 Task: Look for space in Ramadi, Iraq from 2nd June, 2023 to 15th June, 2023 for 2 adults in price range Rs.10000 to Rs.15000. Place can be entire place with 1  bedroom having 1 bed and 1 bathroom. Property type can be house, flat, guest house, hotel. Amenities needed are: washing machine. Booking option can be shelf check-in. Required host language is English.
Action: Mouse moved to (480, 108)
Screenshot: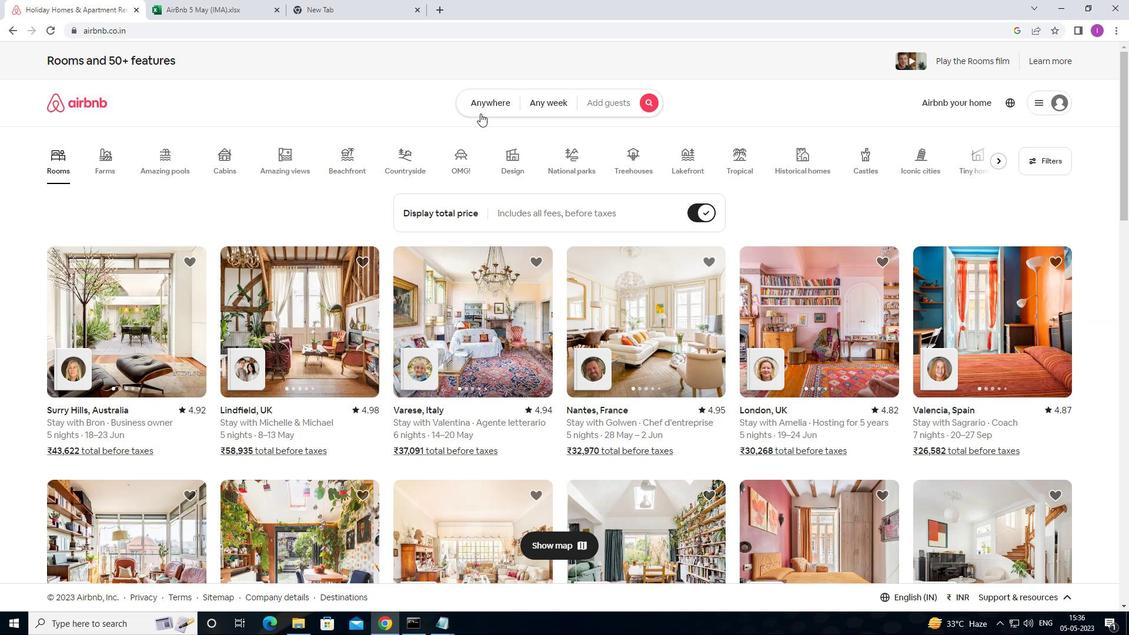 
Action: Mouse pressed left at (480, 108)
Screenshot: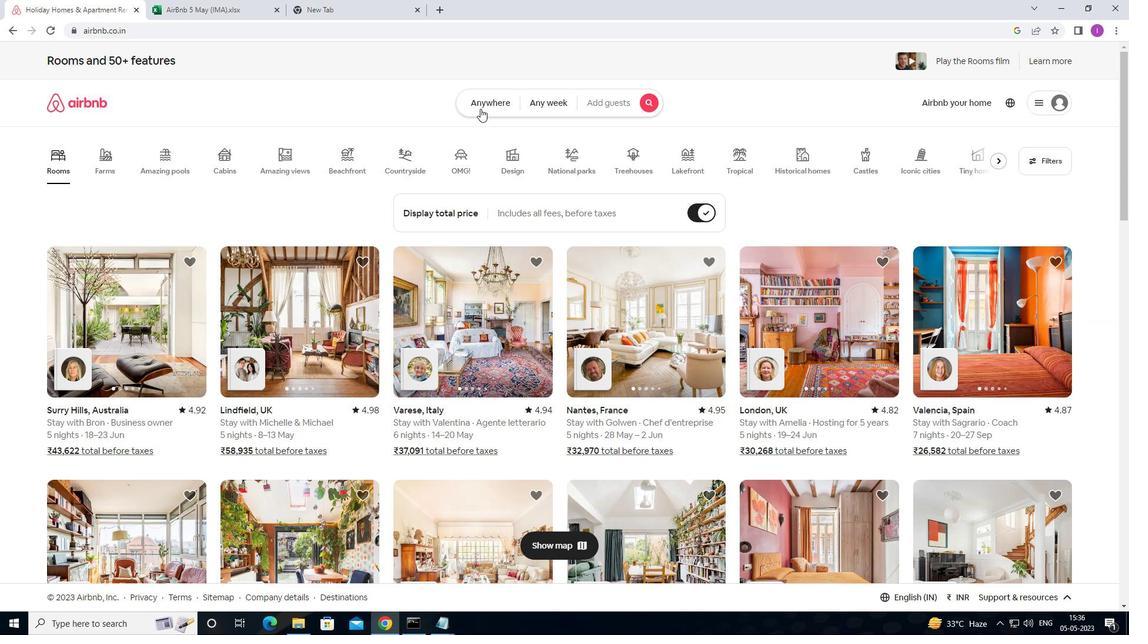 
Action: Mouse moved to (350, 153)
Screenshot: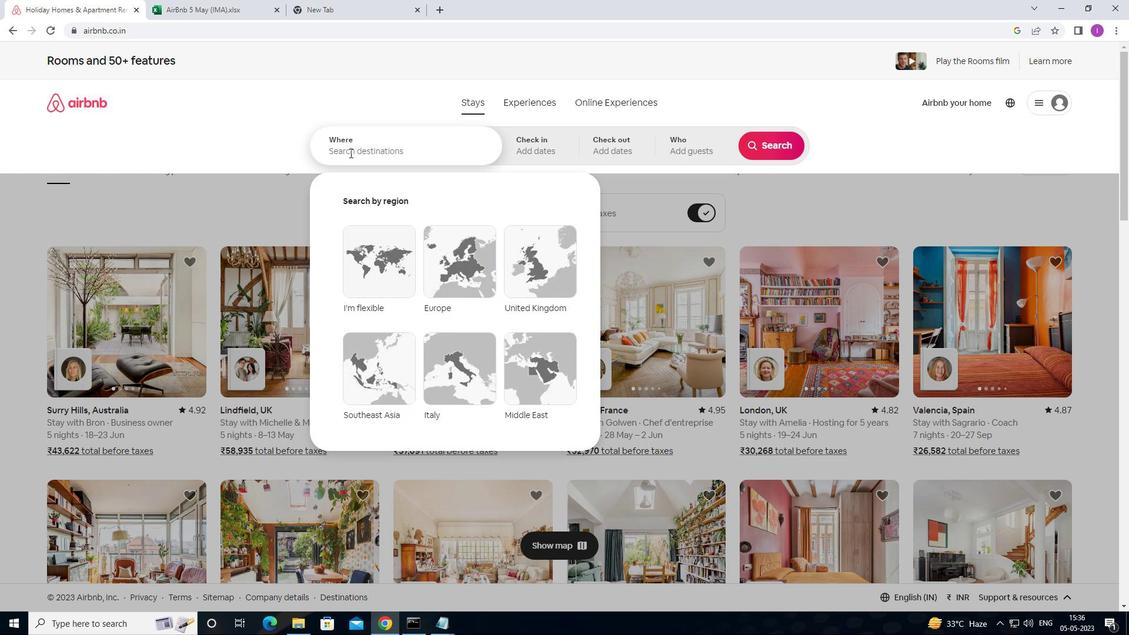 
Action: Mouse pressed left at (350, 153)
Screenshot: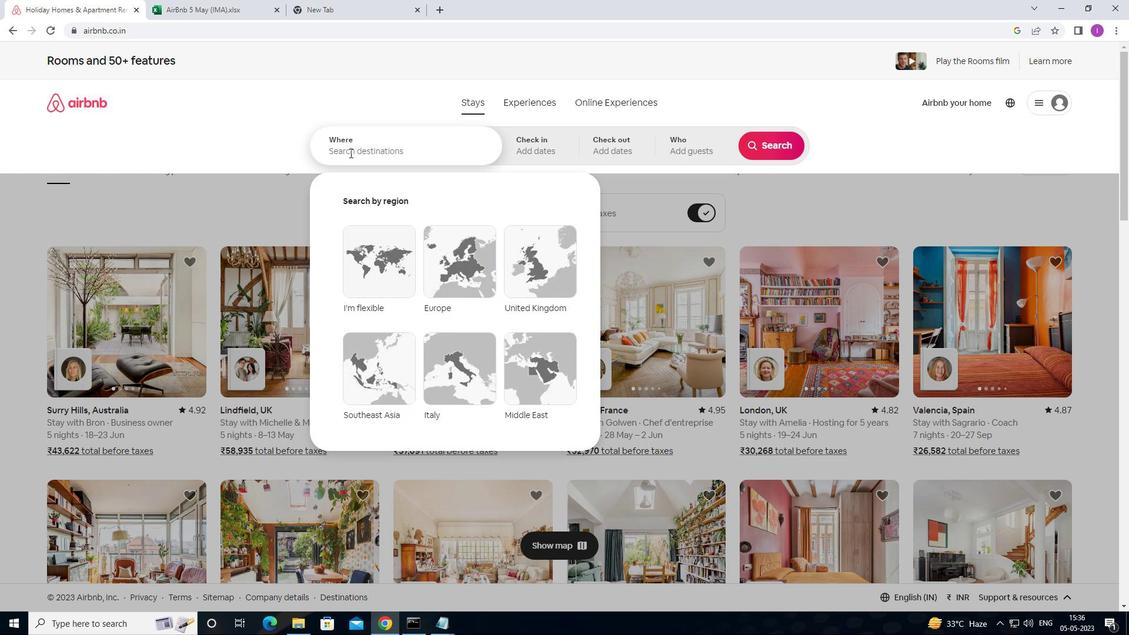 
Action: Mouse moved to (351, 150)
Screenshot: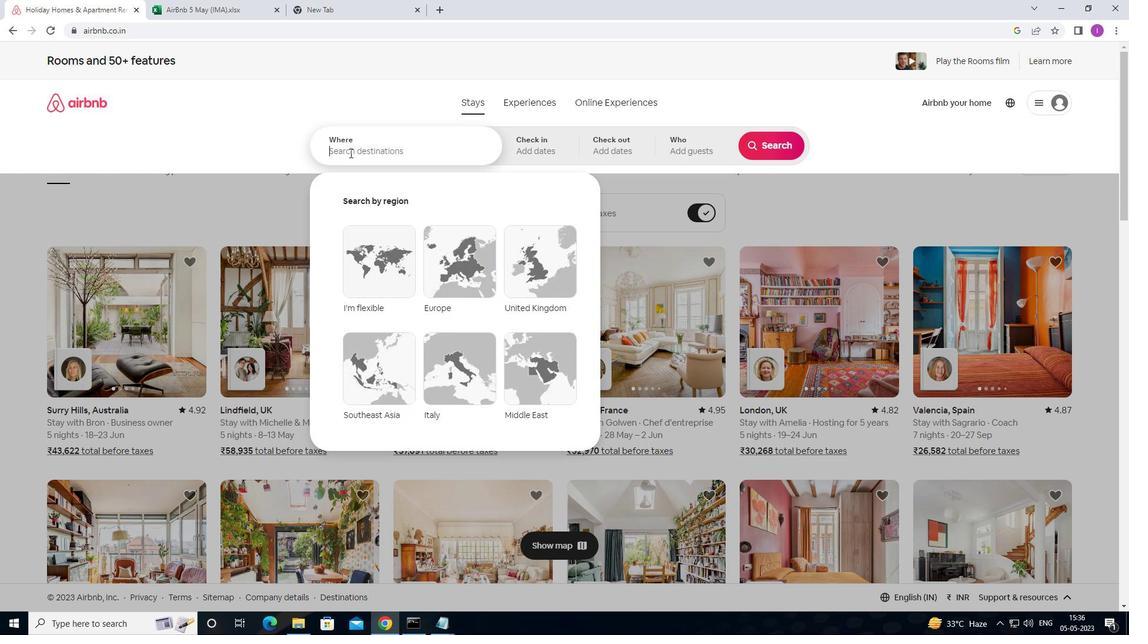 
Action: Key pressed <Key.shift>RAMADI,<Key.shift>IRAQ
Screenshot: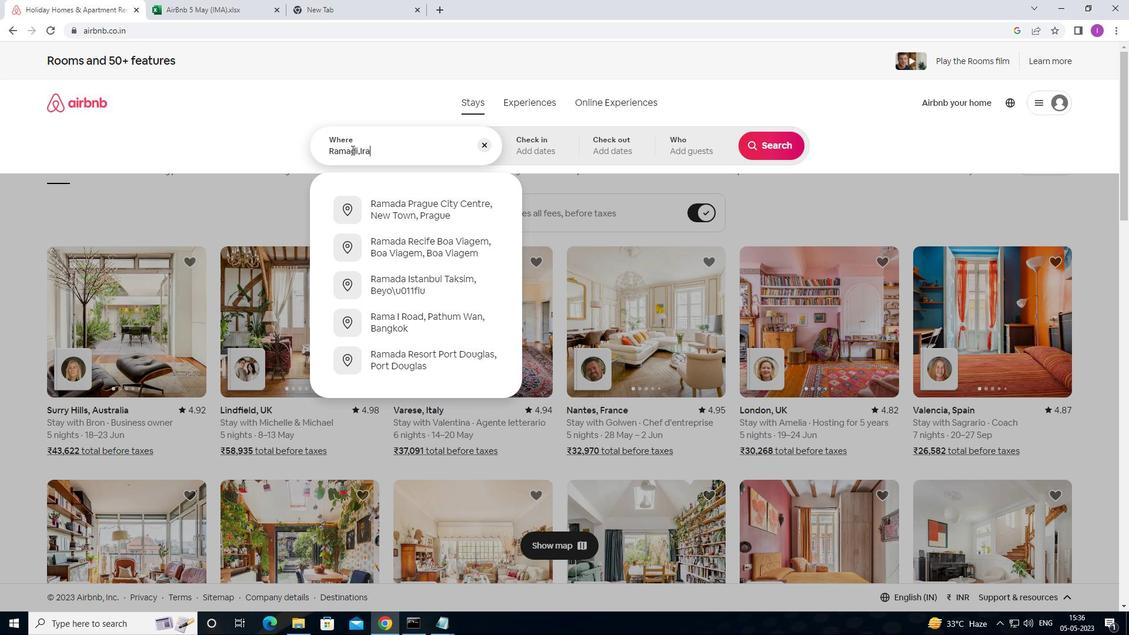 
Action: Mouse moved to (377, 203)
Screenshot: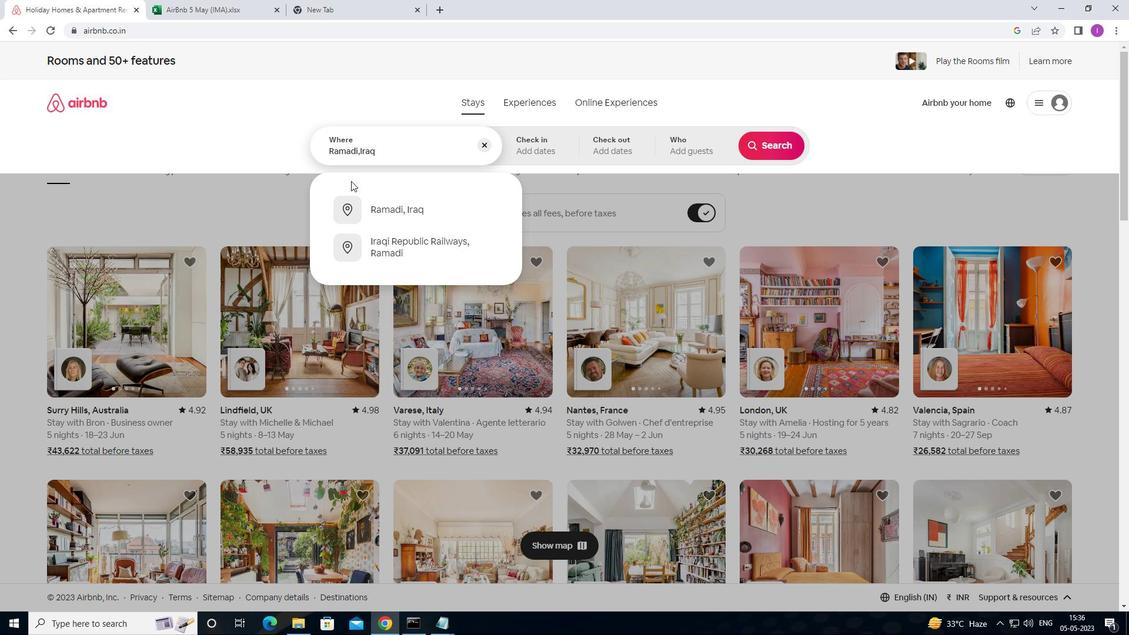 
Action: Mouse pressed left at (377, 203)
Screenshot: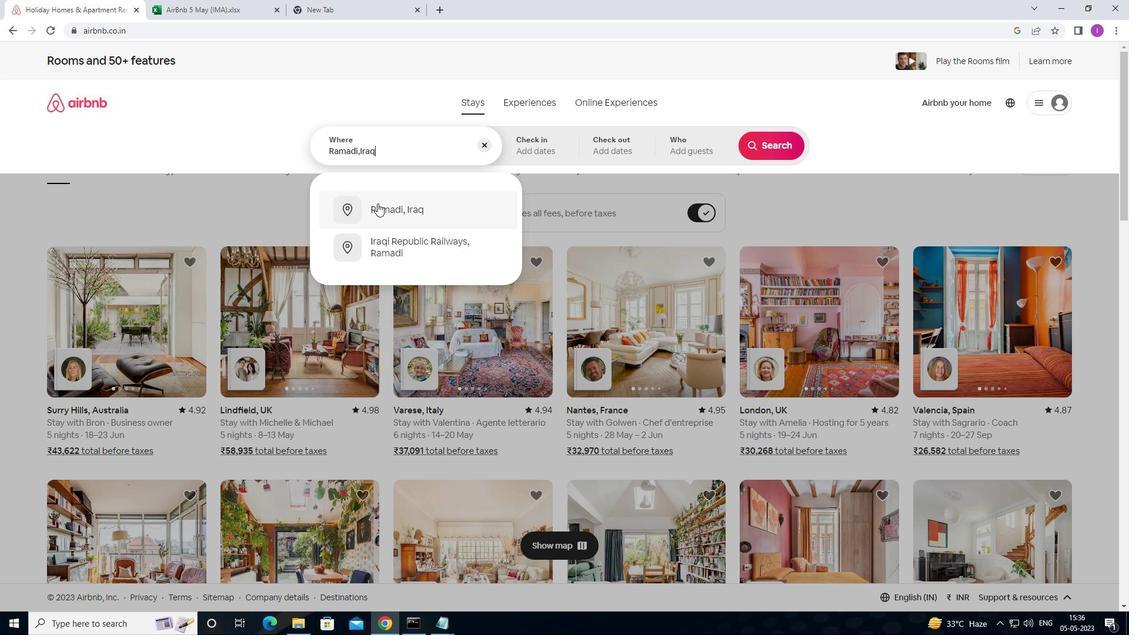 
Action: Mouse moved to (770, 235)
Screenshot: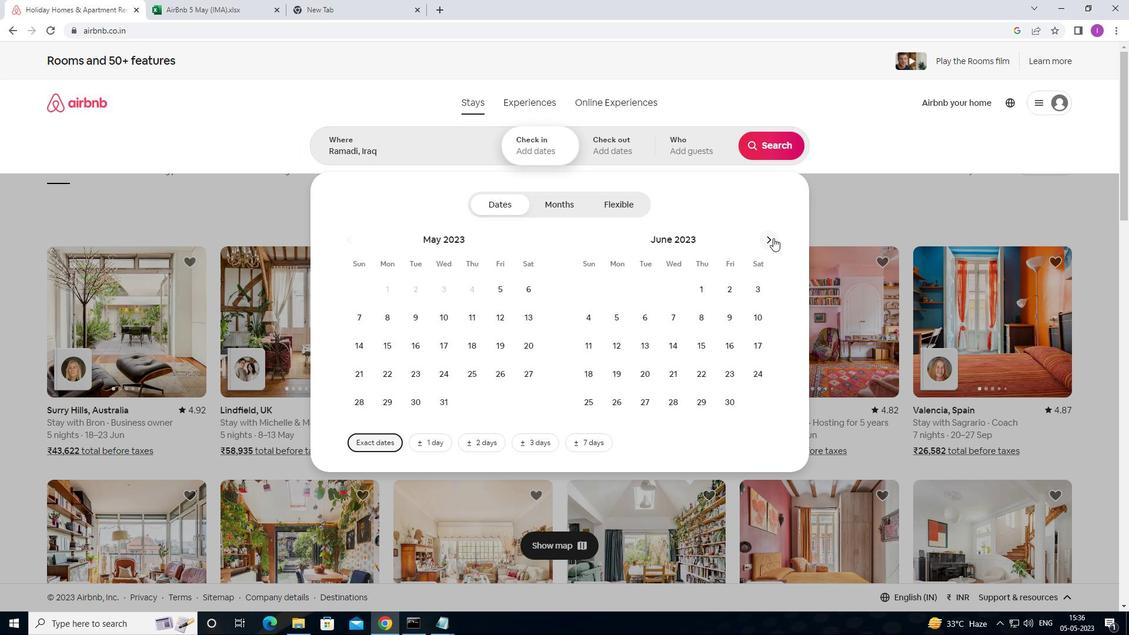 
Action: Mouse pressed left at (770, 235)
Screenshot: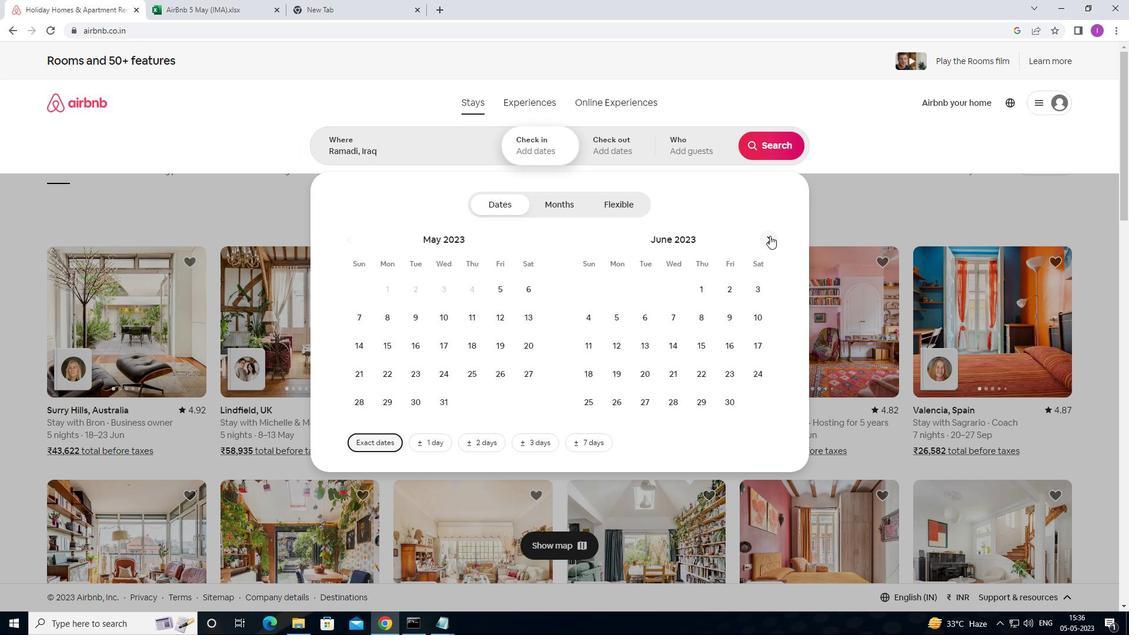 
Action: Mouse moved to (506, 290)
Screenshot: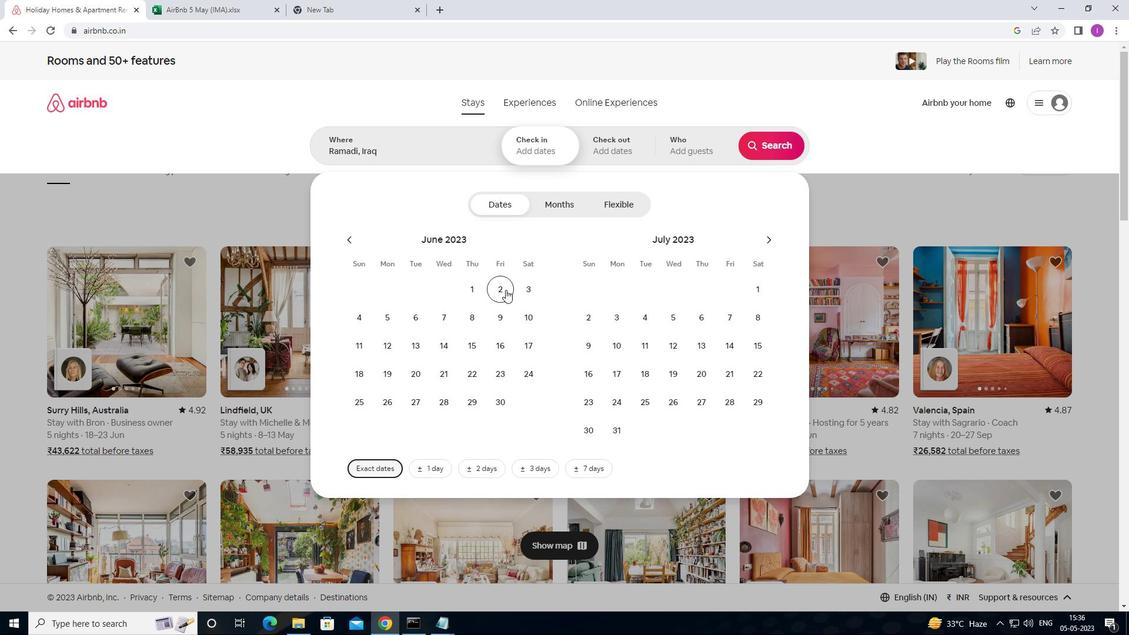 
Action: Mouse pressed left at (506, 290)
Screenshot: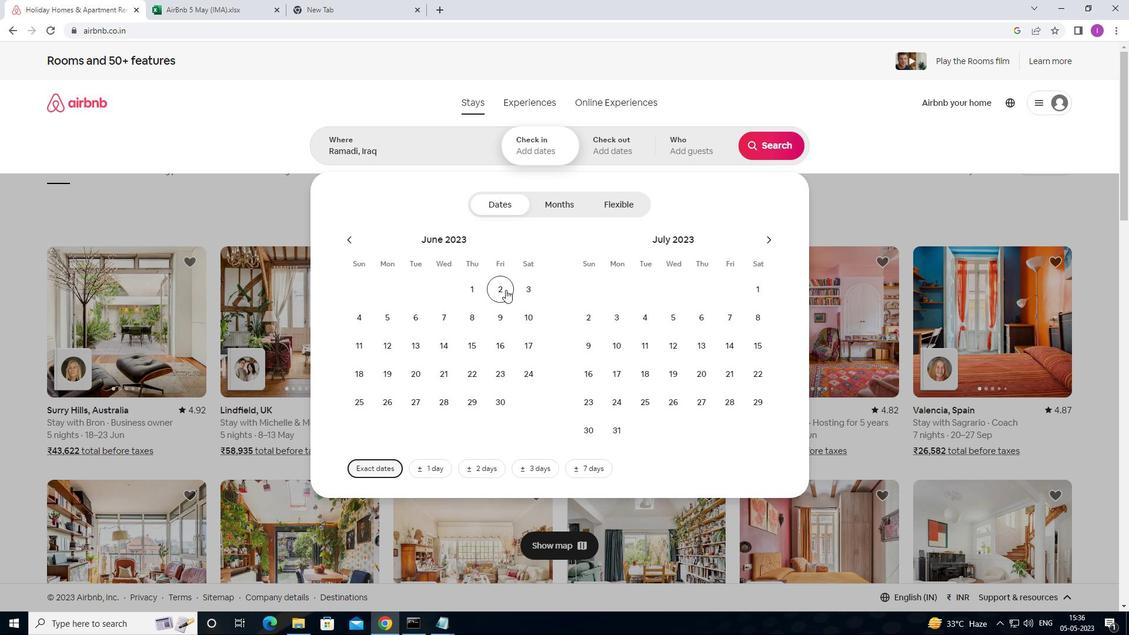 
Action: Mouse moved to (472, 343)
Screenshot: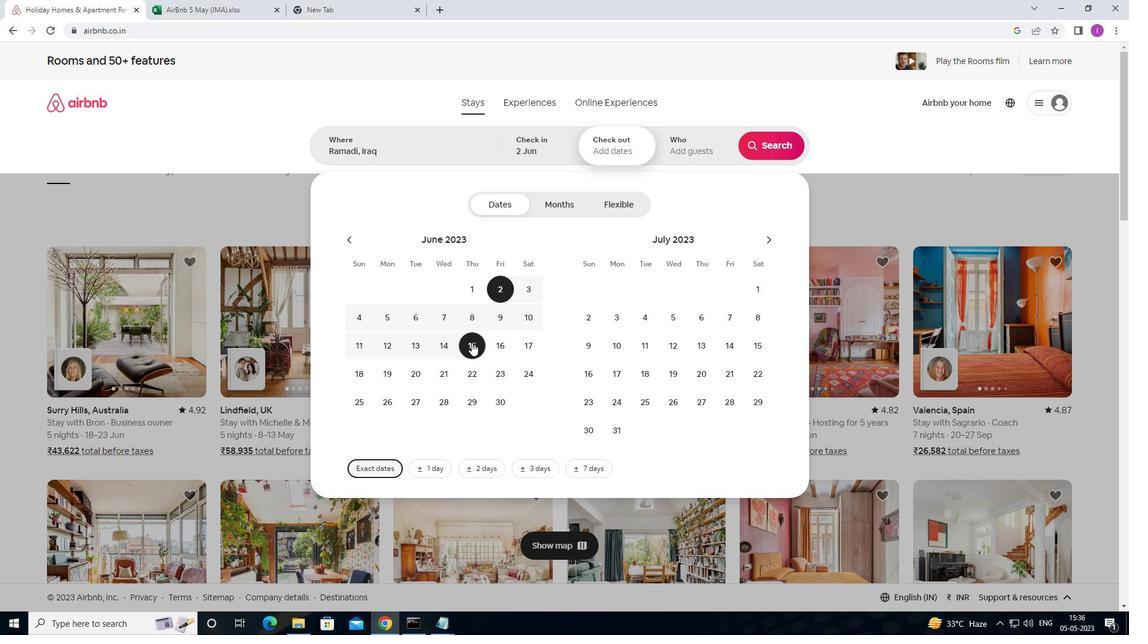 
Action: Mouse pressed left at (472, 343)
Screenshot: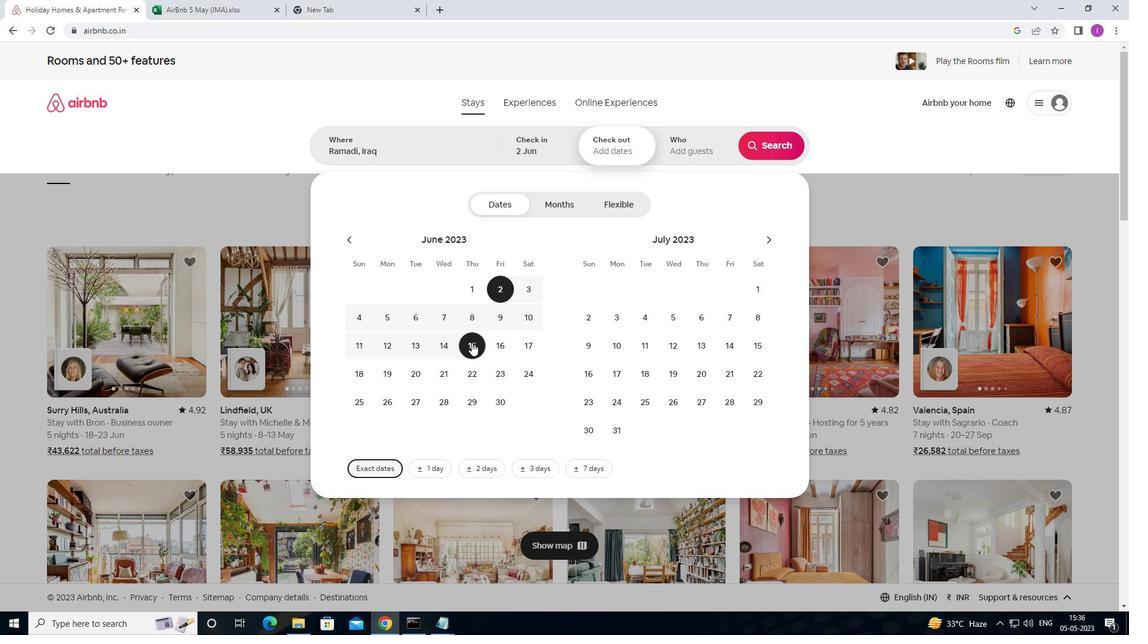 
Action: Mouse moved to (690, 151)
Screenshot: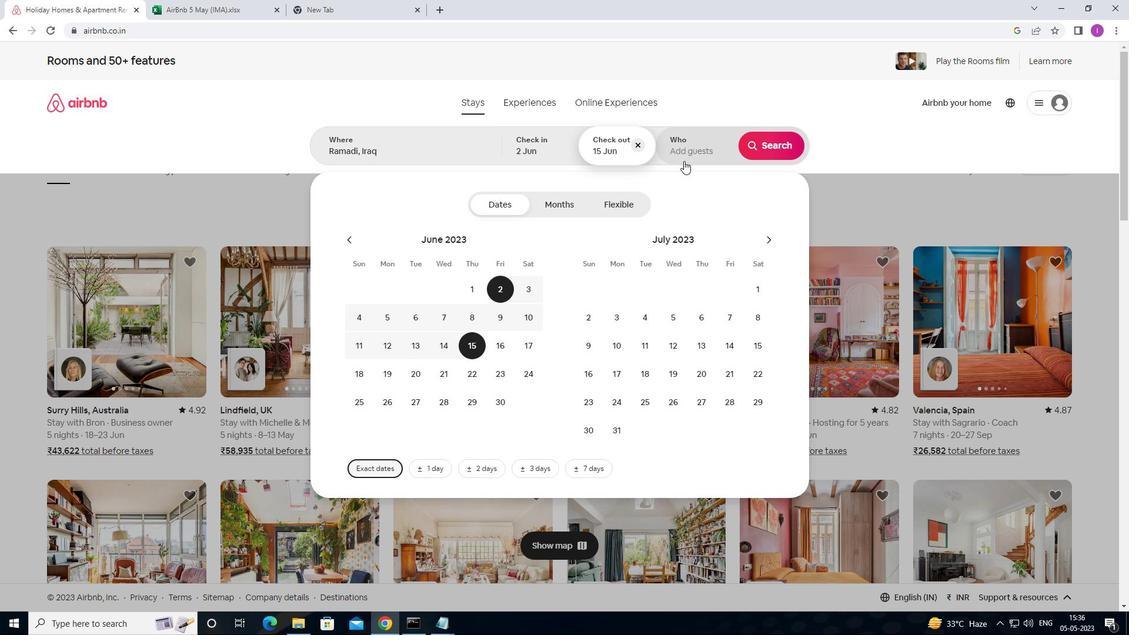 
Action: Mouse pressed left at (690, 151)
Screenshot: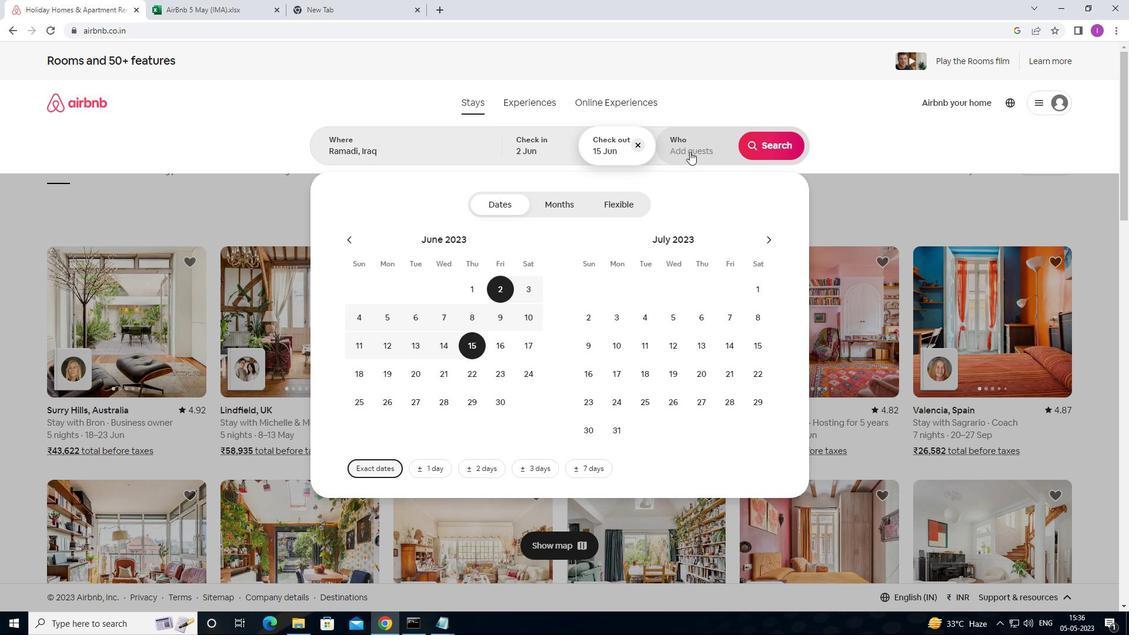 
Action: Mouse moved to (777, 207)
Screenshot: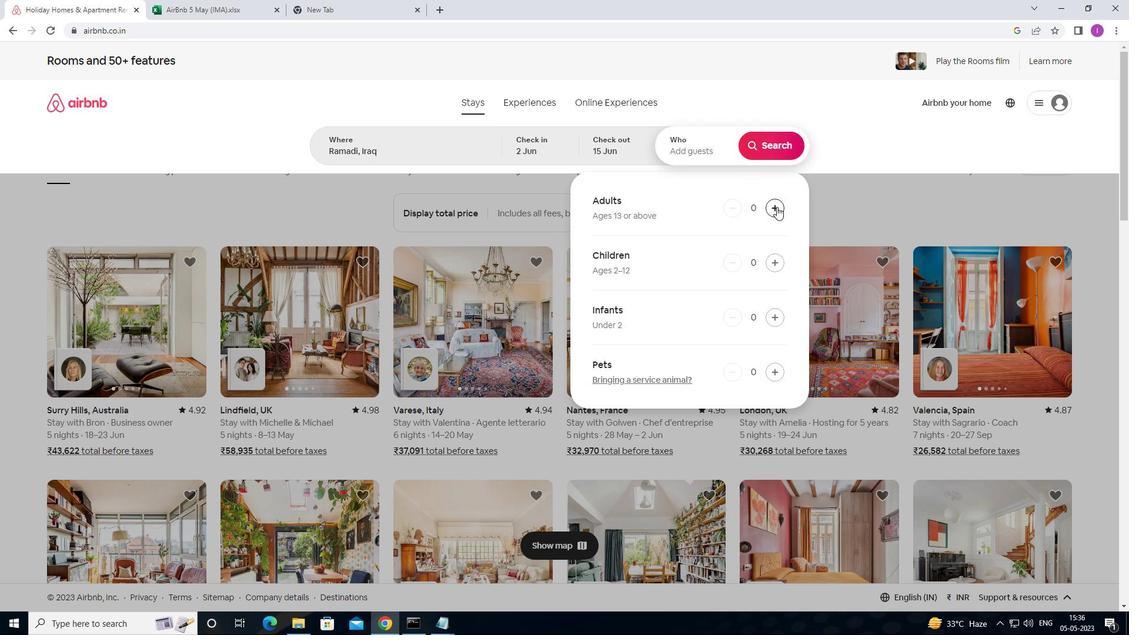 
Action: Mouse pressed left at (777, 207)
Screenshot: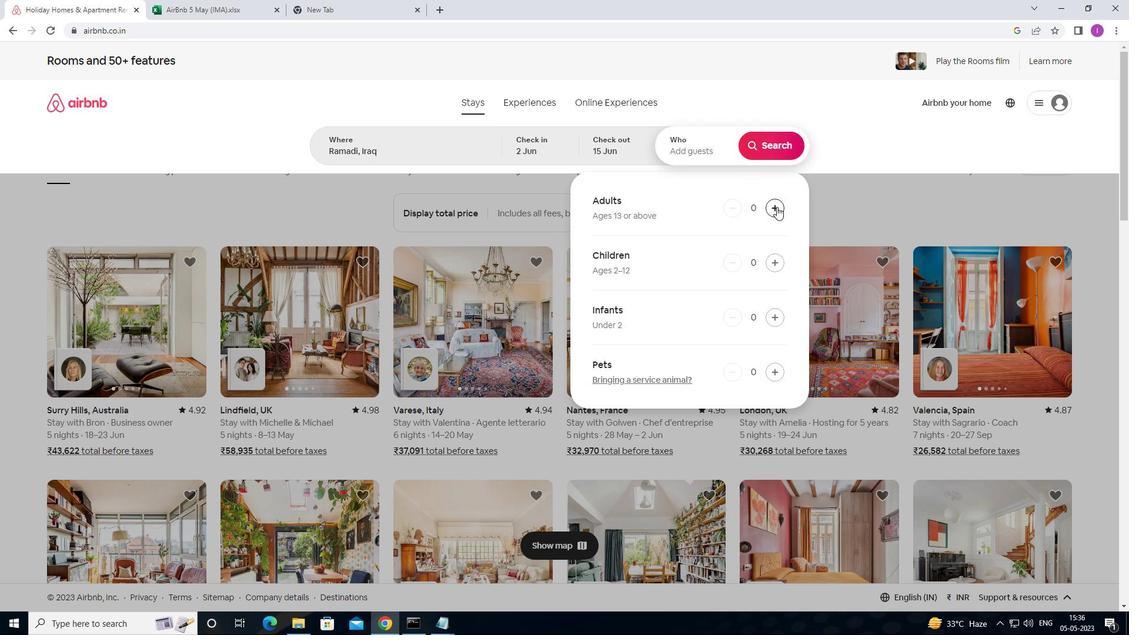 
Action: Mouse pressed left at (777, 207)
Screenshot: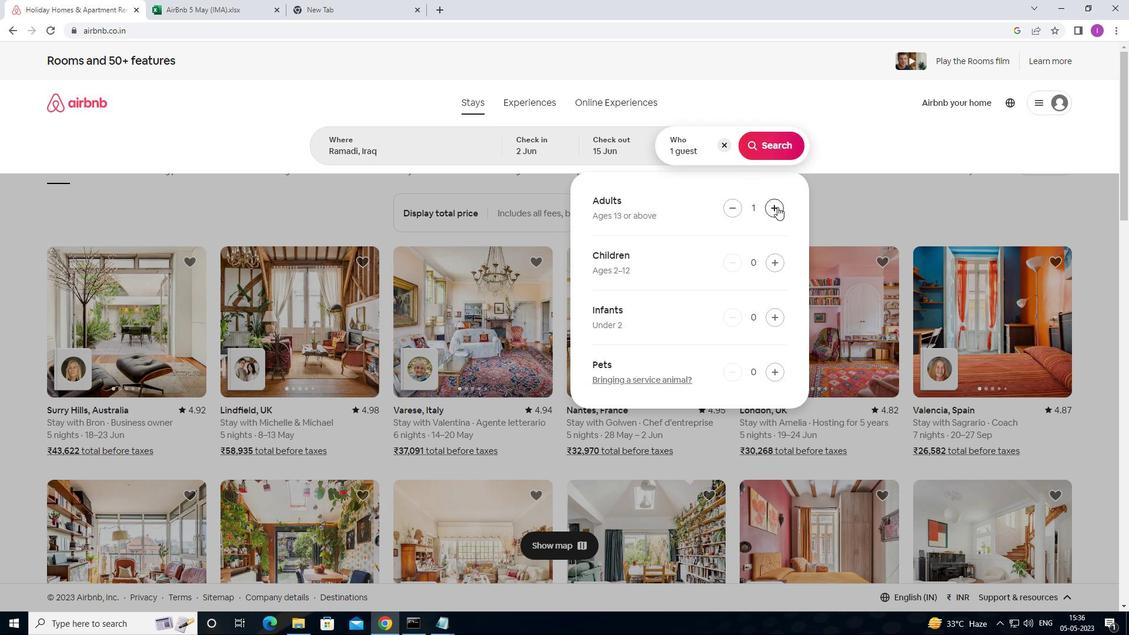 
Action: Mouse moved to (778, 141)
Screenshot: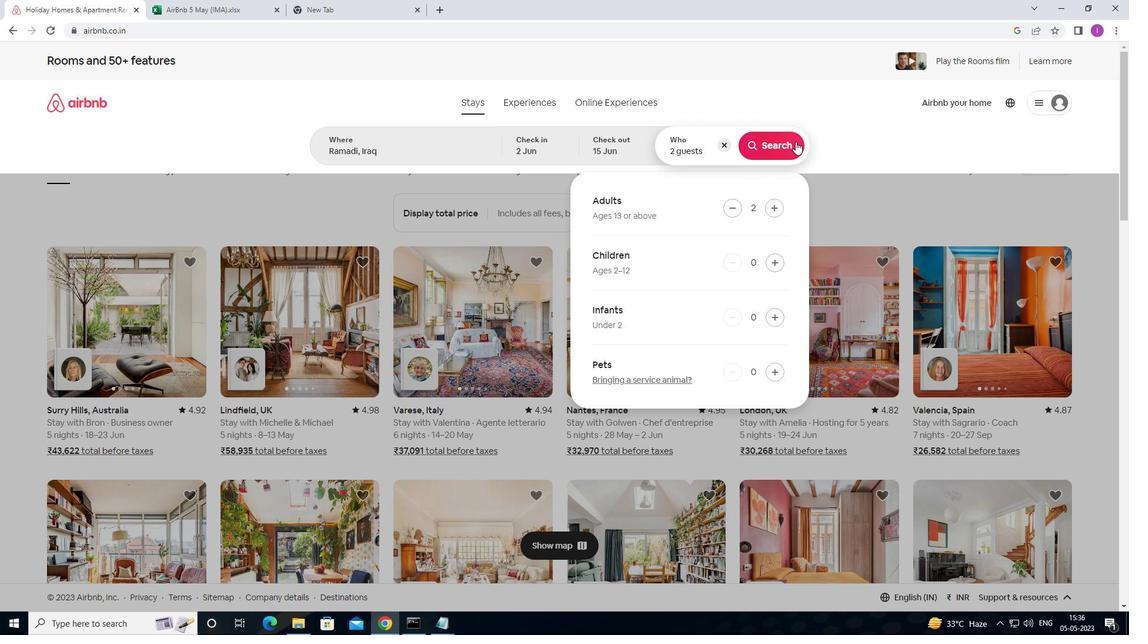
Action: Mouse pressed left at (778, 141)
Screenshot: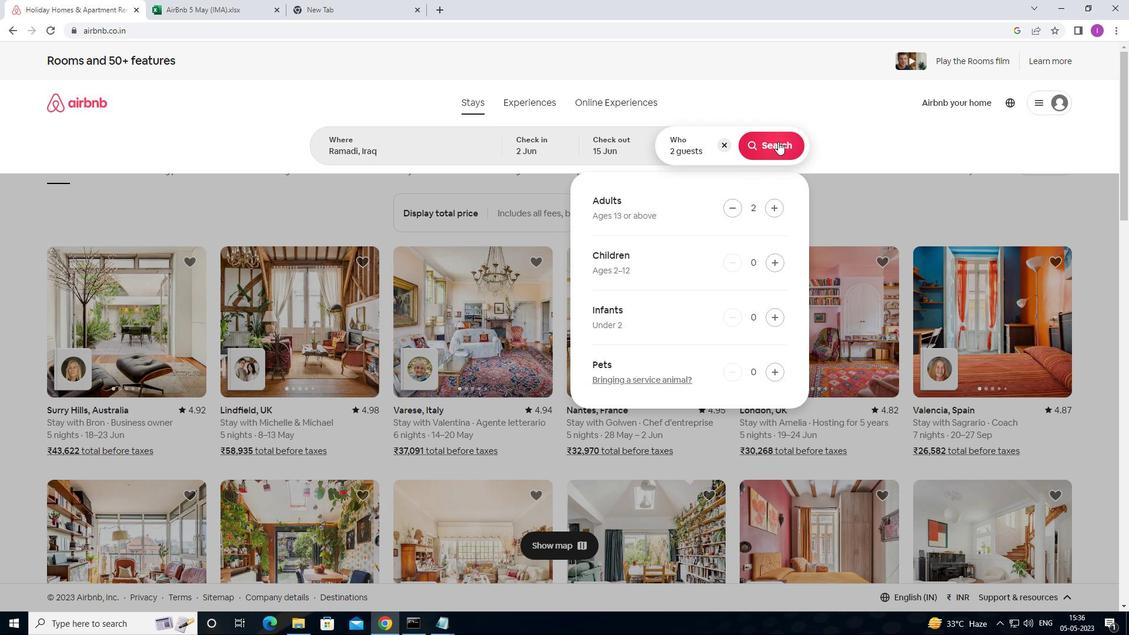 
Action: Mouse moved to (1086, 108)
Screenshot: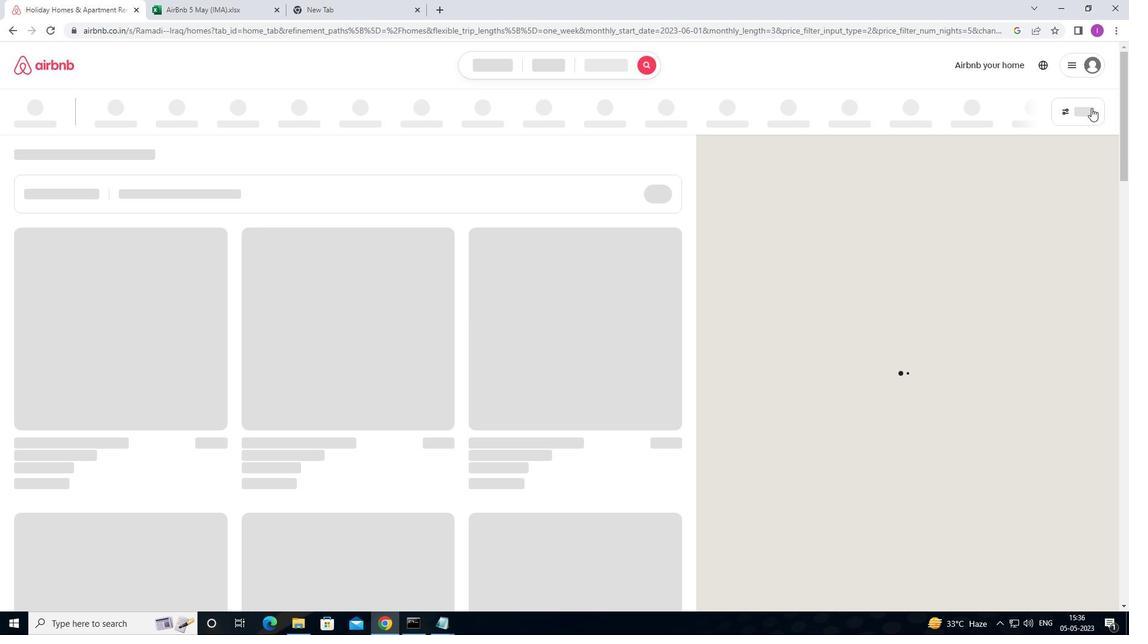 
Action: Mouse pressed left at (1086, 108)
Screenshot: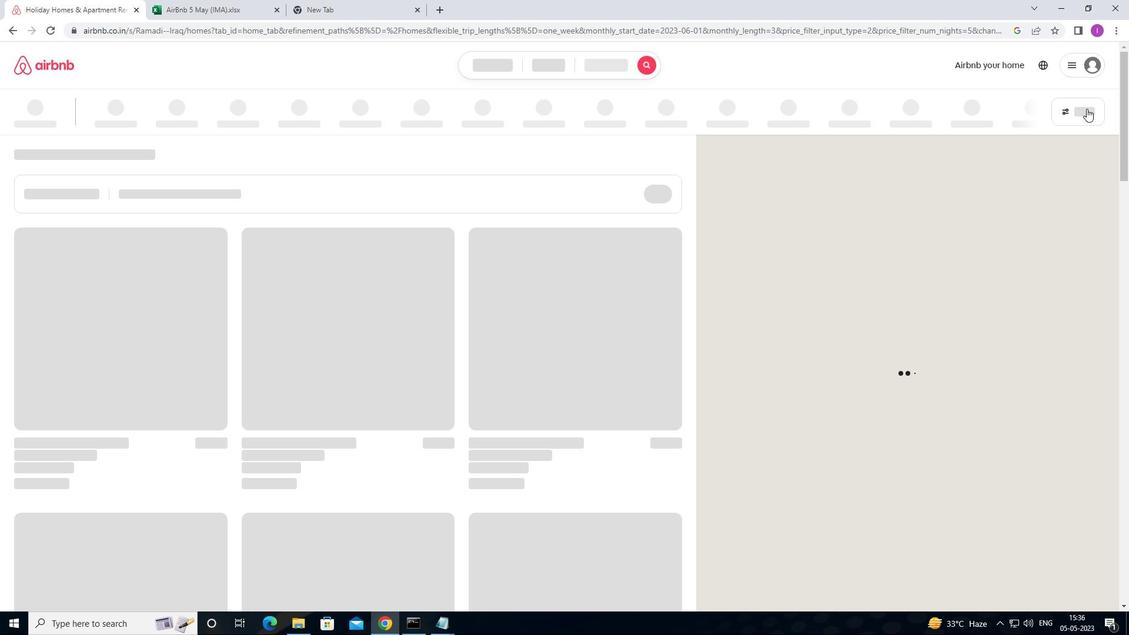 
Action: Mouse moved to (430, 397)
Screenshot: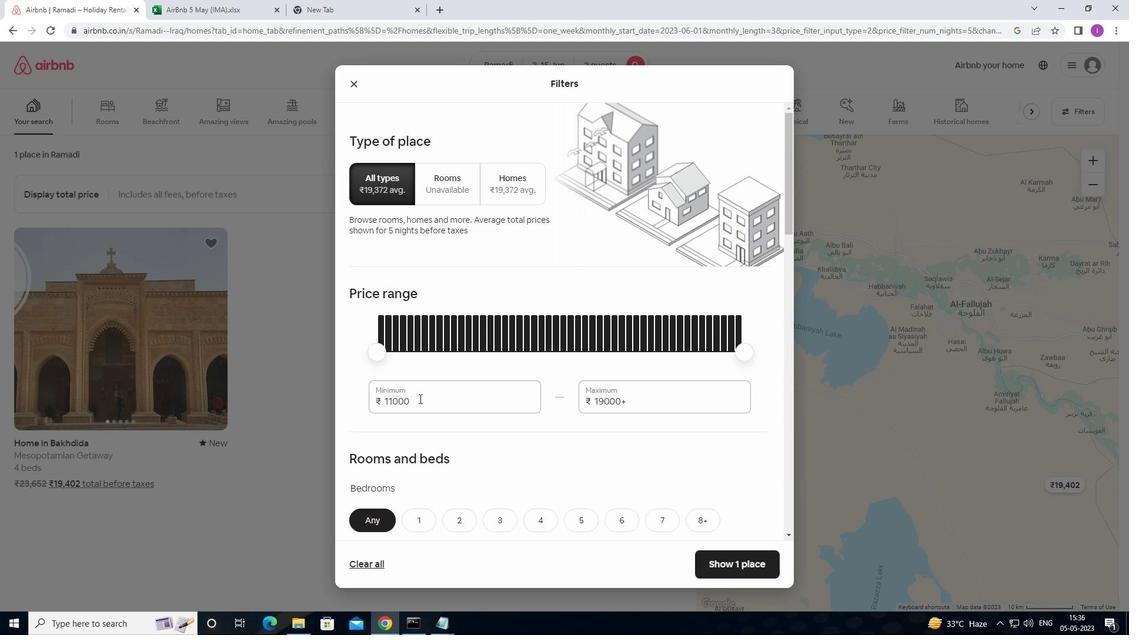 
Action: Mouse pressed left at (430, 397)
Screenshot: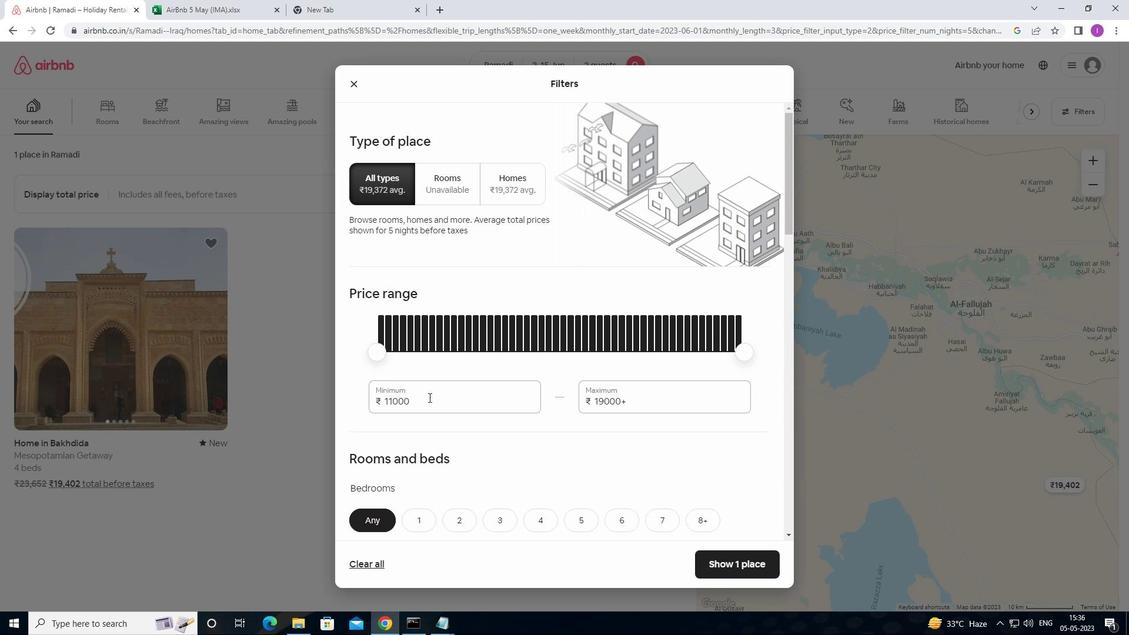 
Action: Mouse moved to (414, 363)
Screenshot: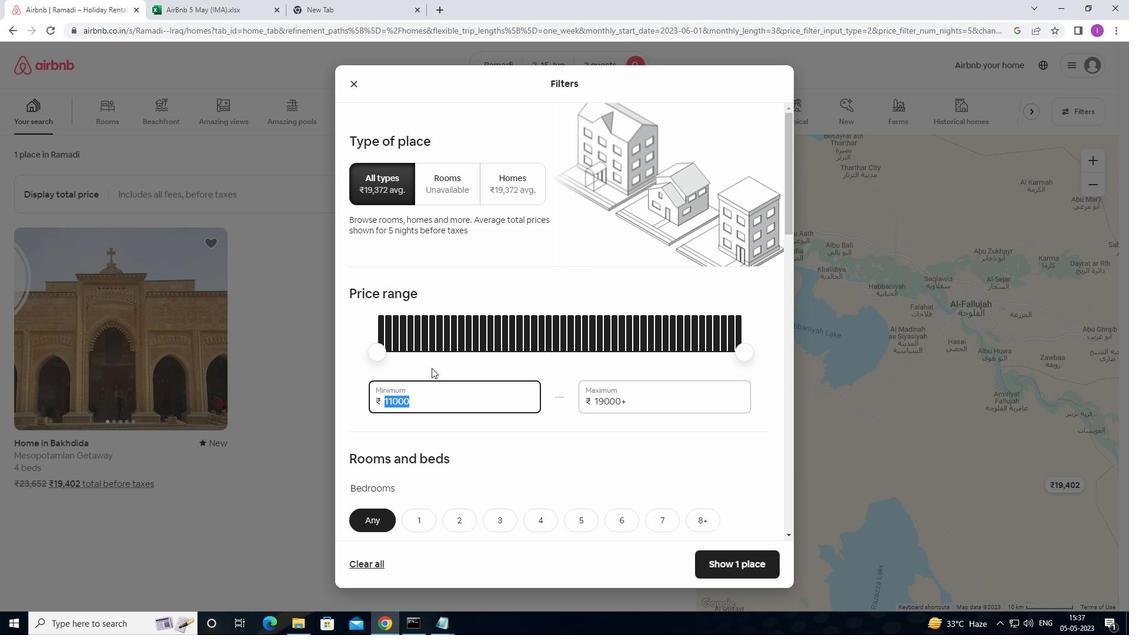 
Action: Key pressed 10000
Screenshot: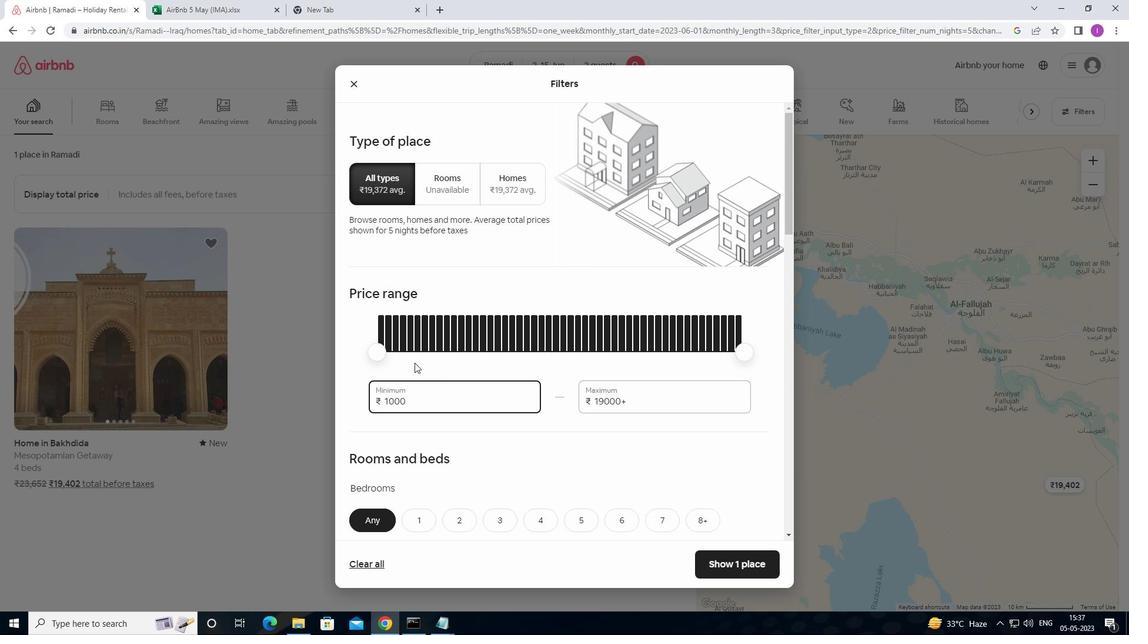 
Action: Mouse moved to (633, 402)
Screenshot: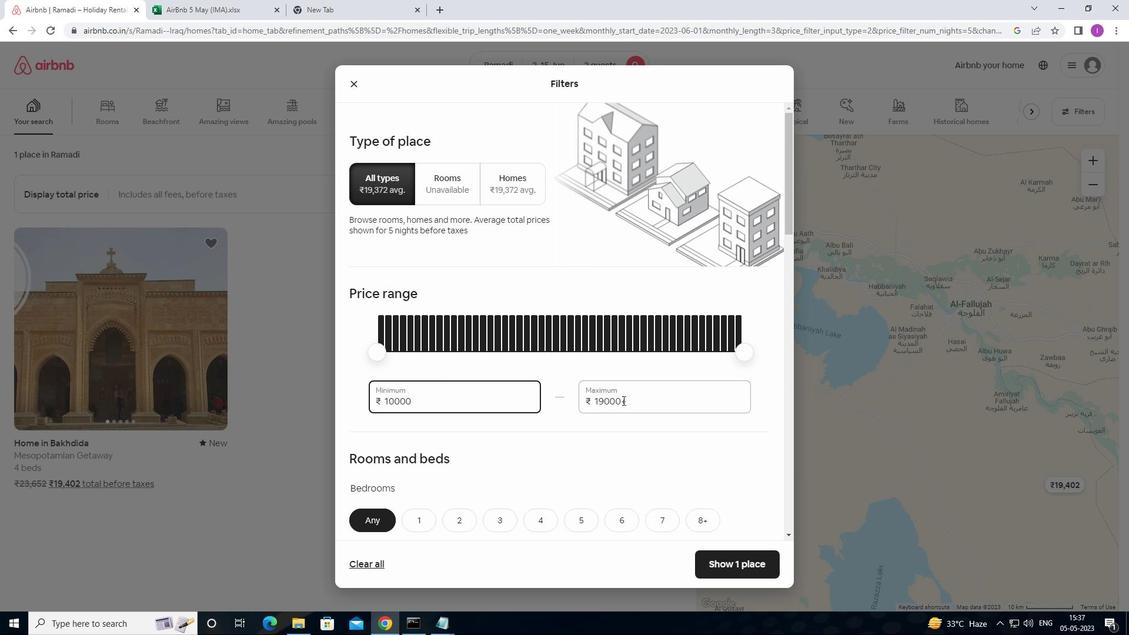 
Action: Mouse pressed left at (633, 402)
Screenshot: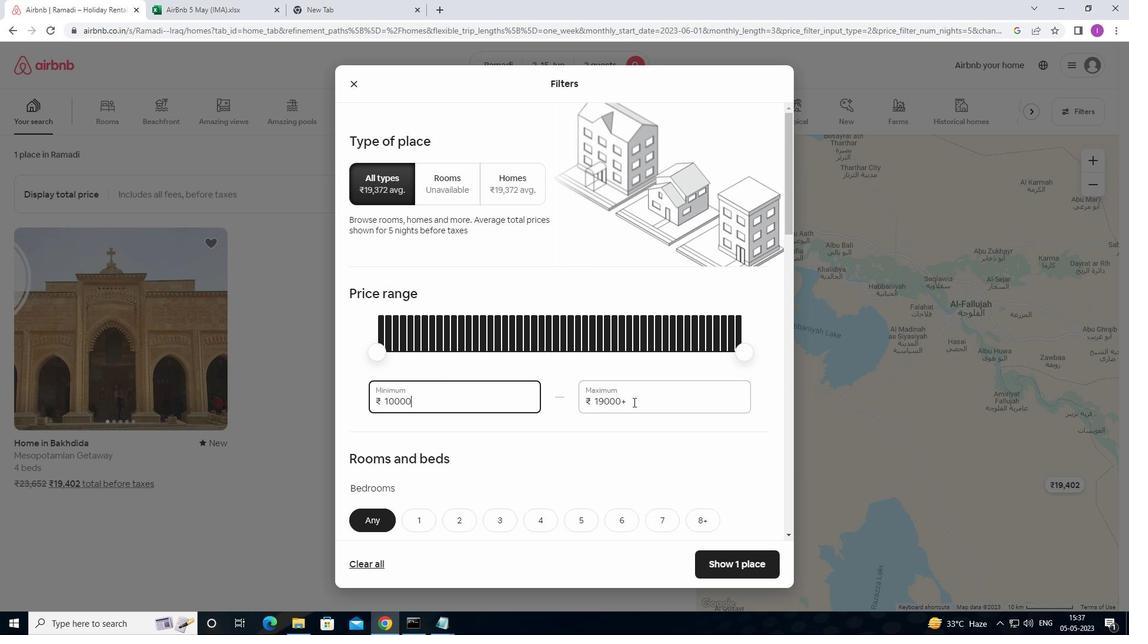 
Action: Mouse moved to (669, 399)
Screenshot: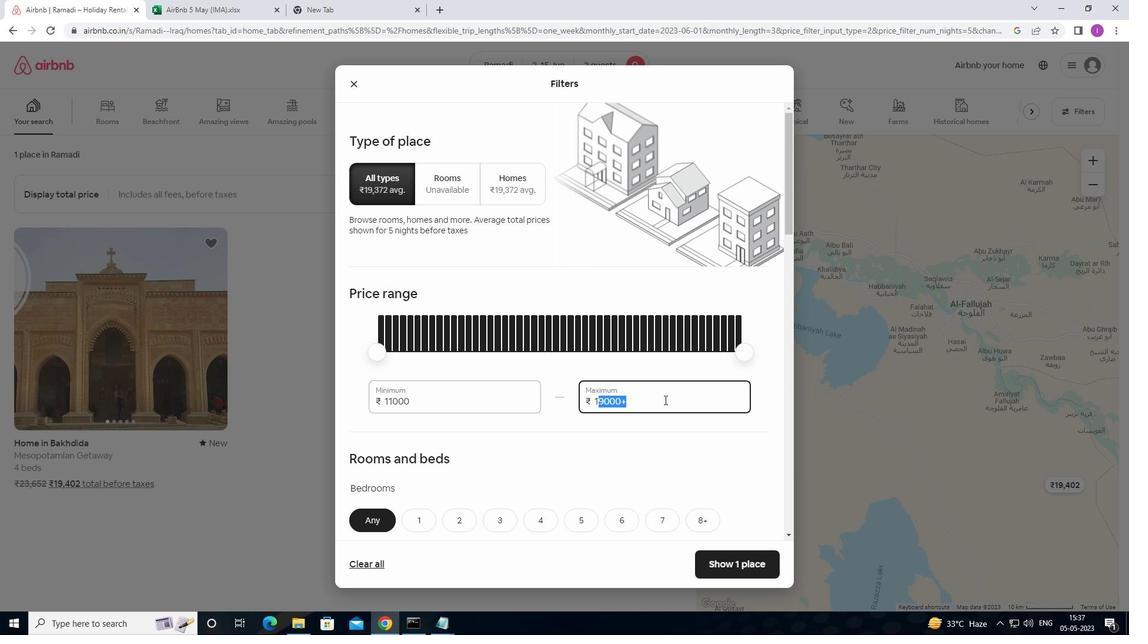 
Action: Key pressed <Key.backspace><Key.backspace>15000
Screenshot: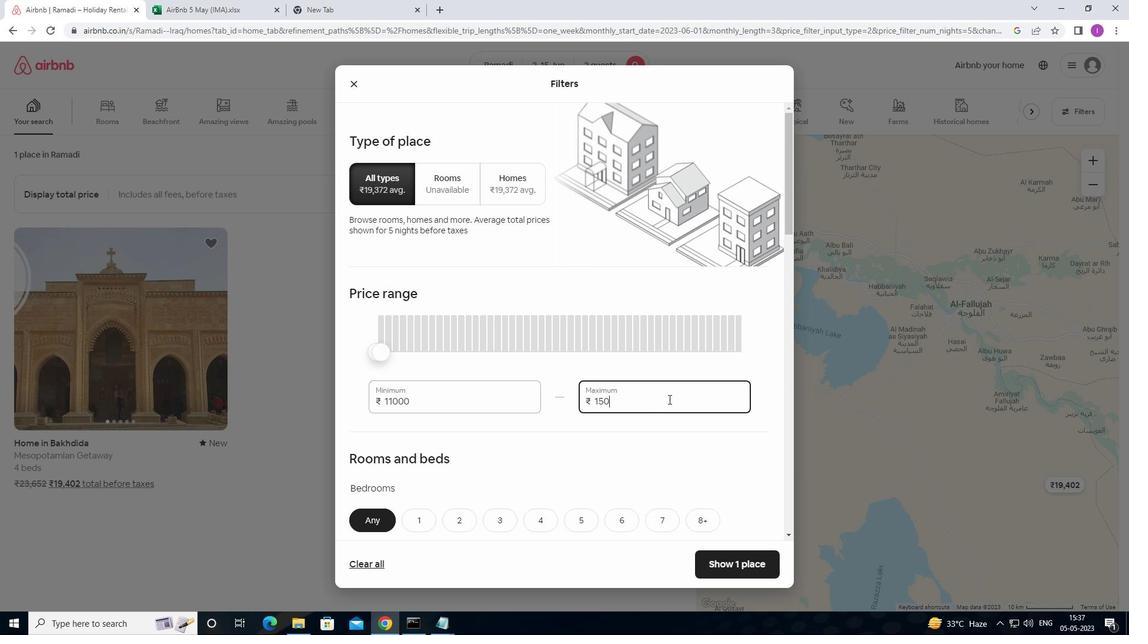 
Action: Mouse moved to (664, 456)
Screenshot: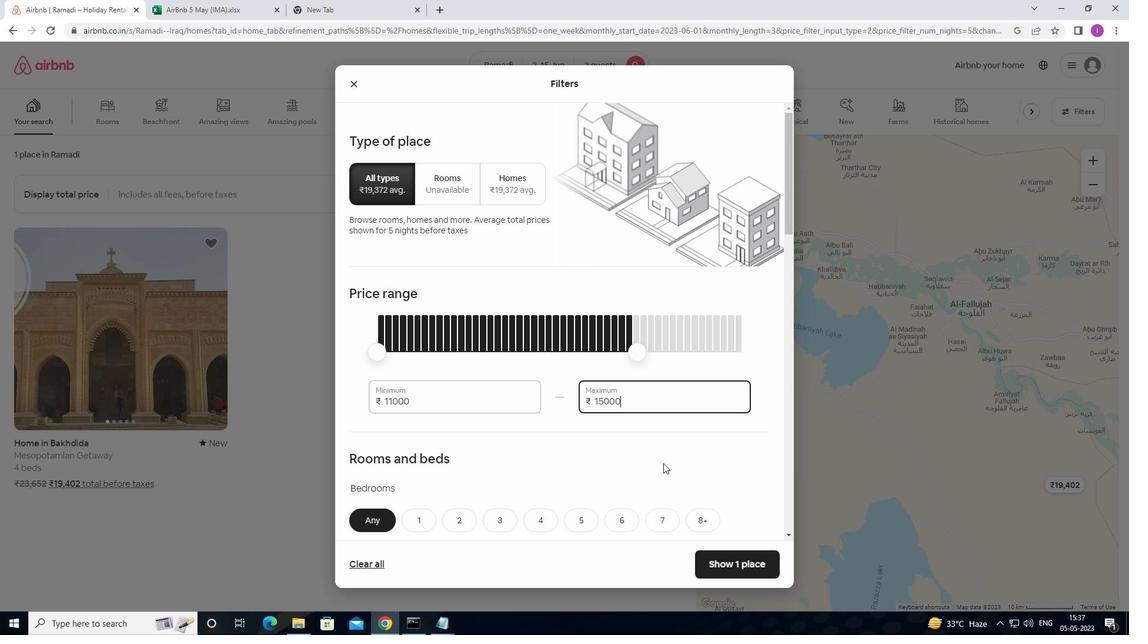 
Action: Mouse scrolled (664, 455) with delta (0, 0)
Screenshot: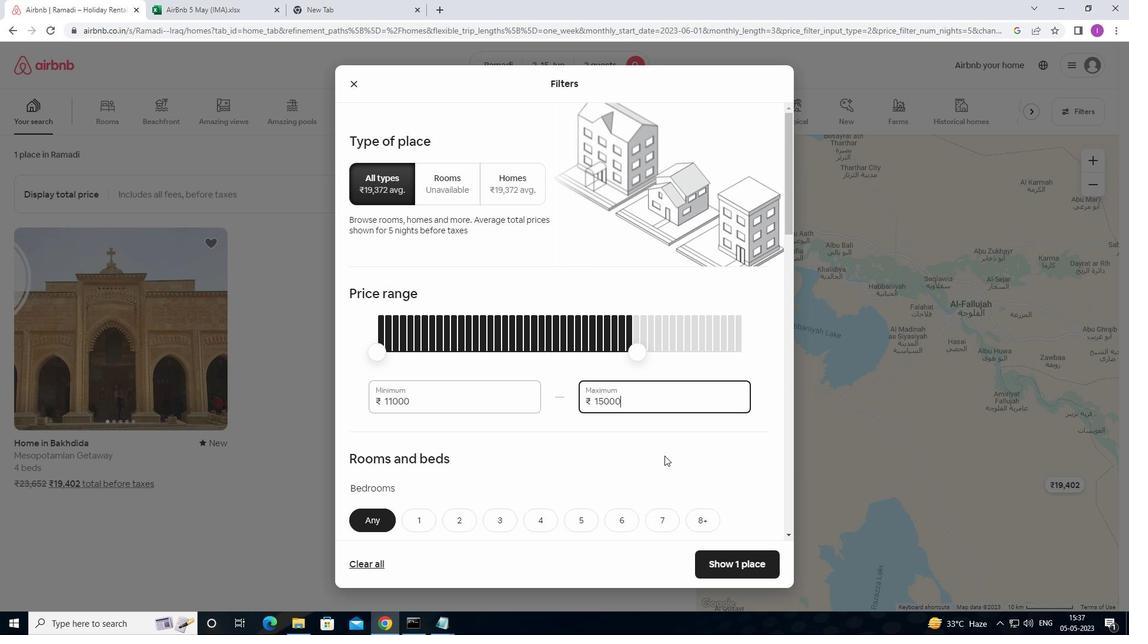 
Action: Mouse scrolled (664, 455) with delta (0, 0)
Screenshot: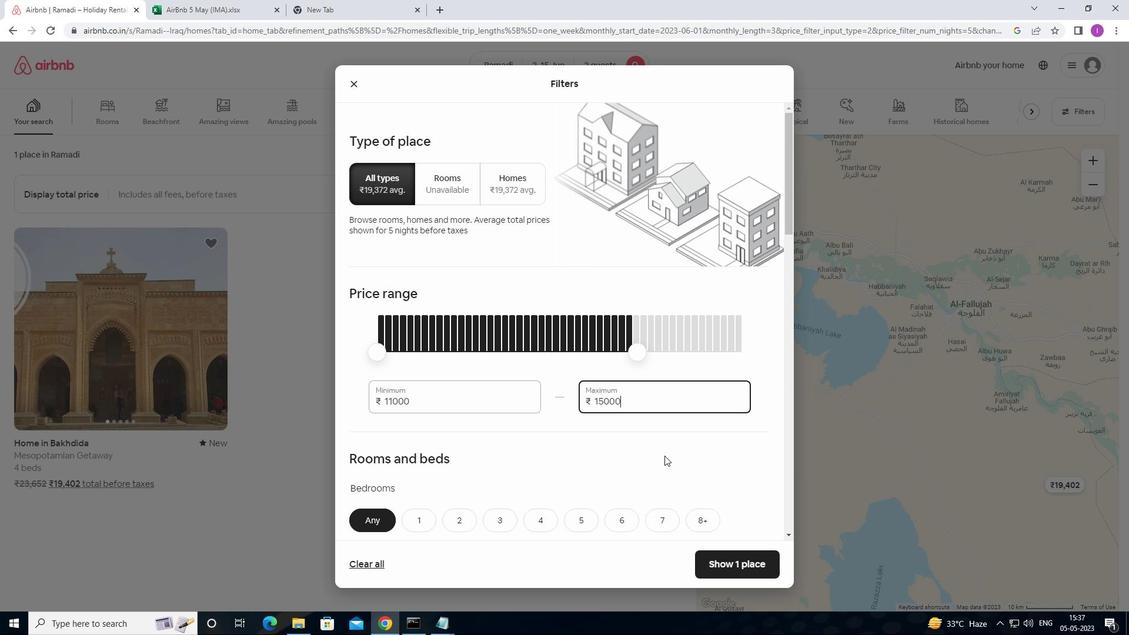 
Action: Mouse moved to (499, 418)
Screenshot: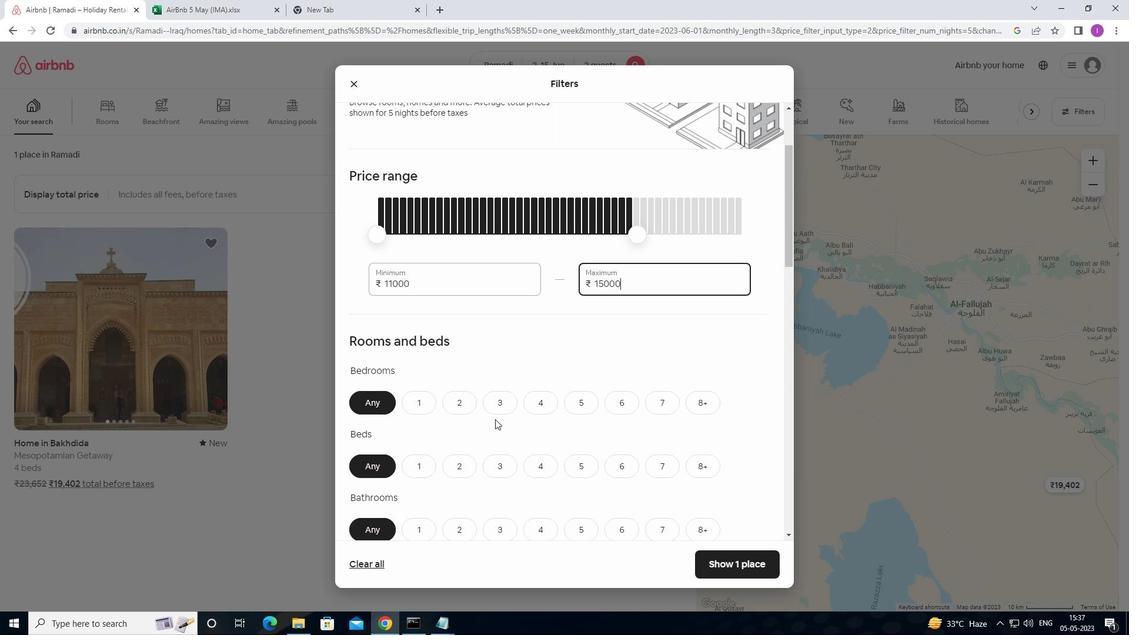 
Action: Mouse scrolled (499, 418) with delta (0, 0)
Screenshot: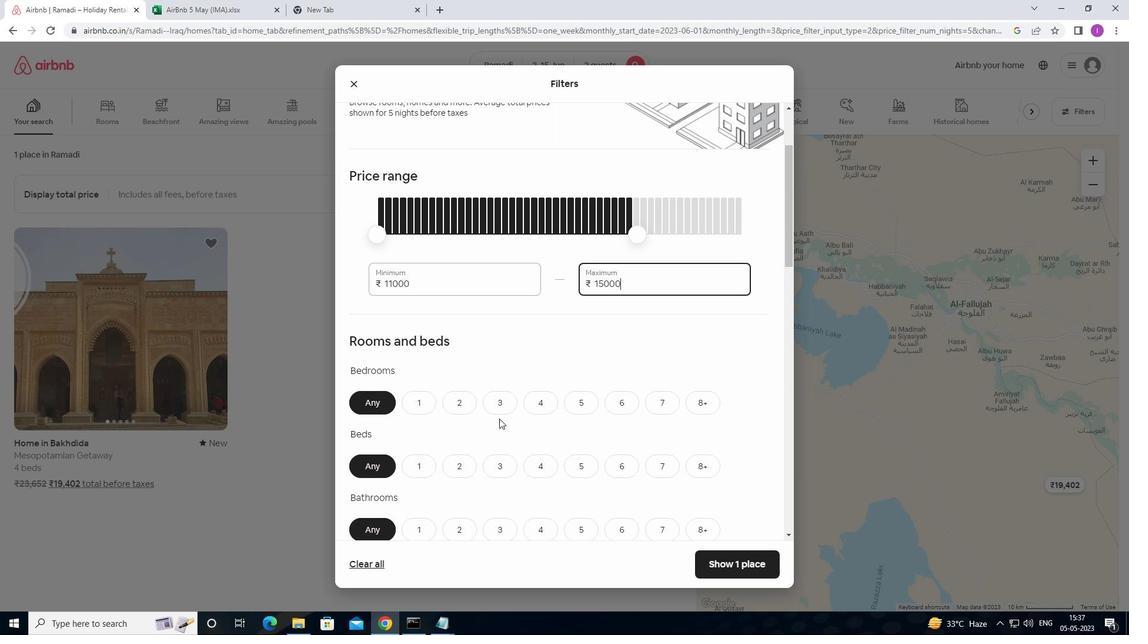 
Action: Mouse moved to (500, 411)
Screenshot: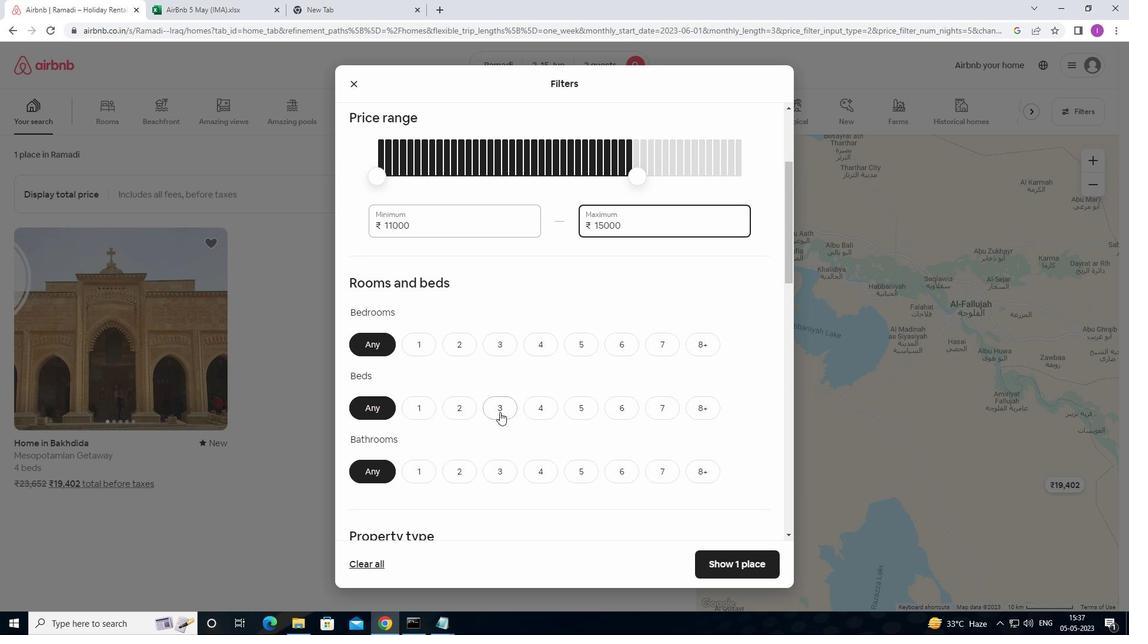 
Action: Mouse scrolled (500, 410) with delta (0, 0)
Screenshot: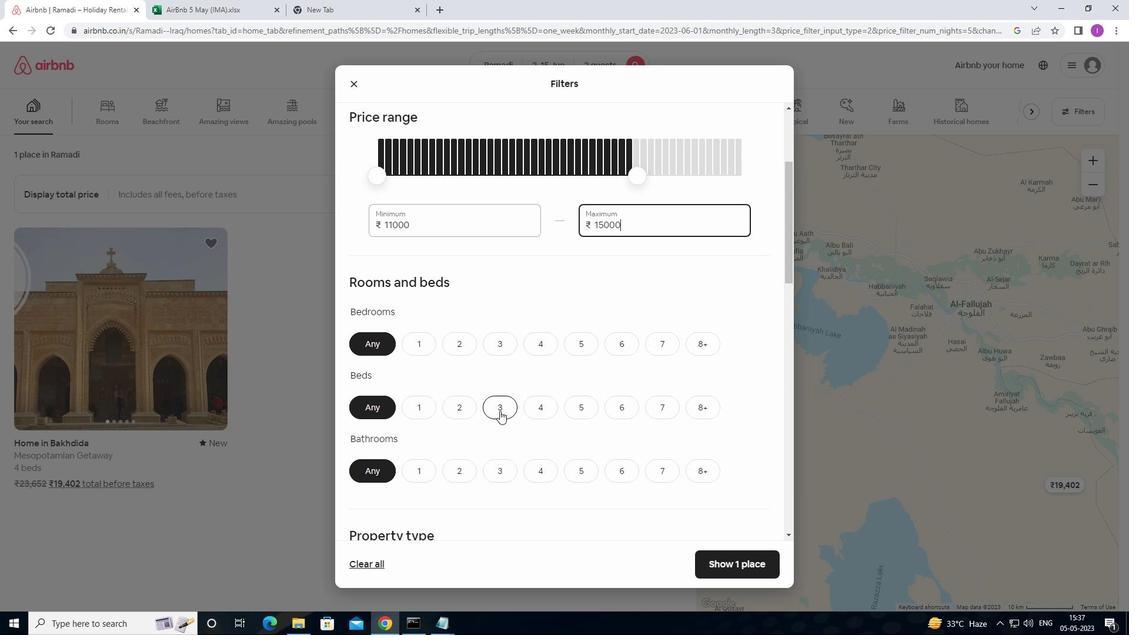 
Action: Mouse moved to (524, 404)
Screenshot: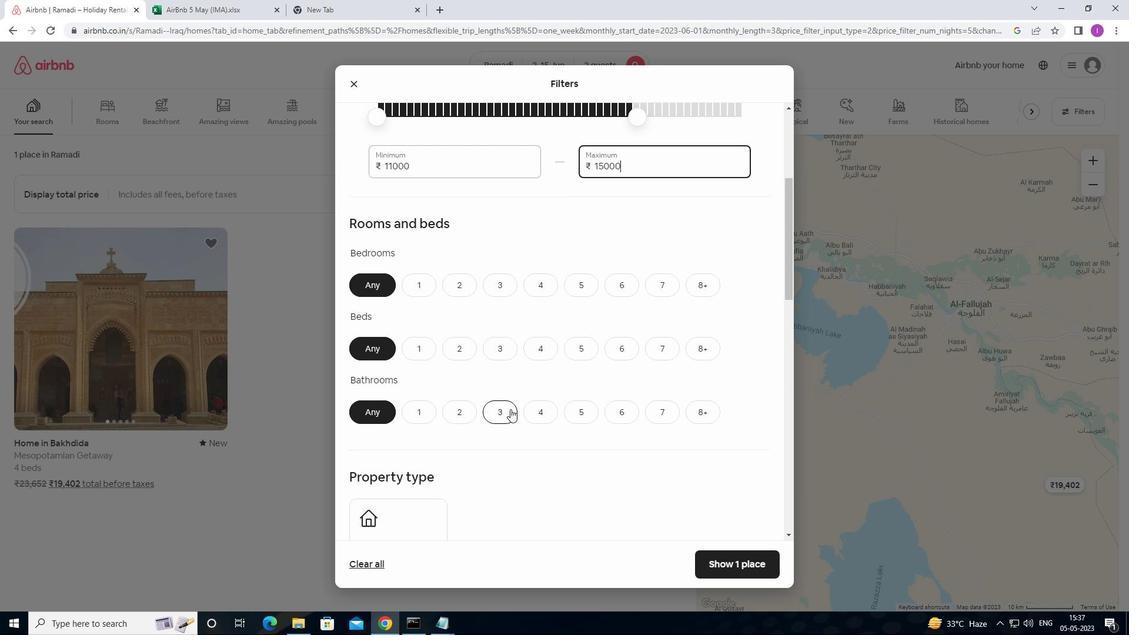 
Action: Mouse scrolled (524, 404) with delta (0, 0)
Screenshot: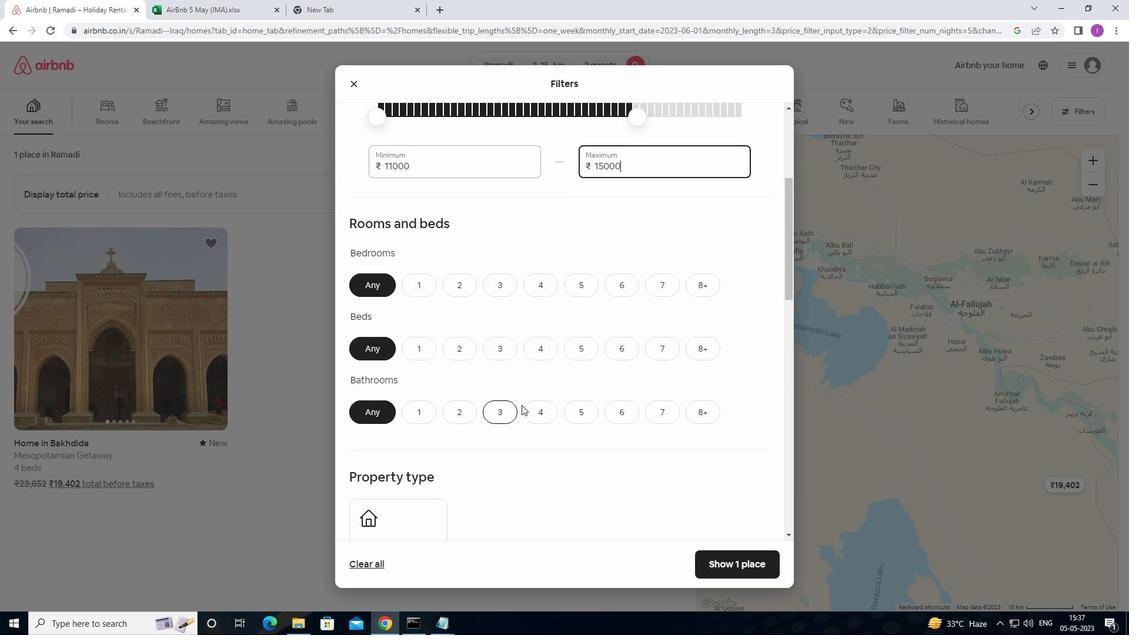 
Action: Mouse scrolled (524, 404) with delta (0, 0)
Screenshot: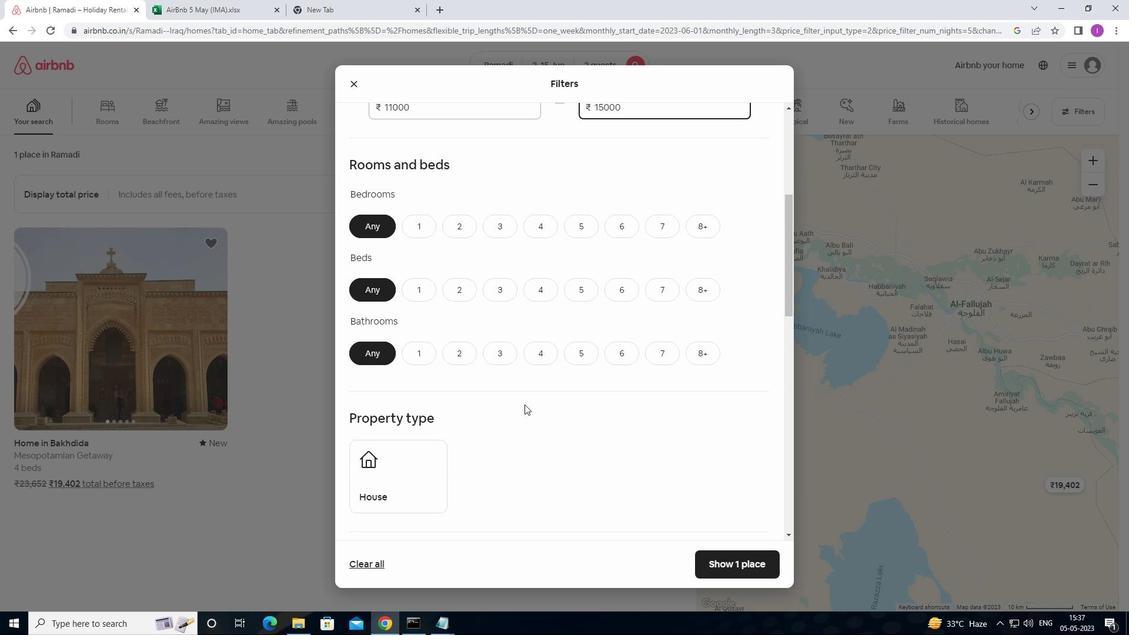 
Action: Mouse moved to (418, 171)
Screenshot: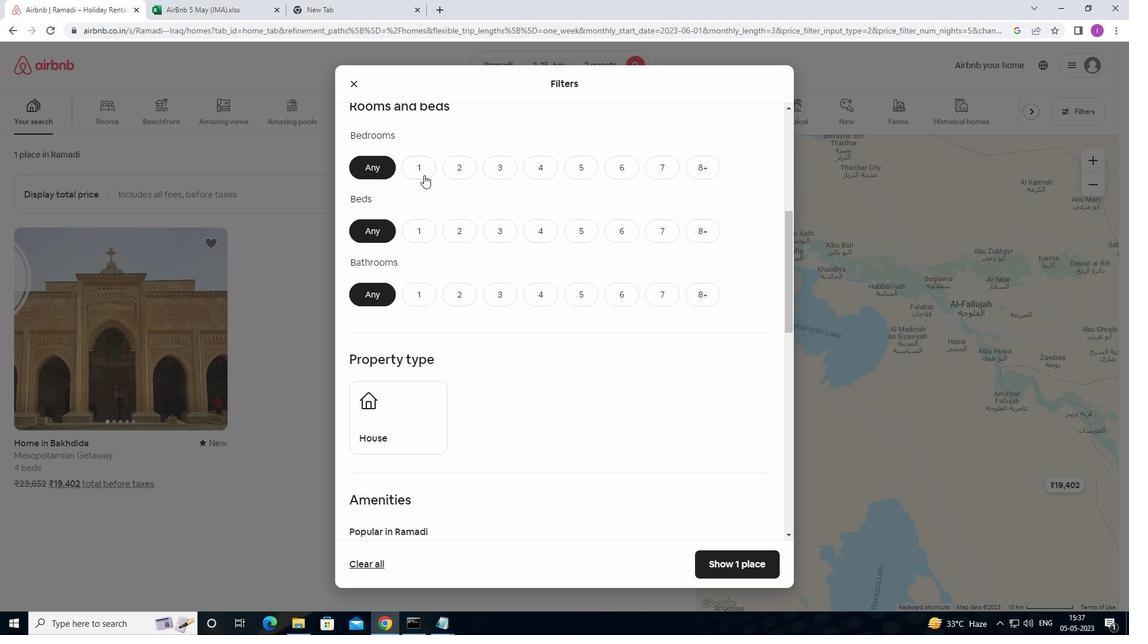 
Action: Mouse pressed left at (418, 171)
Screenshot: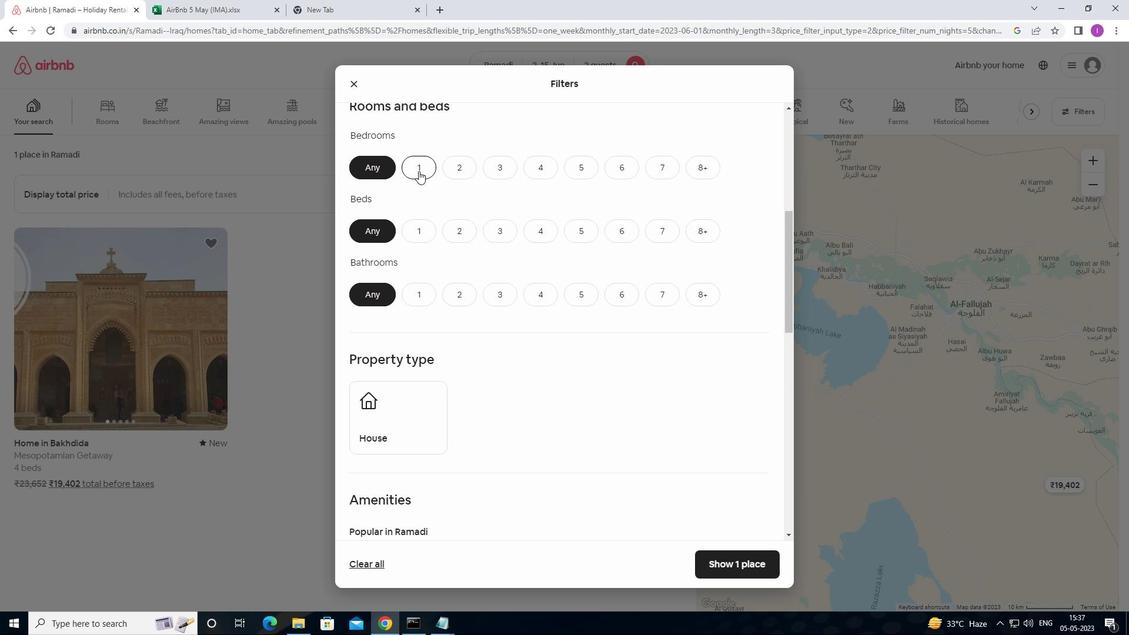 
Action: Mouse moved to (417, 236)
Screenshot: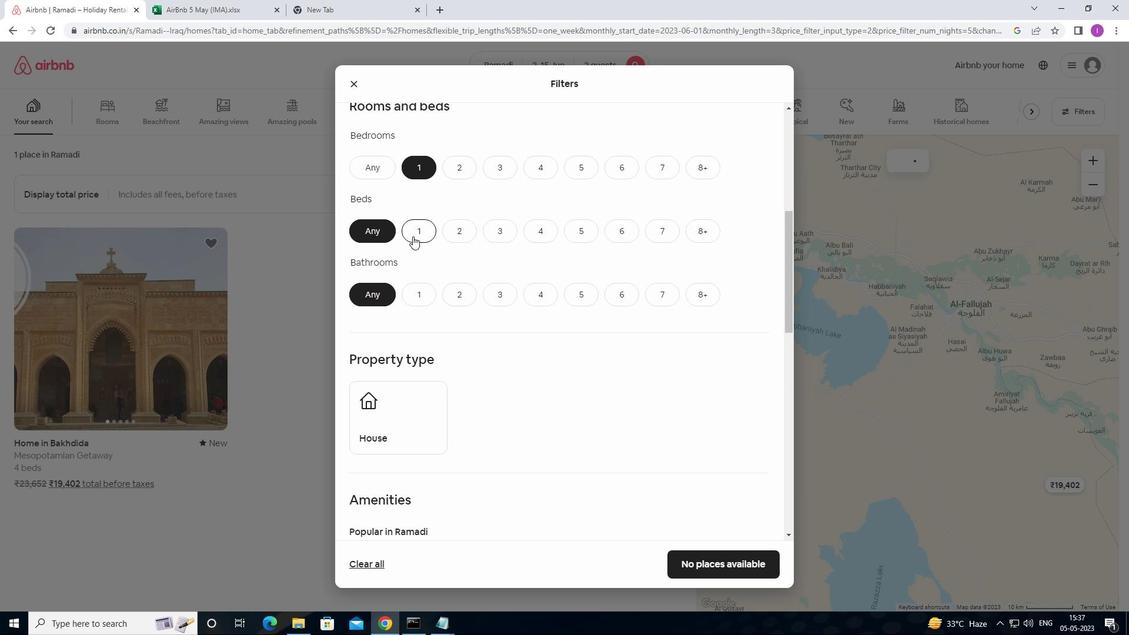 
Action: Mouse pressed left at (417, 236)
Screenshot: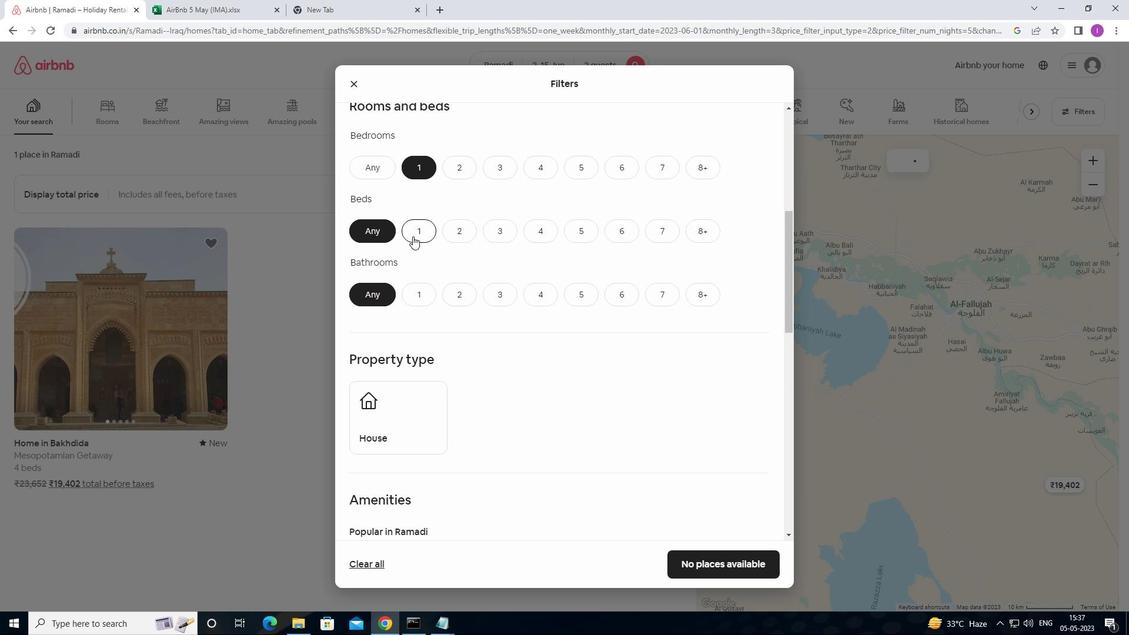 
Action: Mouse moved to (432, 293)
Screenshot: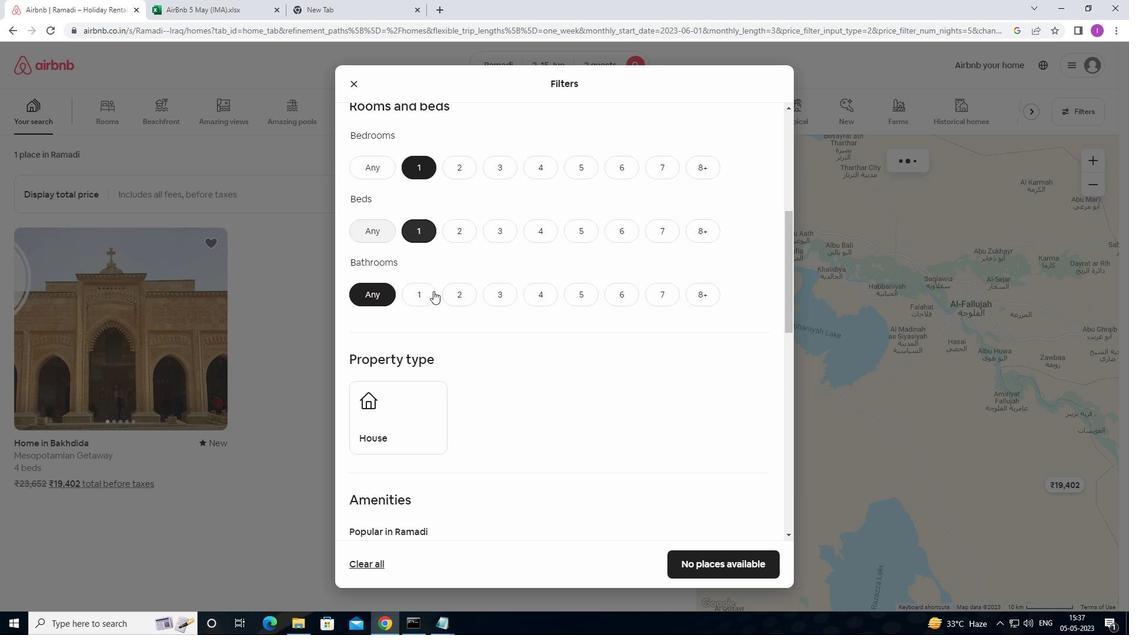 
Action: Mouse pressed left at (432, 293)
Screenshot: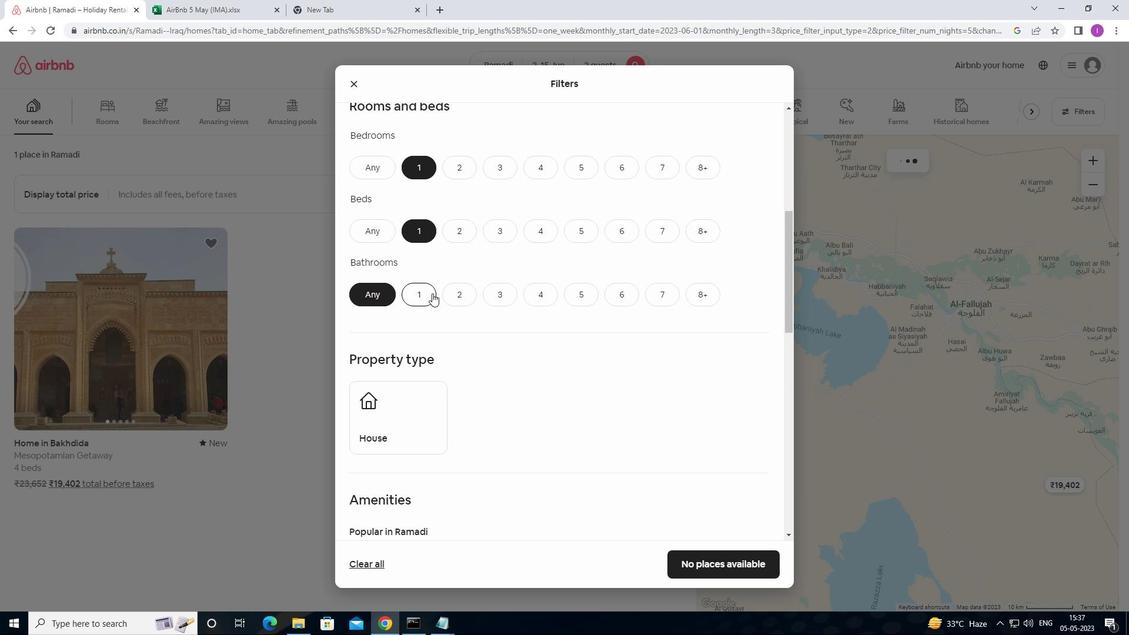 
Action: Mouse moved to (399, 400)
Screenshot: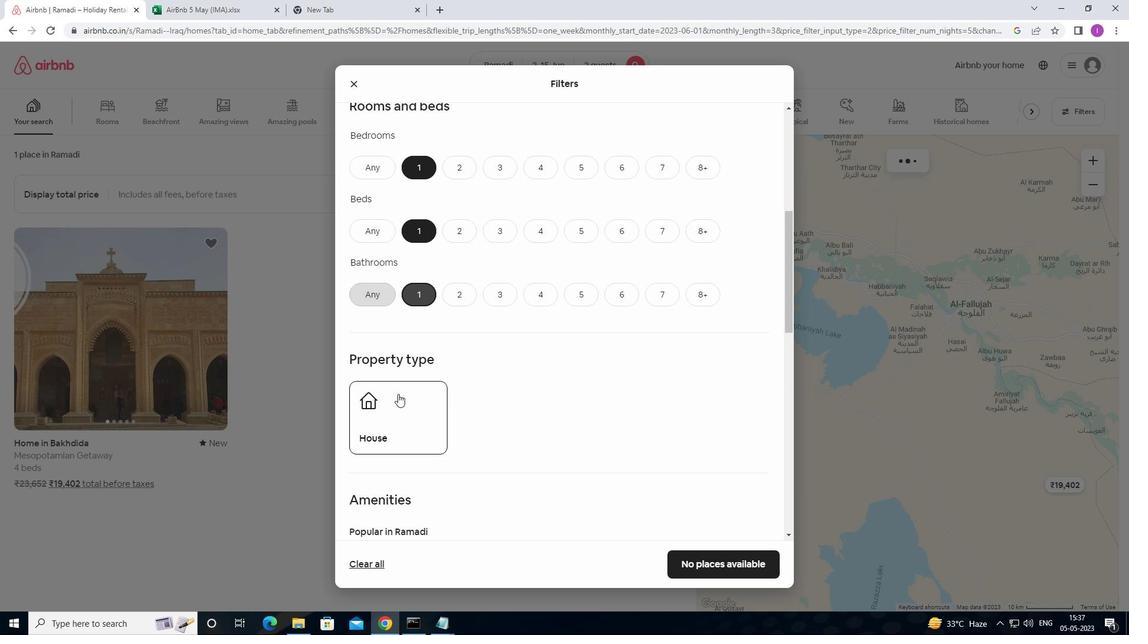 
Action: Mouse pressed left at (399, 400)
Screenshot: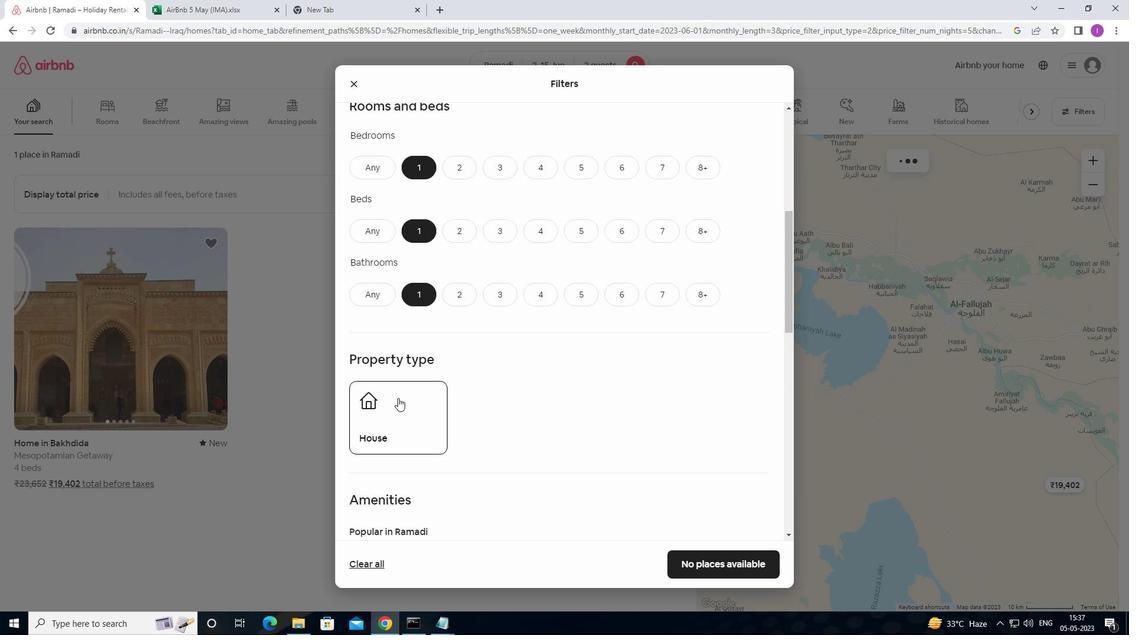 
Action: Mouse moved to (480, 404)
Screenshot: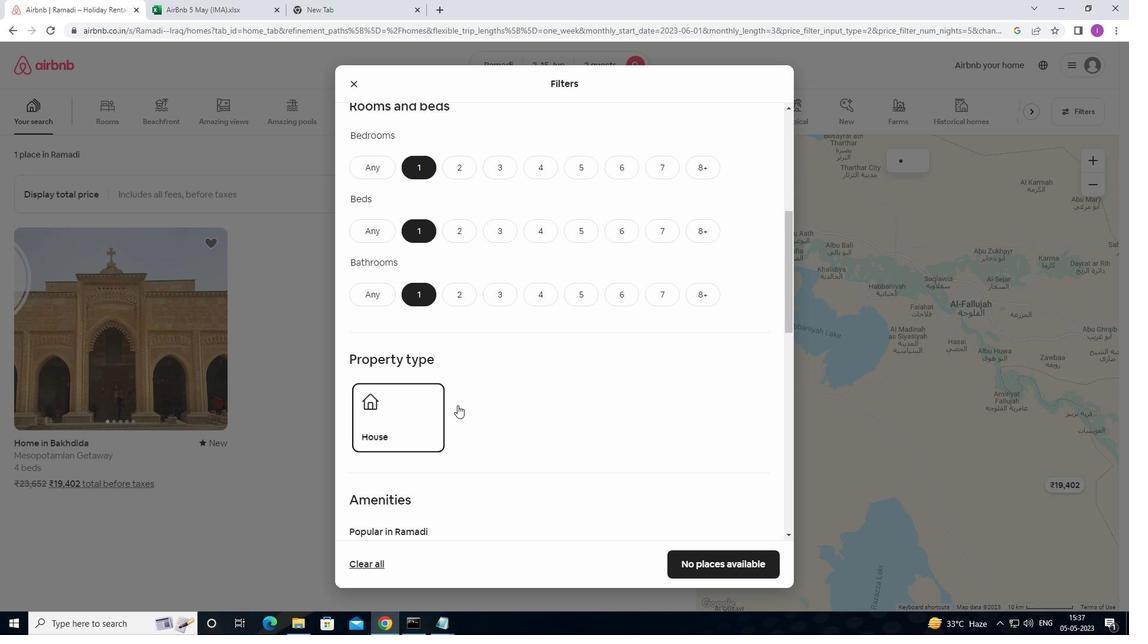 
Action: Mouse scrolled (480, 403) with delta (0, 0)
Screenshot: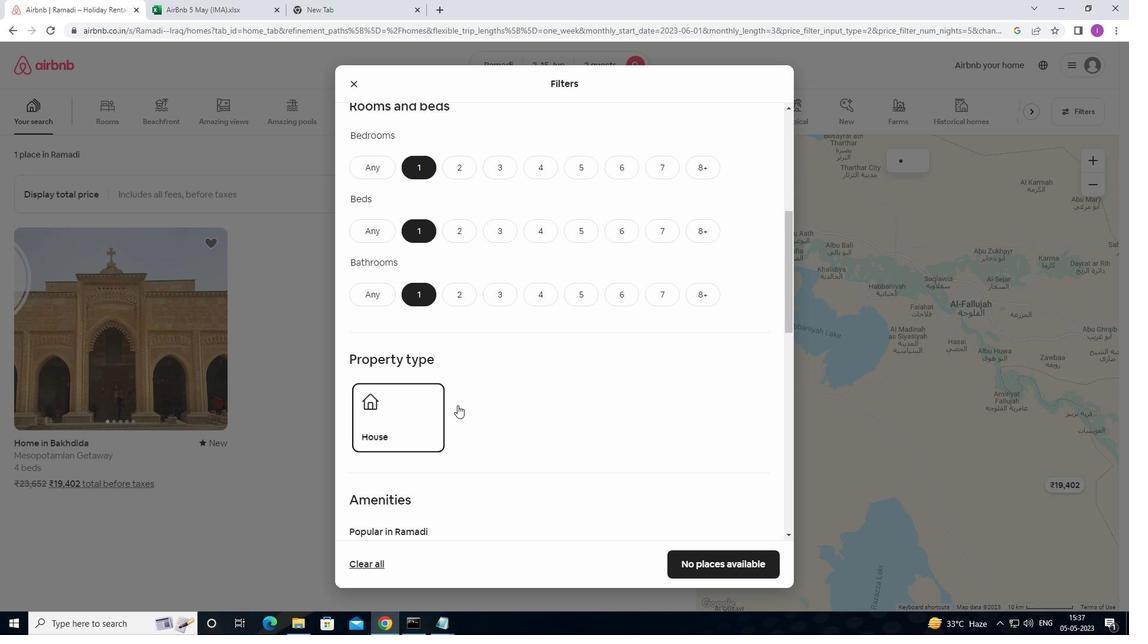 
Action: Mouse moved to (487, 405)
Screenshot: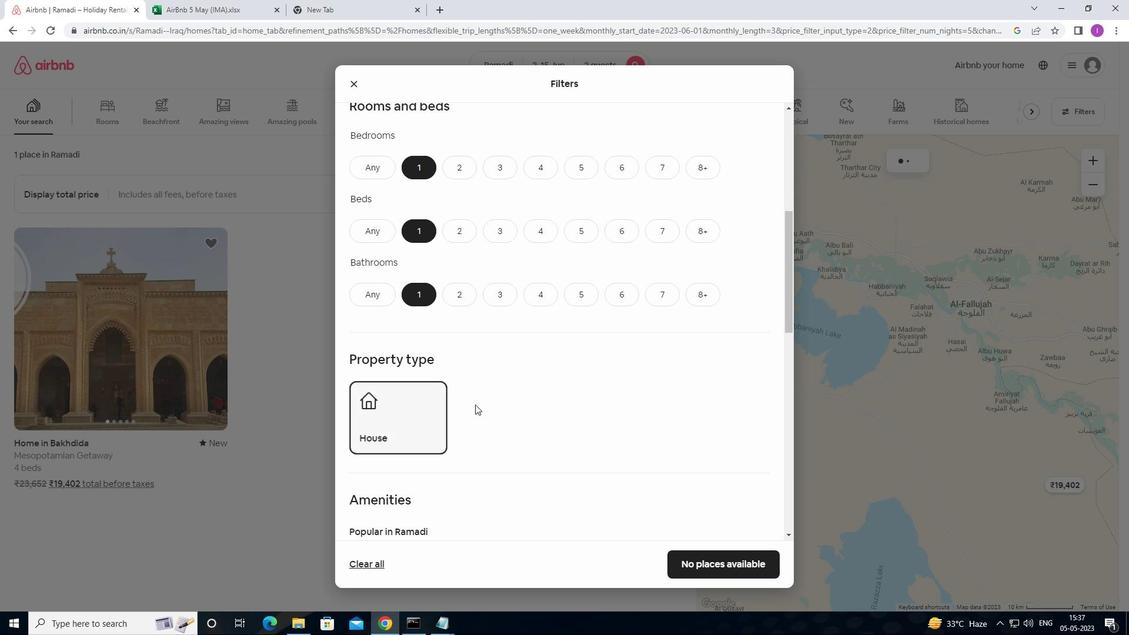 
Action: Mouse scrolled (487, 404) with delta (0, 0)
Screenshot: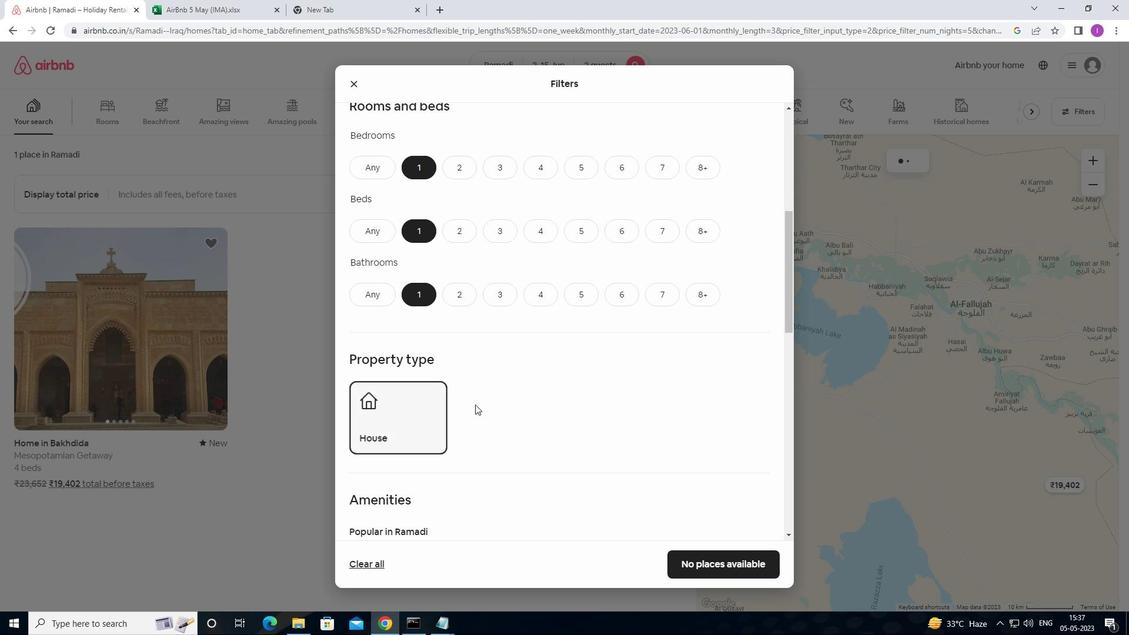 
Action: Mouse moved to (500, 406)
Screenshot: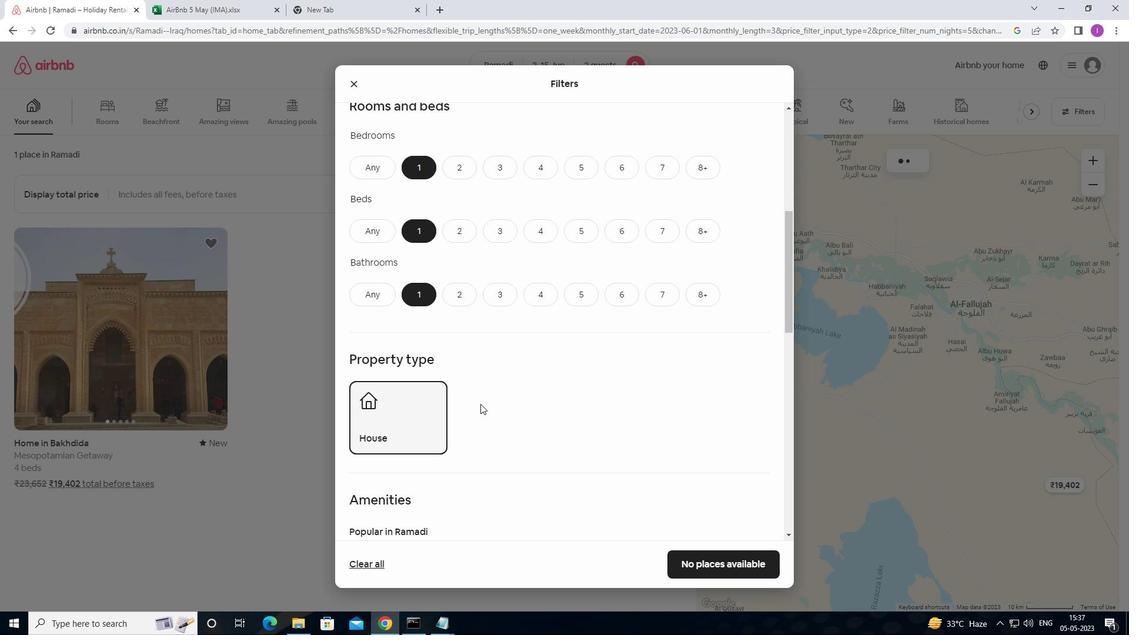 
Action: Mouse scrolled (500, 406) with delta (0, 0)
Screenshot: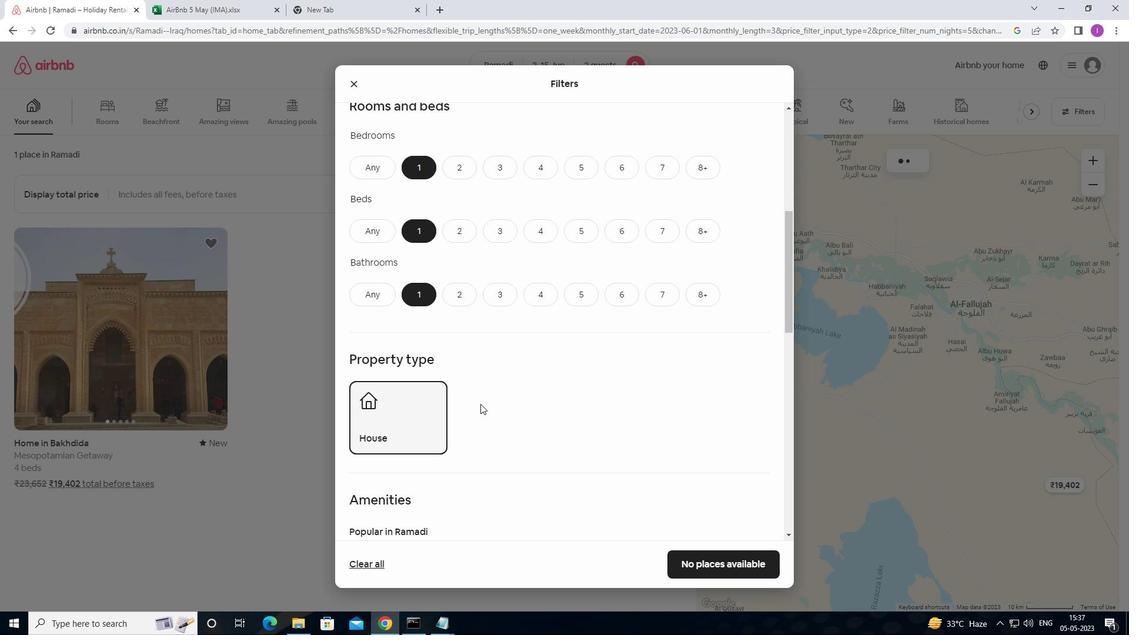 
Action: Mouse moved to (579, 406)
Screenshot: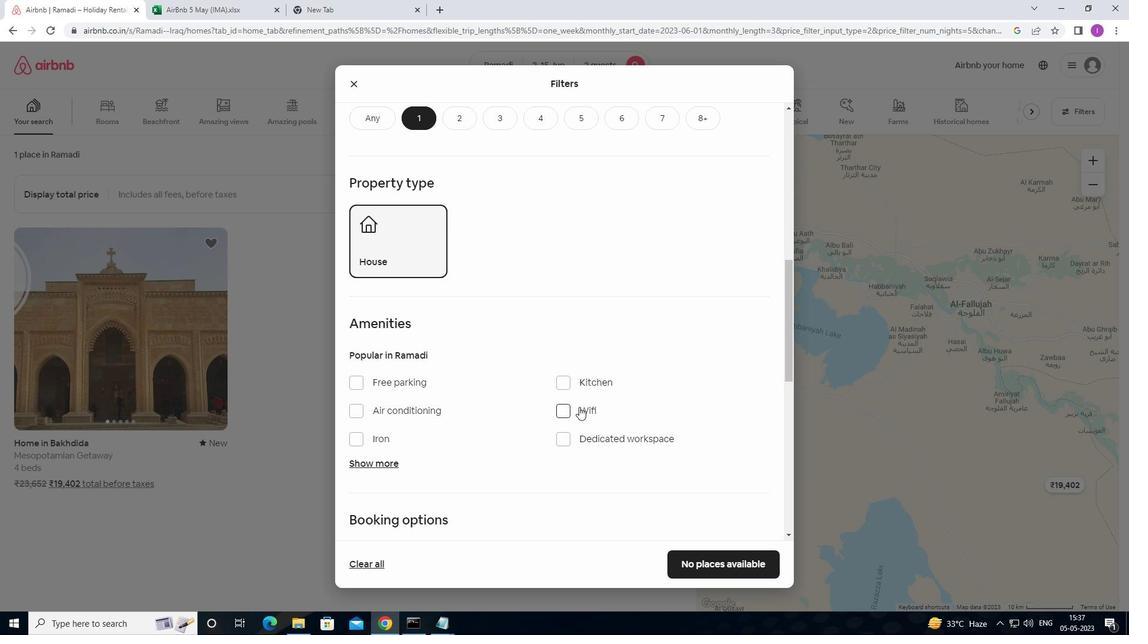 
Action: Mouse scrolled (579, 406) with delta (0, 0)
Screenshot: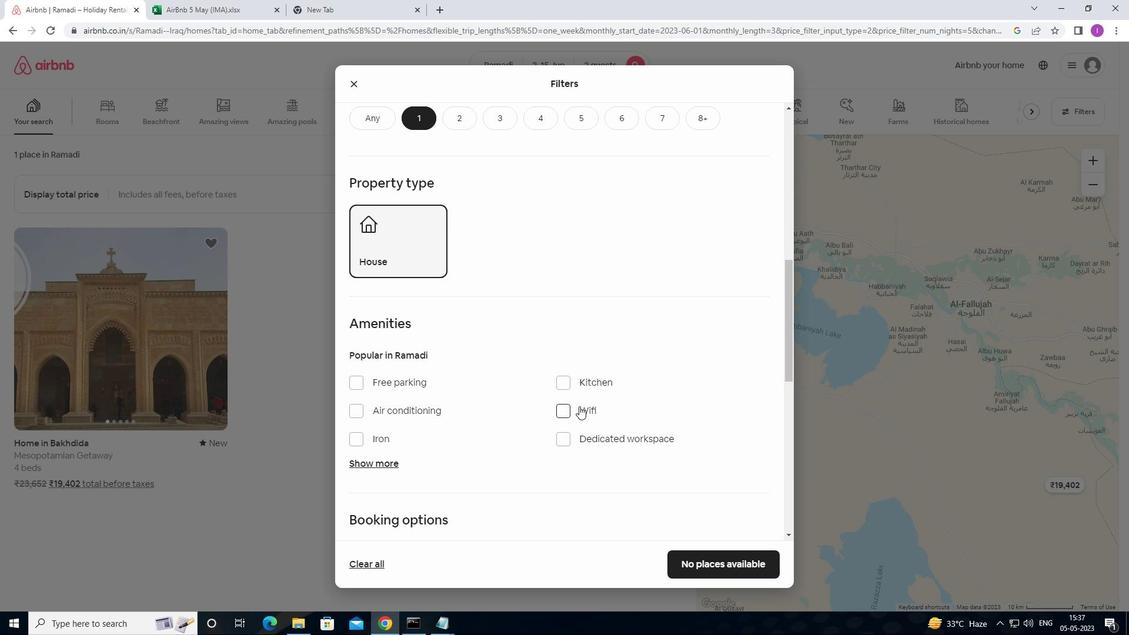 
Action: Mouse moved to (376, 402)
Screenshot: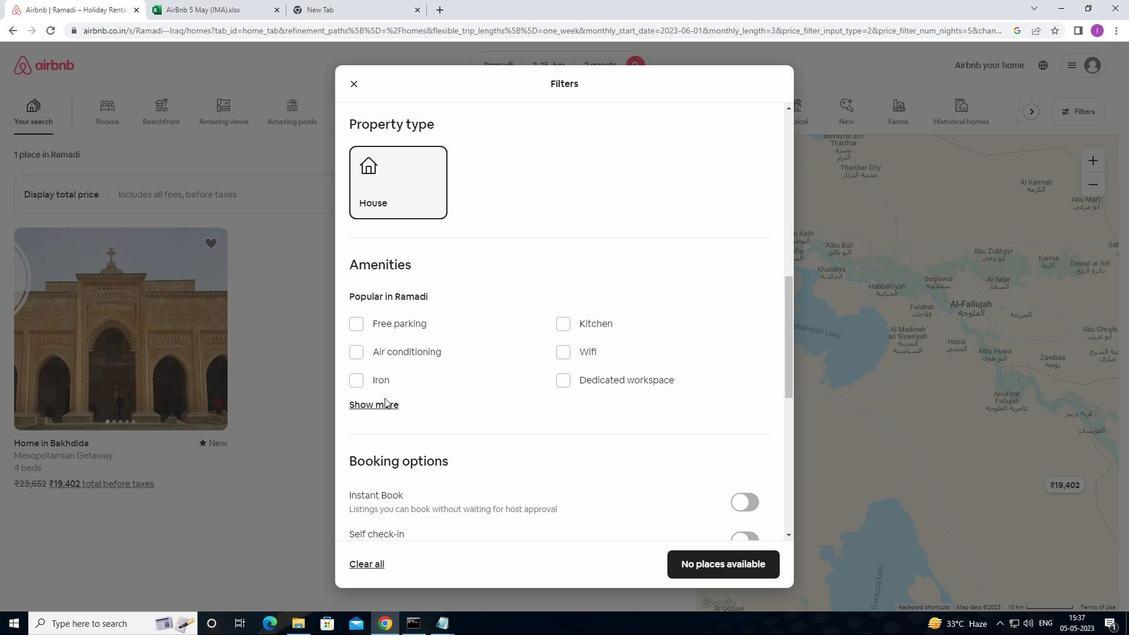 
Action: Mouse pressed left at (376, 402)
Screenshot: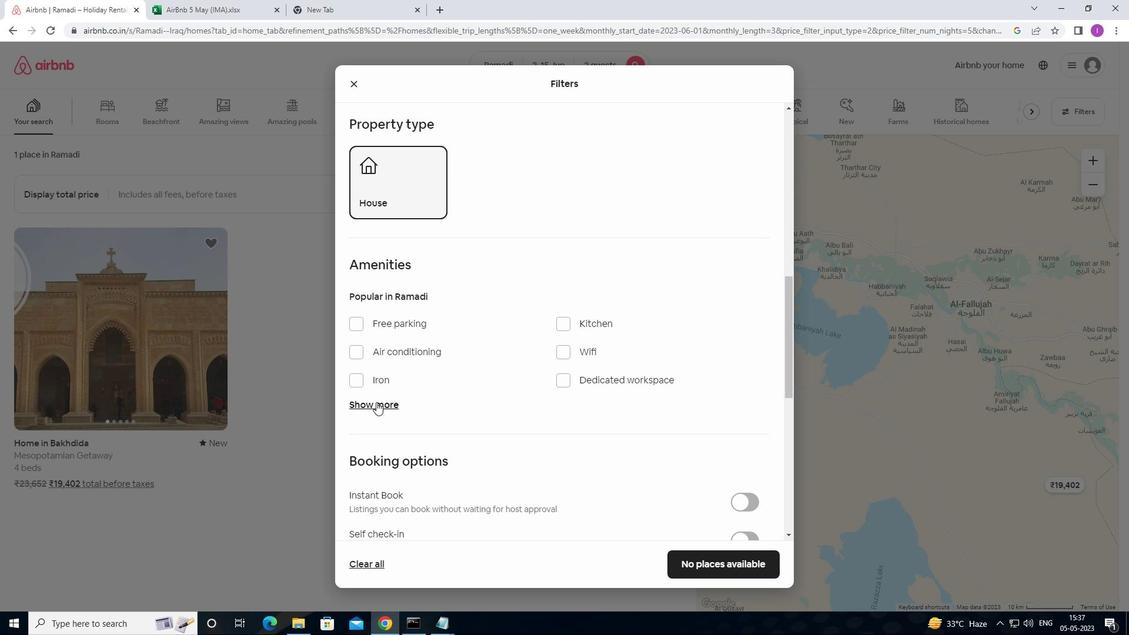 
Action: Mouse moved to (431, 423)
Screenshot: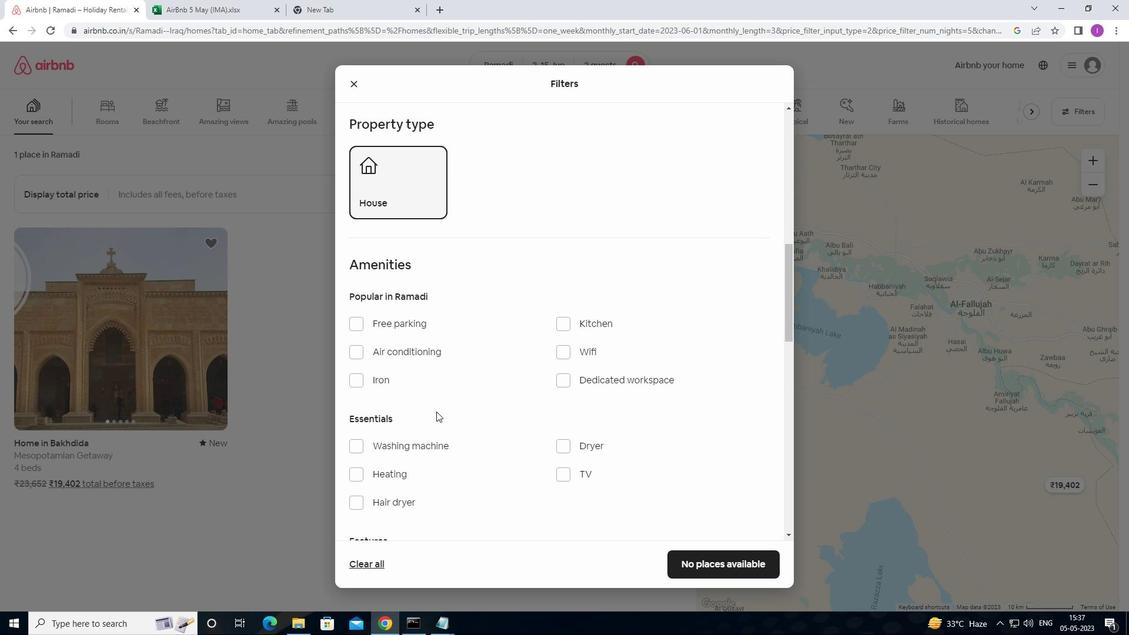 
Action: Mouse scrolled (431, 422) with delta (0, 0)
Screenshot: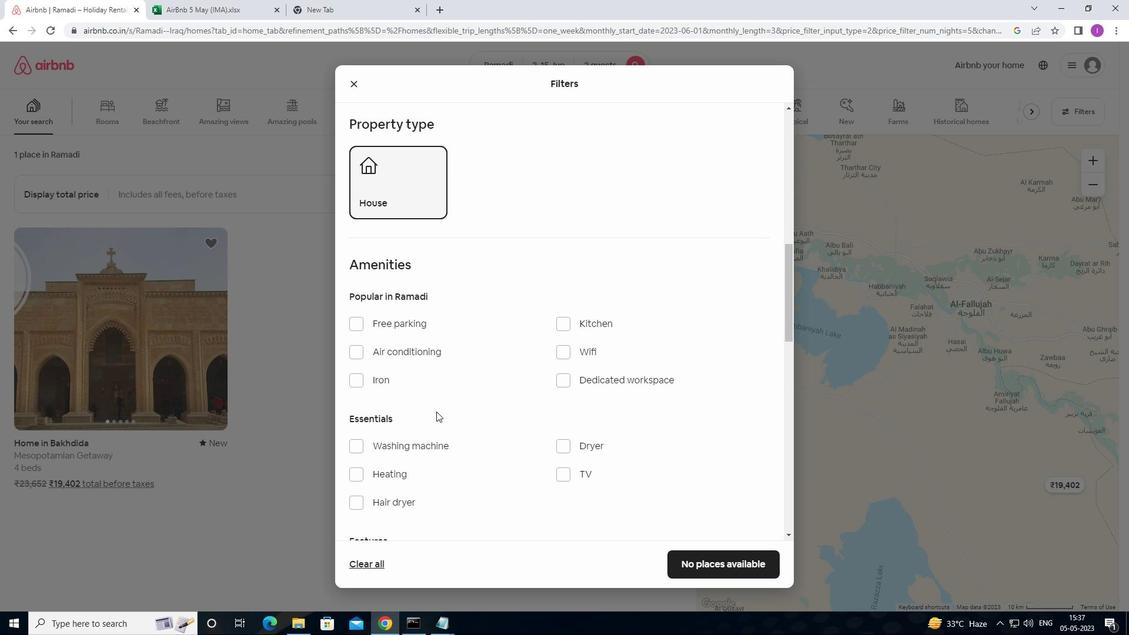 
Action: Mouse moved to (355, 385)
Screenshot: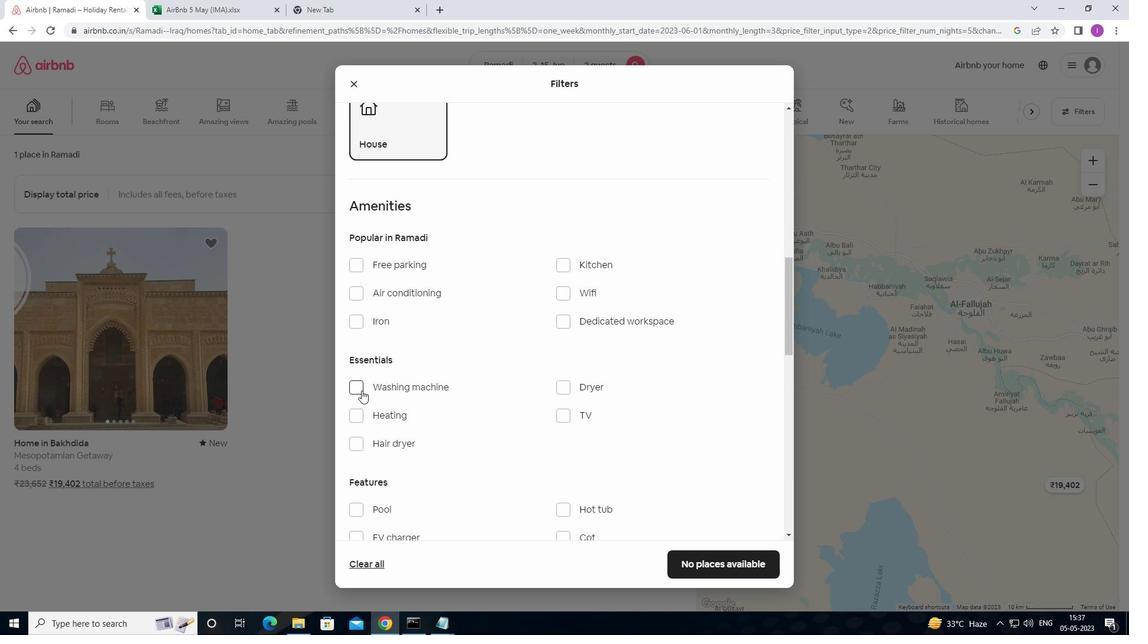 
Action: Mouse pressed left at (355, 385)
Screenshot: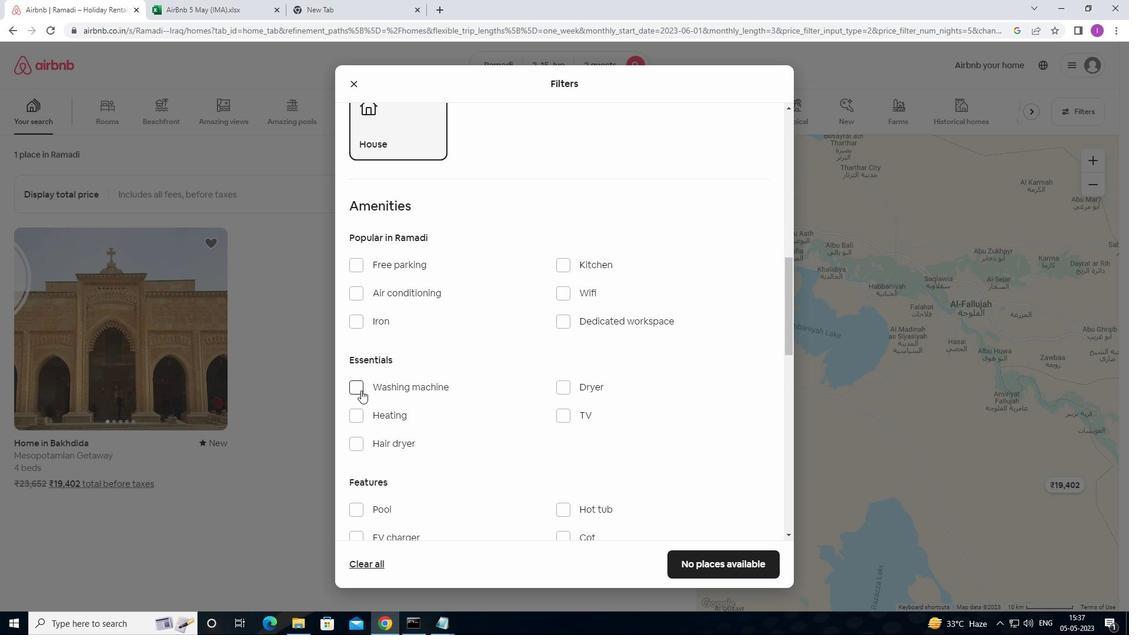
Action: Mouse moved to (432, 411)
Screenshot: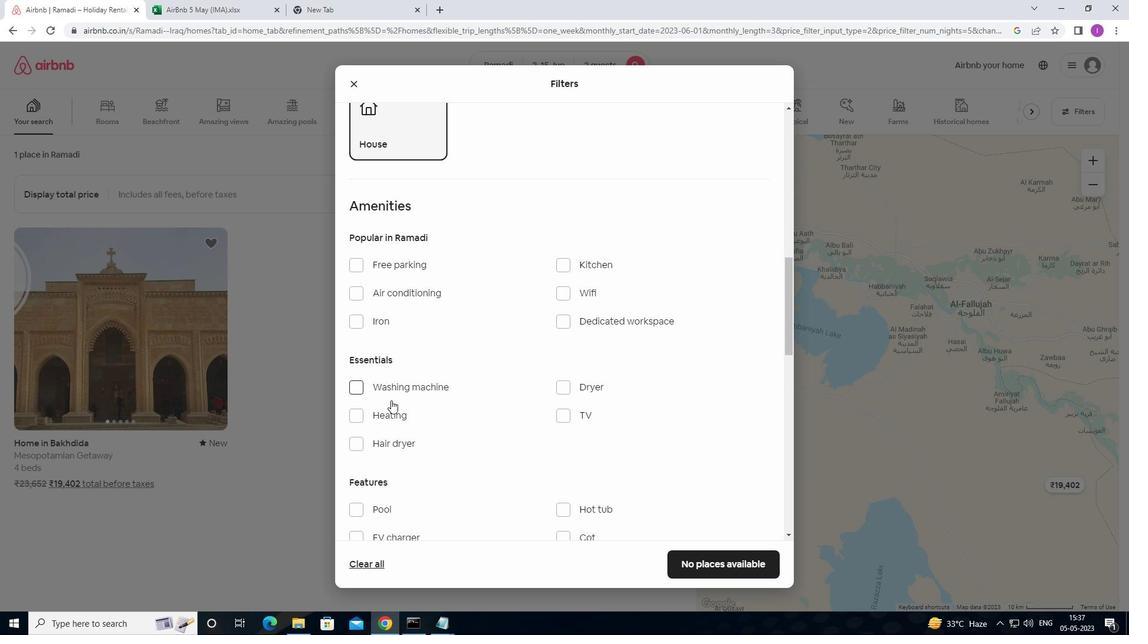 
Action: Mouse scrolled (432, 411) with delta (0, 0)
Screenshot: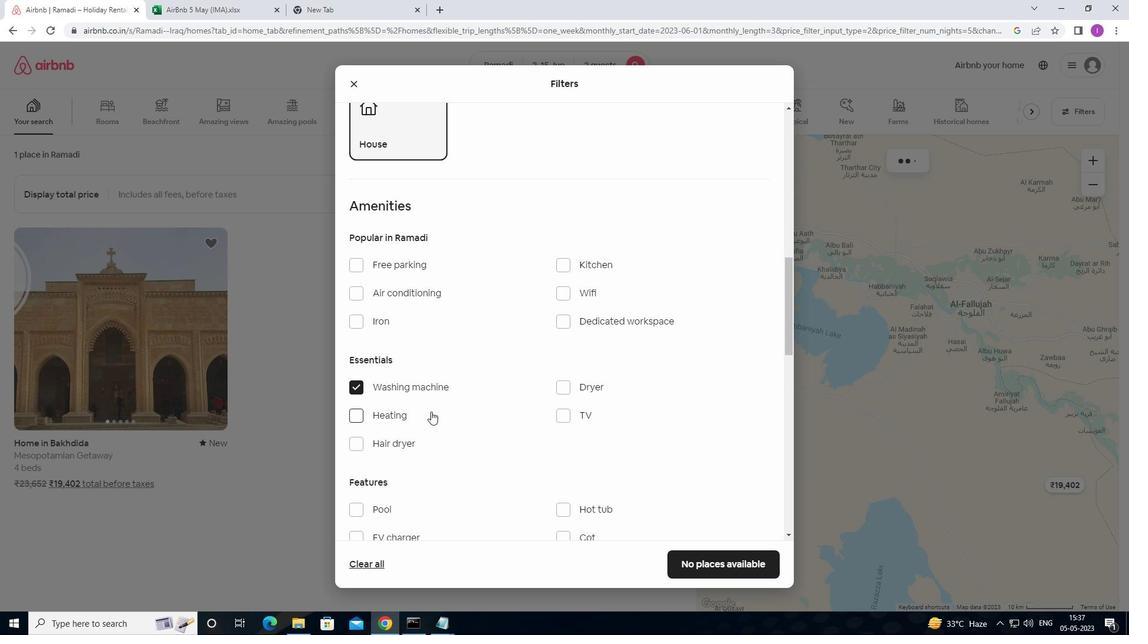 
Action: Mouse moved to (433, 412)
Screenshot: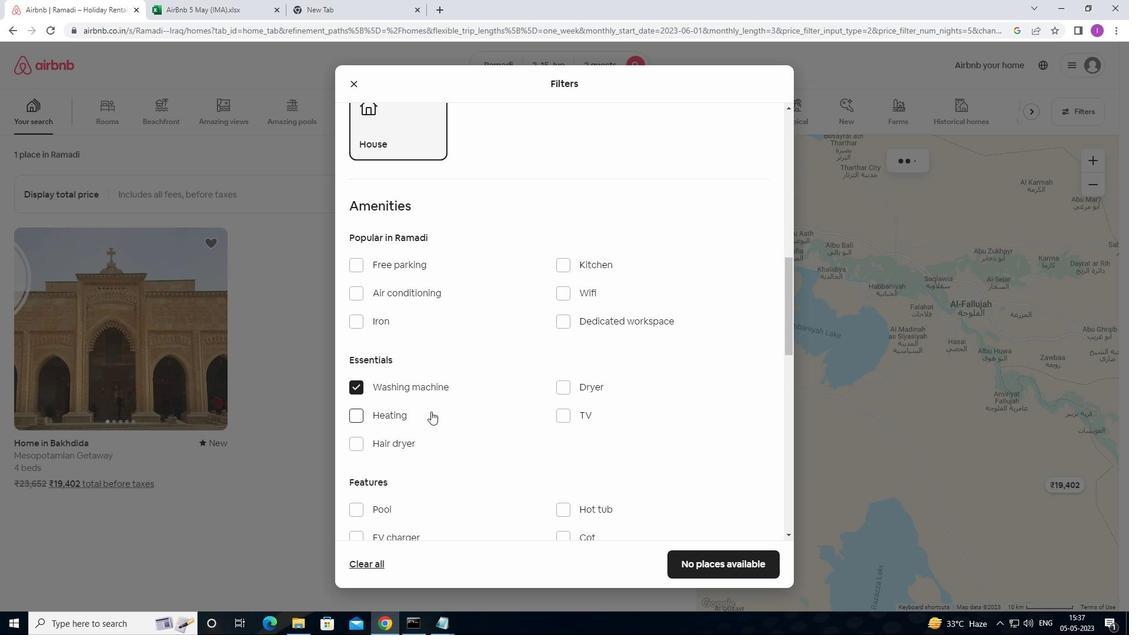 
Action: Mouse scrolled (433, 411) with delta (0, 0)
Screenshot: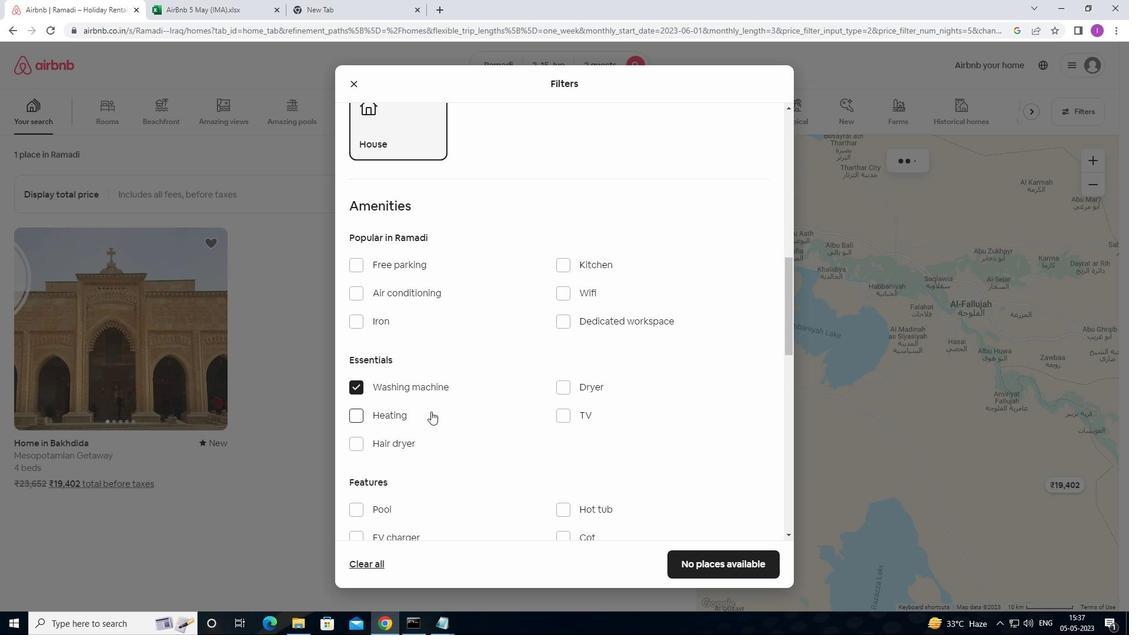 
Action: Mouse moved to (433, 412)
Screenshot: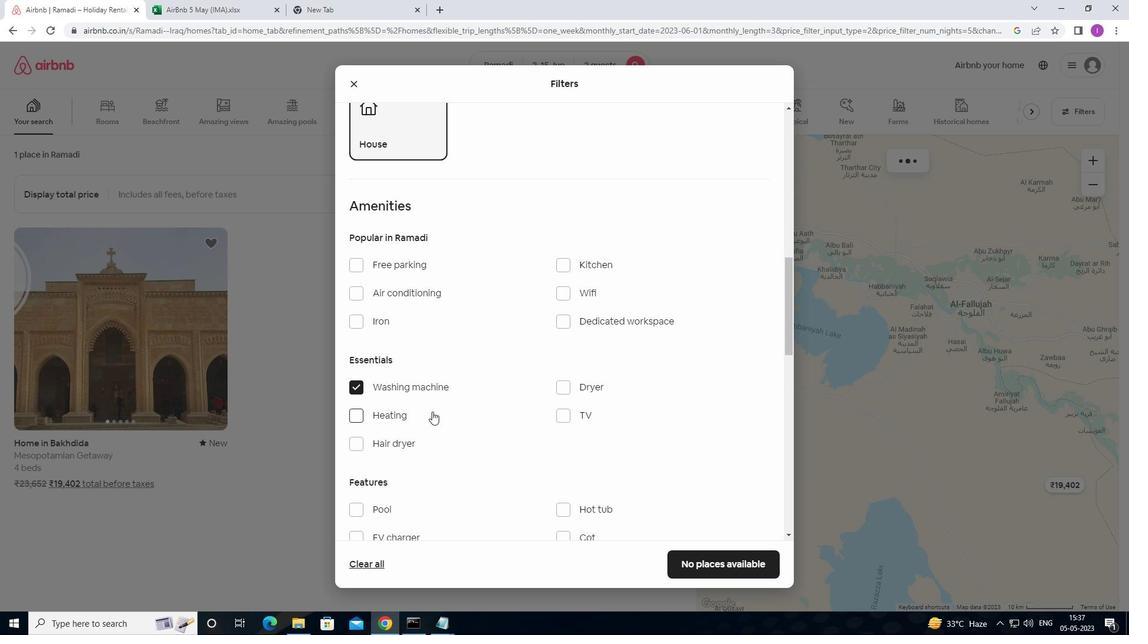 
Action: Mouse scrolled (433, 411) with delta (0, 0)
Screenshot: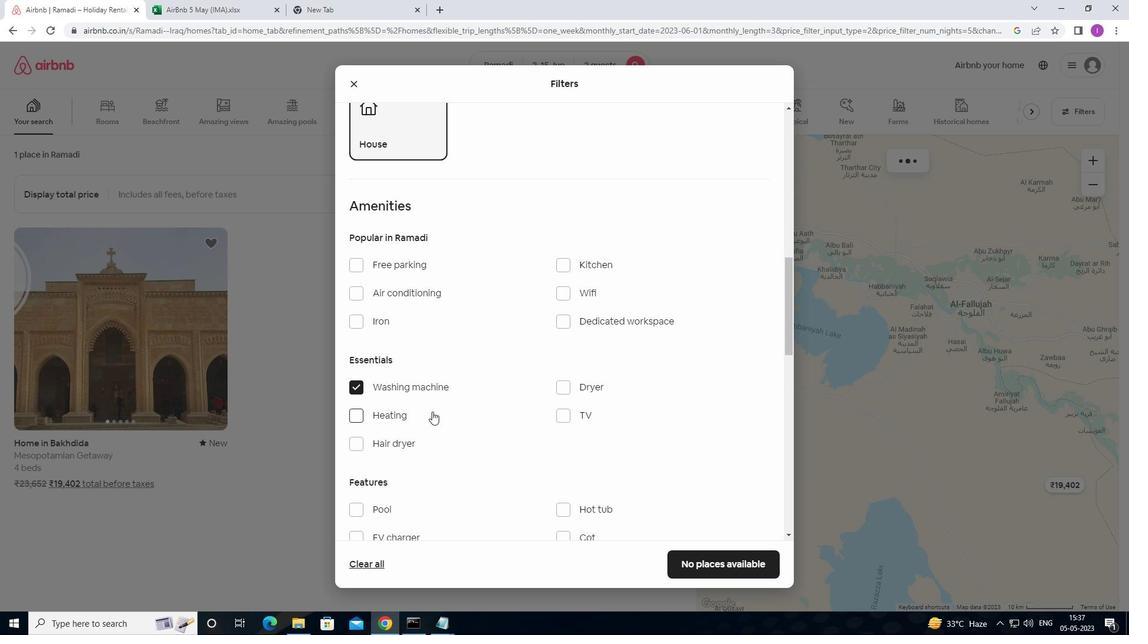 
Action: Mouse scrolled (433, 411) with delta (0, 0)
Screenshot: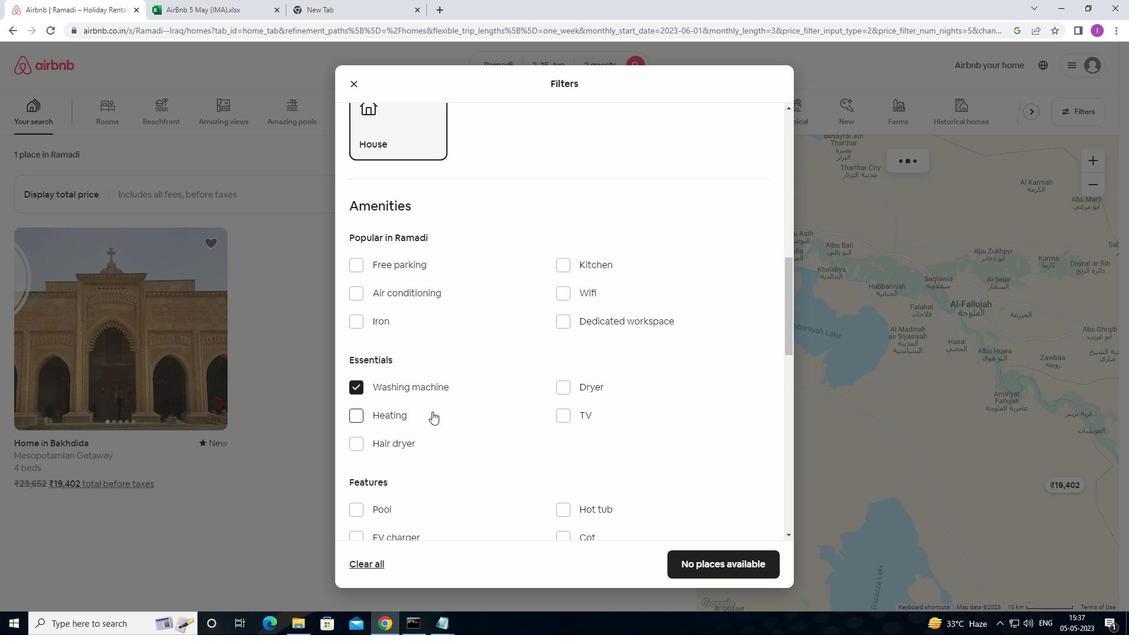 
Action: Mouse moved to (533, 404)
Screenshot: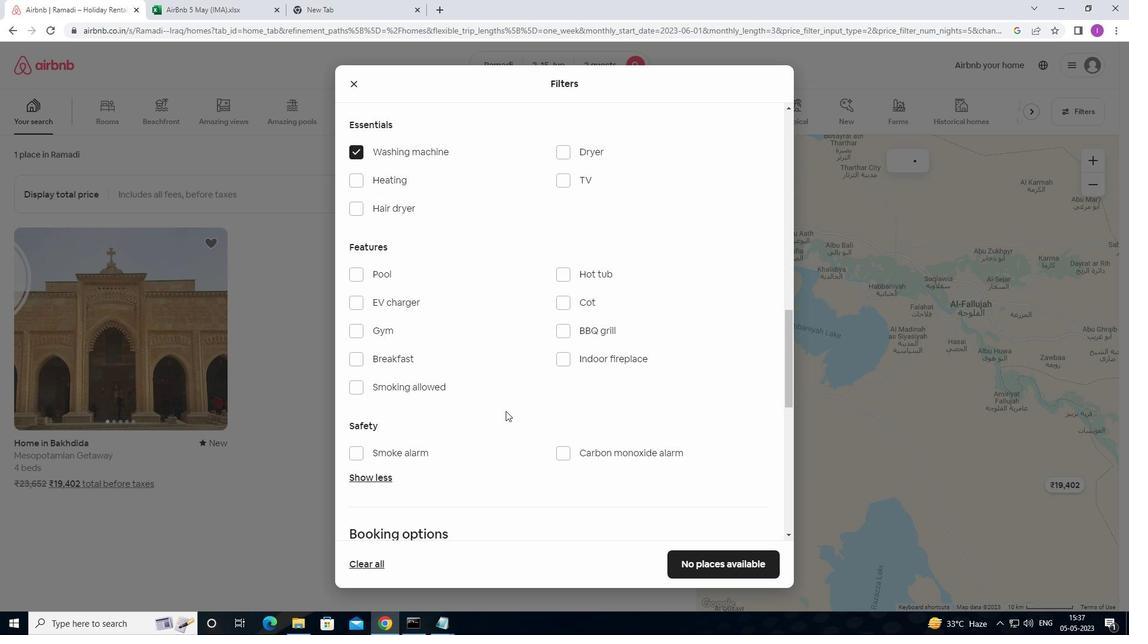 
Action: Mouse scrolled (533, 404) with delta (0, 0)
Screenshot: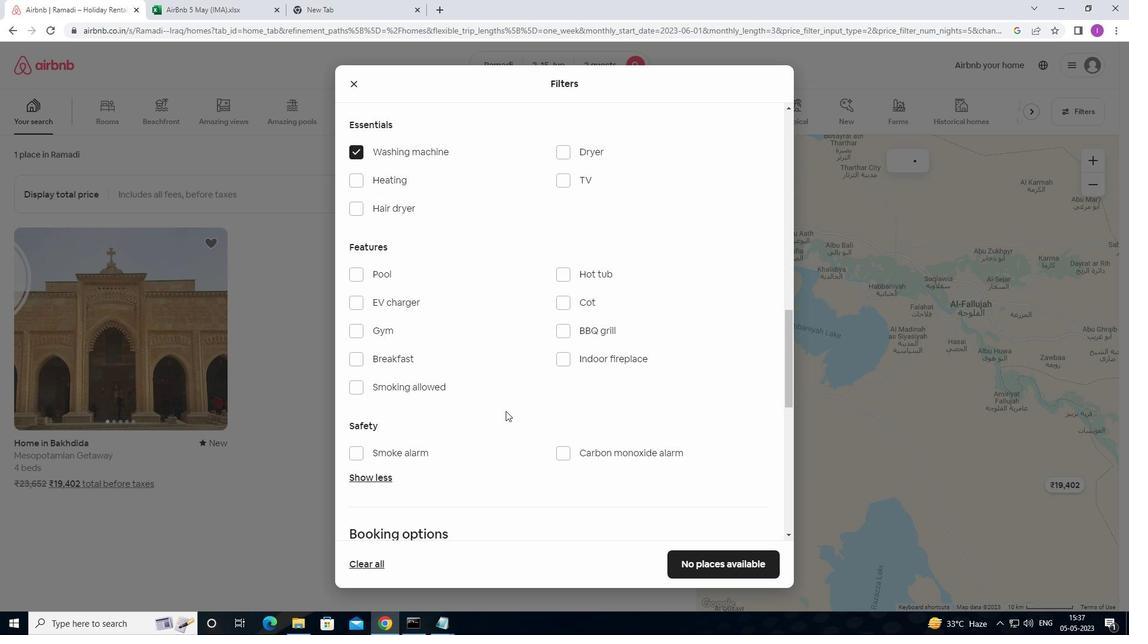 
Action: Mouse moved to (541, 404)
Screenshot: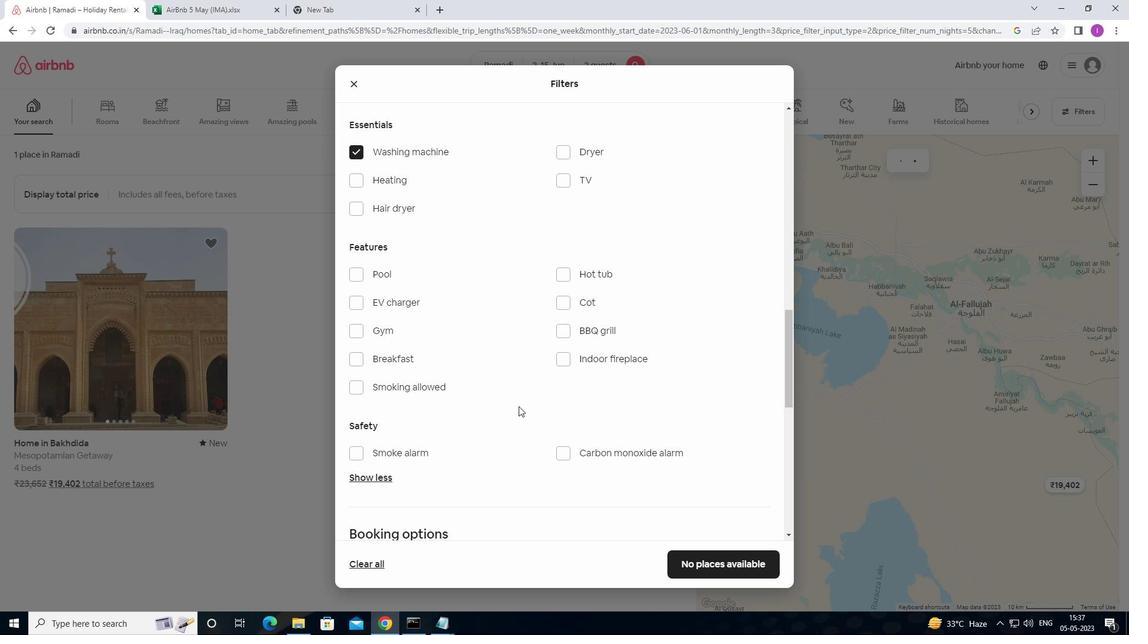 
Action: Mouse scrolled (541, 404) with delta (0, 0)
Screenshot: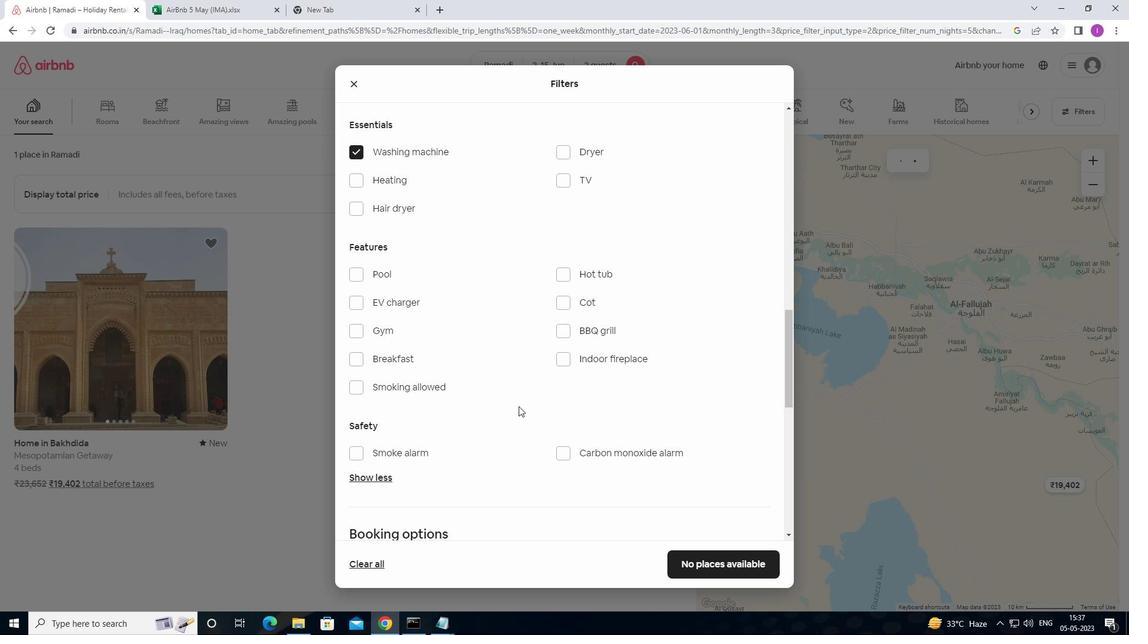 
Action: Mouse moved to (563, 403)
Screenshot: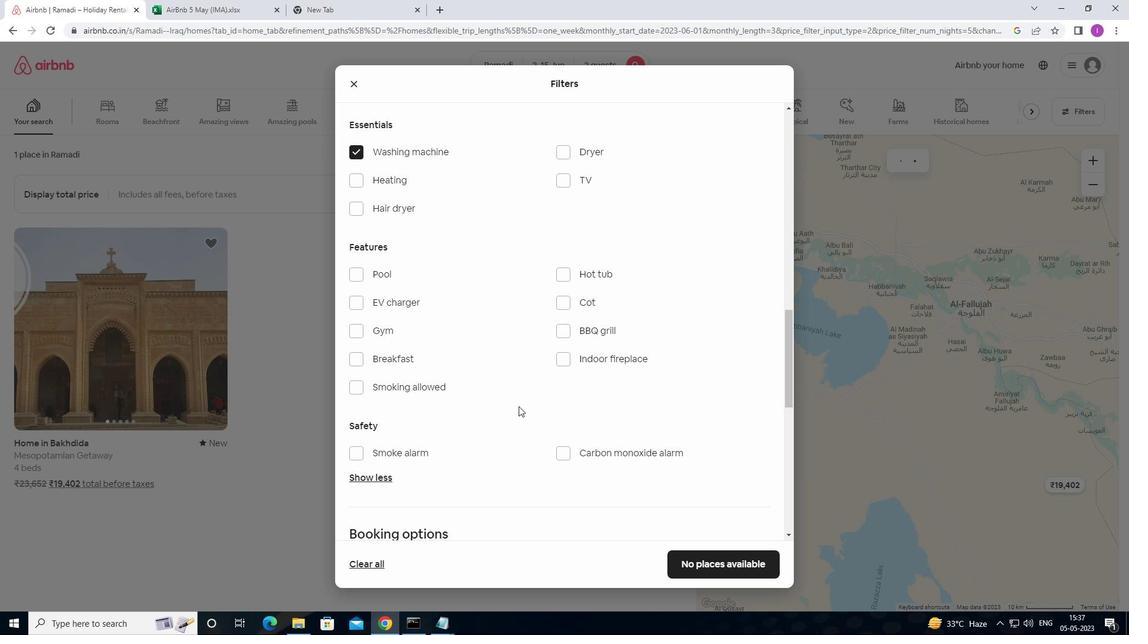 
Action: Mouse scrolled (563, 403) with delta (0, 0)
Screenshot: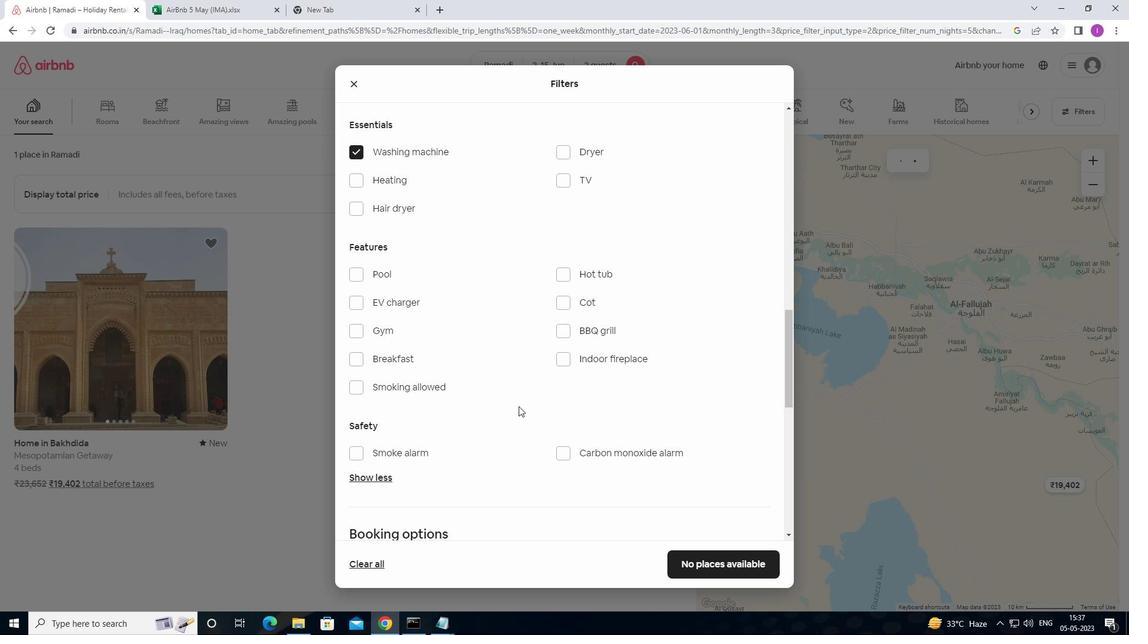 
Action: Mouse moved to (593, 409)
Screenshot: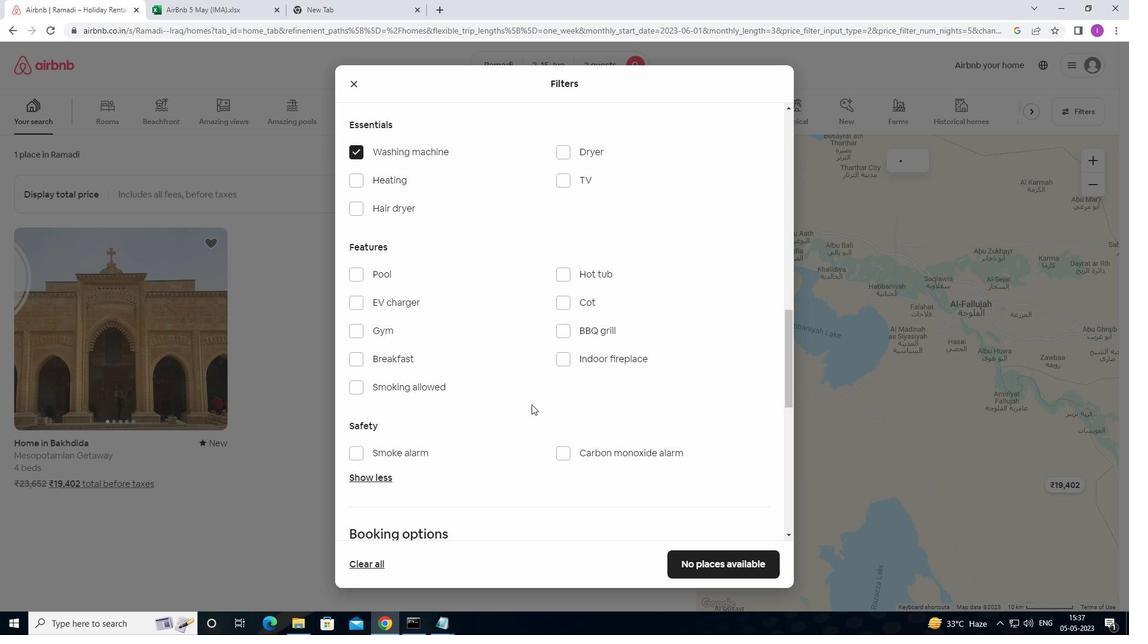 
Action: Mouse scrolled (591, 408) with delta (0, 0)
Screenshot: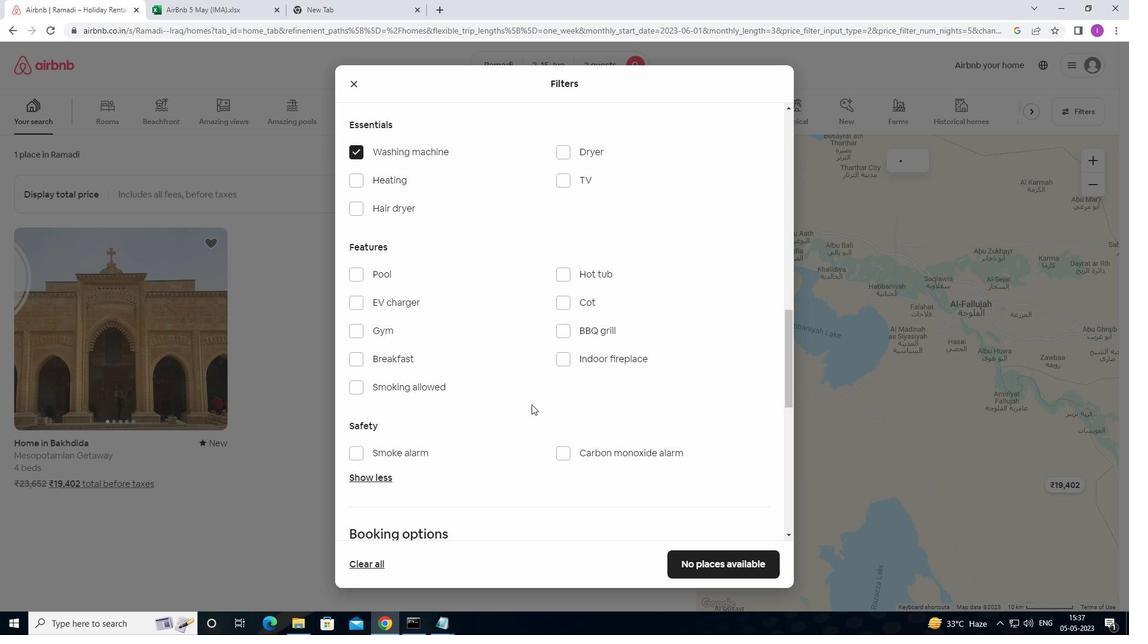 
Action: Mouse moved to (611, 410)
Screenshot: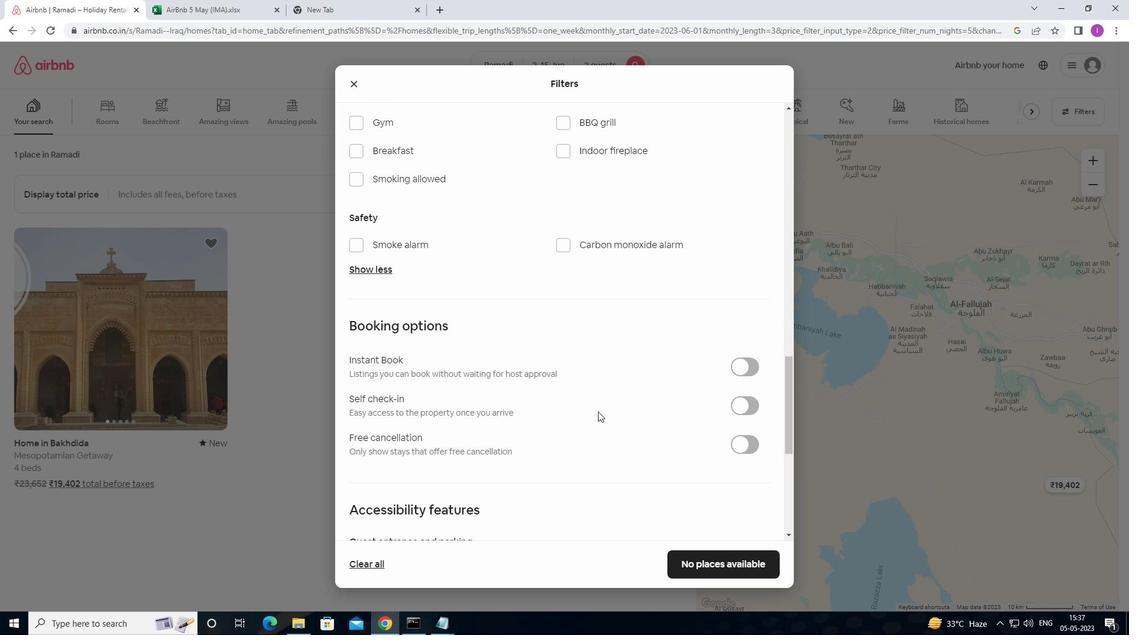 
Action: Mouse scrolled (611, 410) with delta (0, 0)
Screenshot: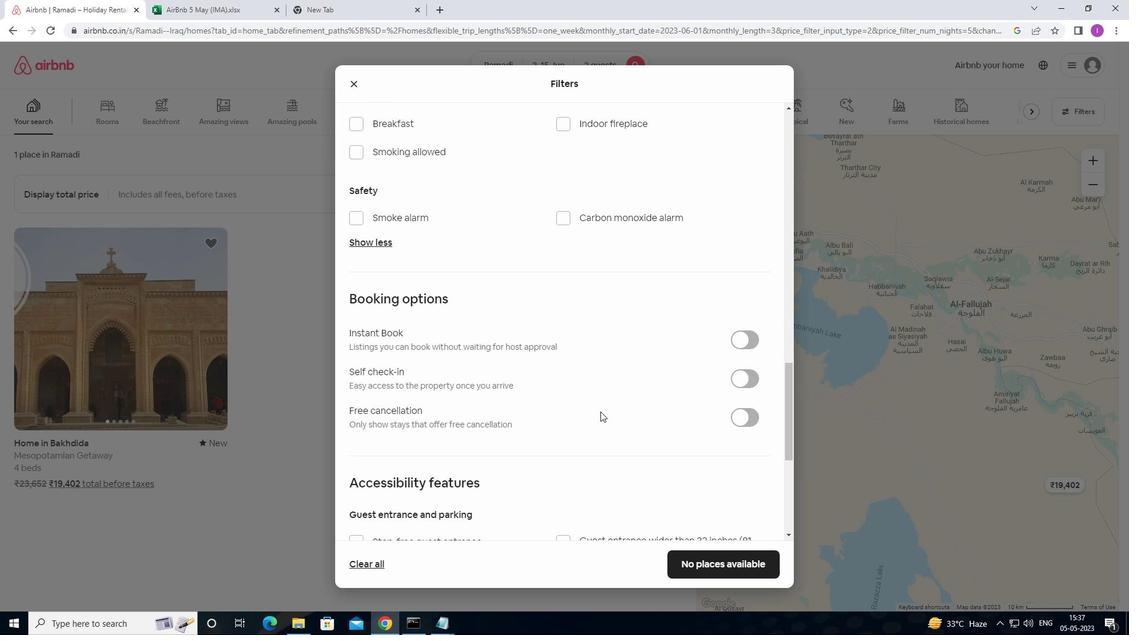 
Action: Mouse moved to (624, 410)
Screenshot: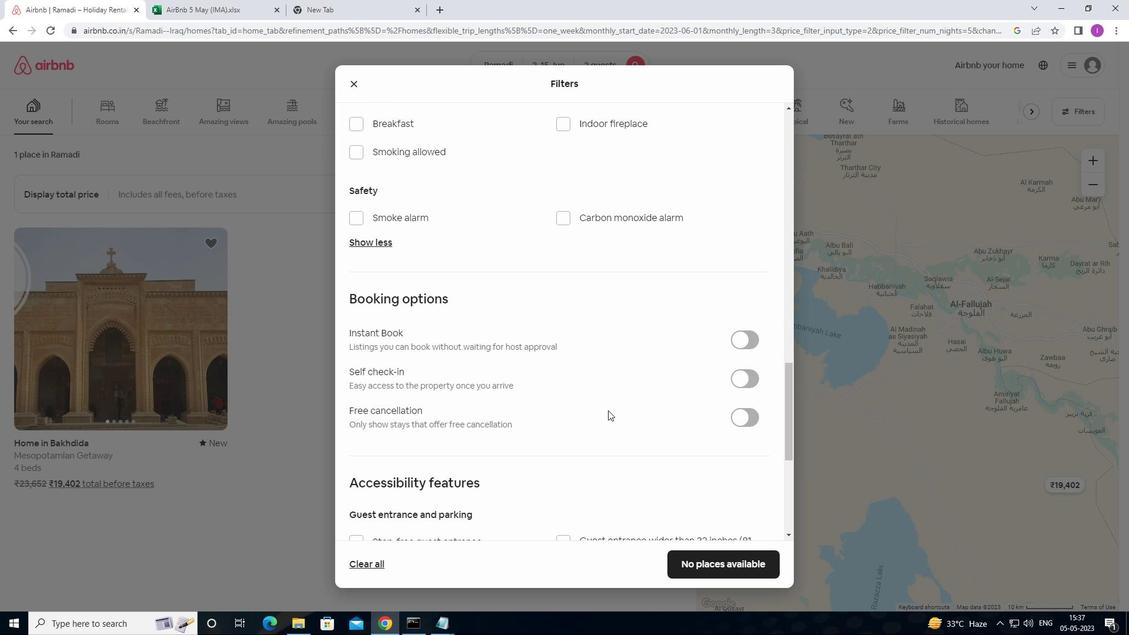 
Action: Mouse scrolled (624, 410) with delta (0, 0)
Screenshot: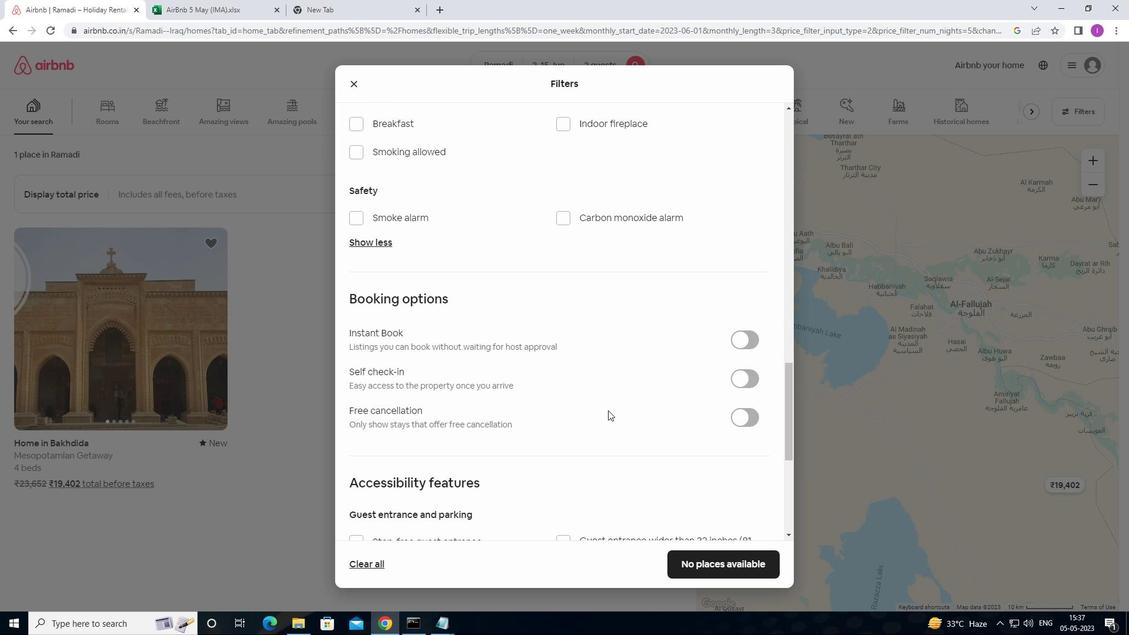 
Action: Mouse moved to (646, 410)
Screenshot: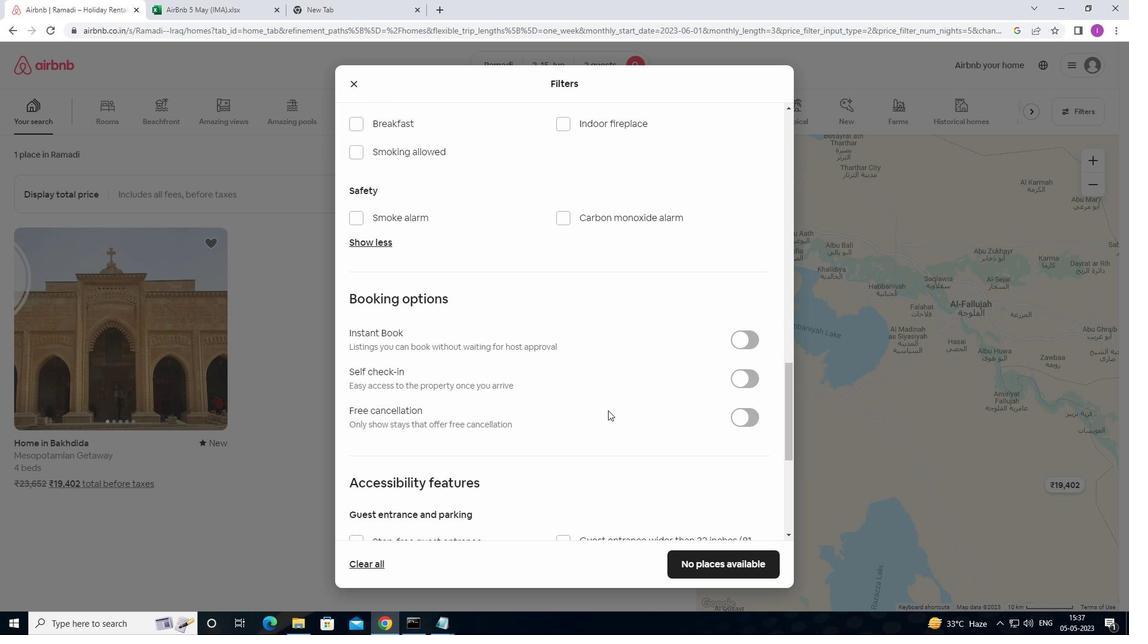
Action: Mouse scrolled (646, 410) with delta (0, 0)
Screenshot: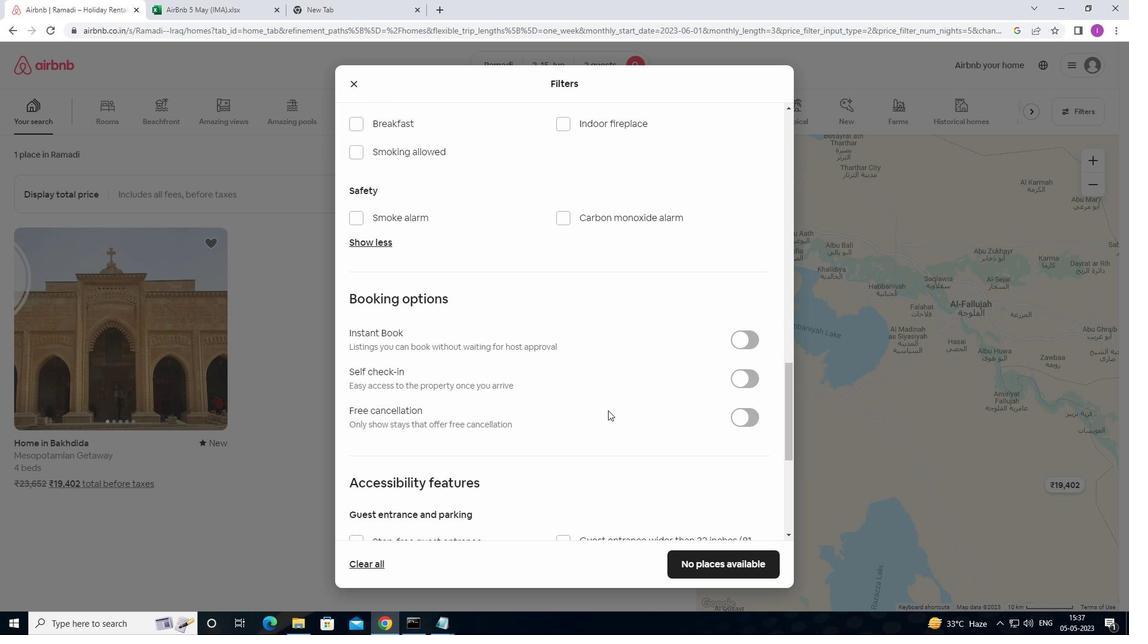 
Action: Mouse moved to (742, 200)
Screenshot: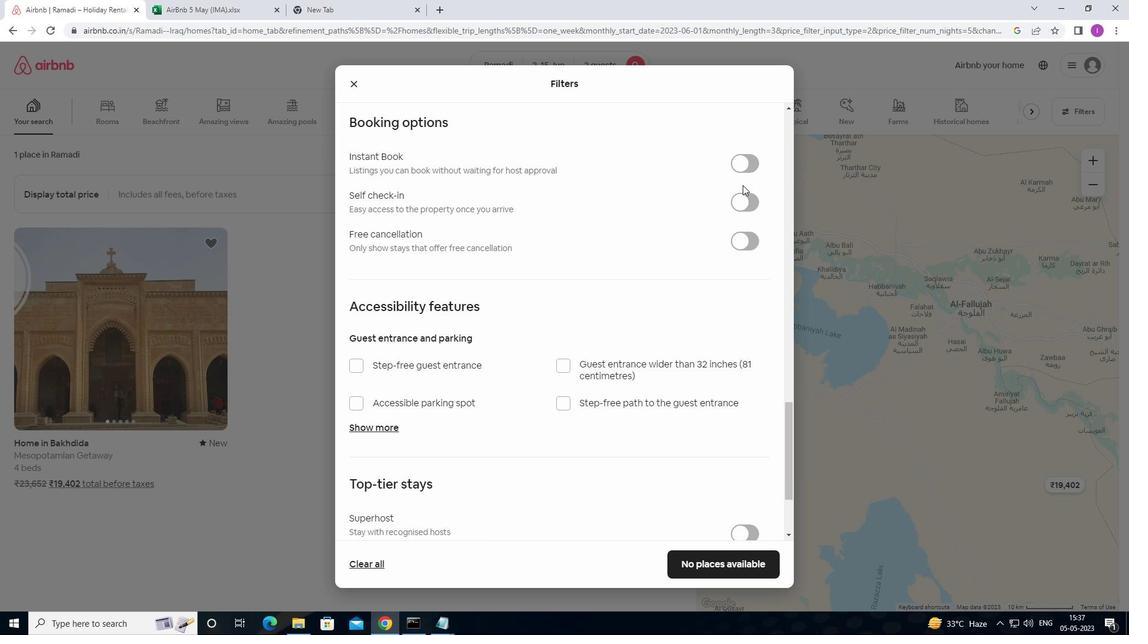 
Action: Mouse pressed left at (742, 200)
Screenshot: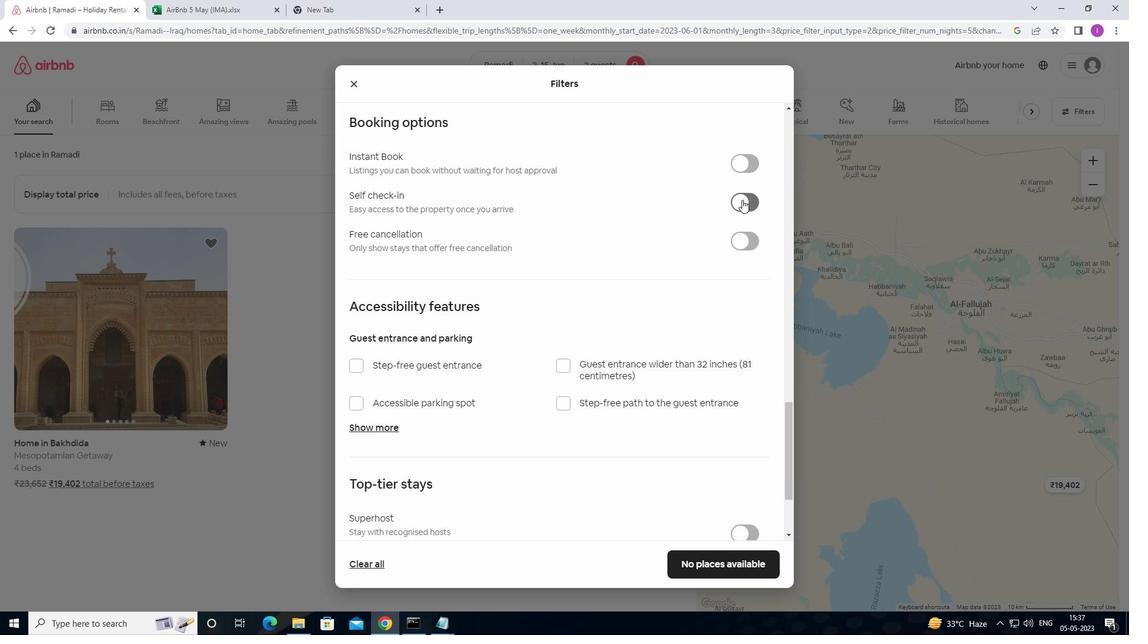 
Action: Mouse moved to (426, 394)
Screenshot: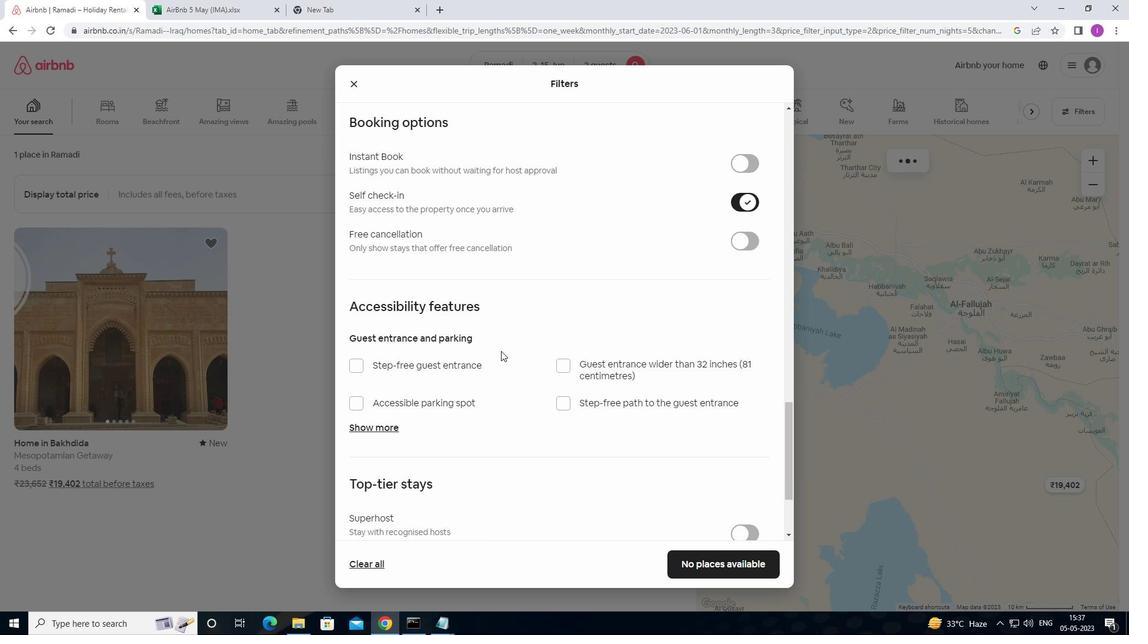 
Action: Mouse scrolled (426, 394) with delta (0, 0)
Screenshot: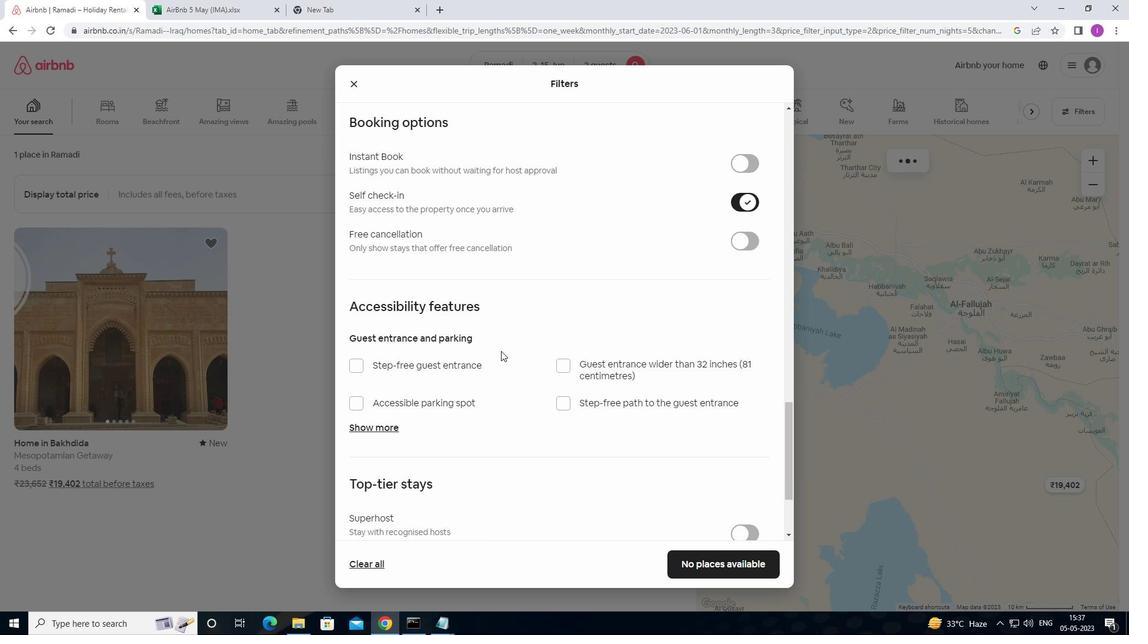 
Action: Mouse moved to (424, 399)
Screenshot: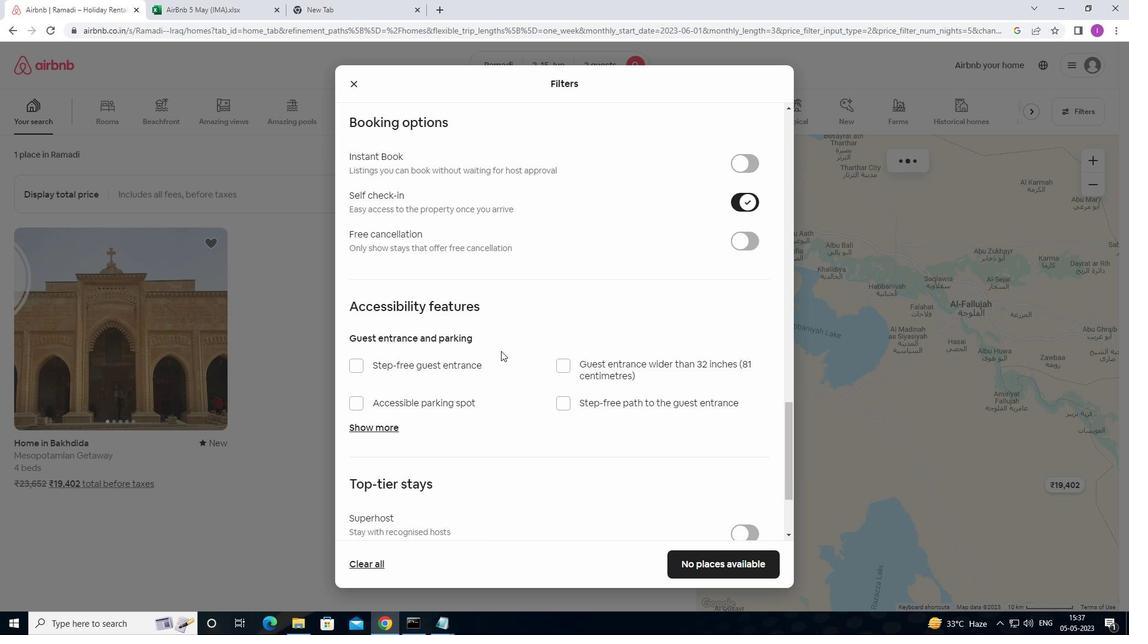 
Action: Mouse scrolled (424, 398) with delta (0, 0)
Screenshot: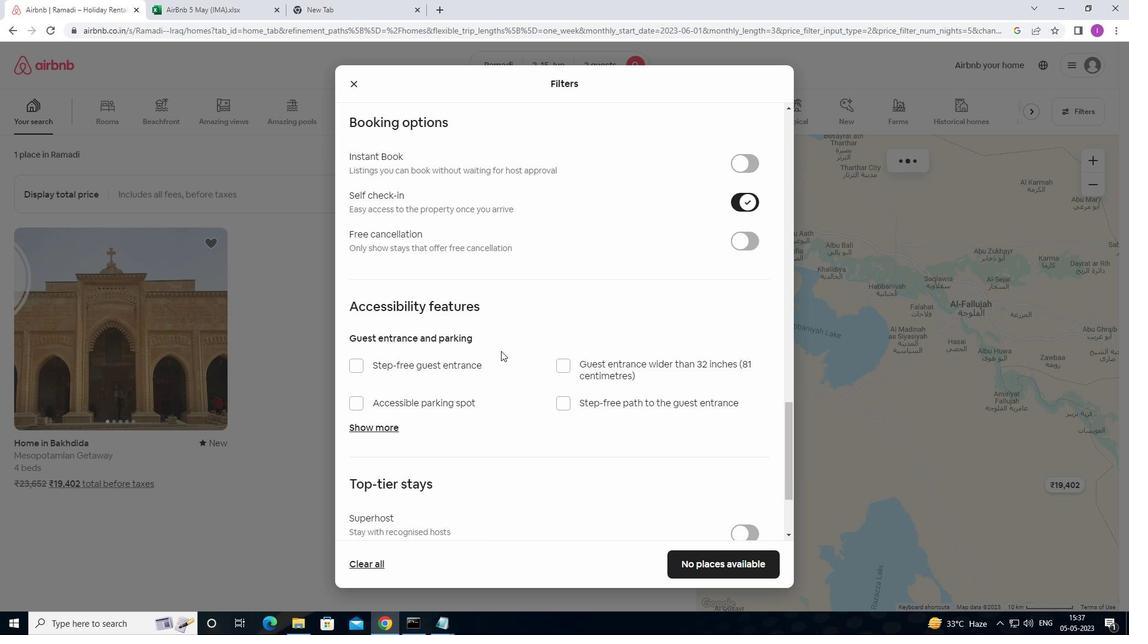 
Action: Mouse moved to (424, 402)
Screenshot: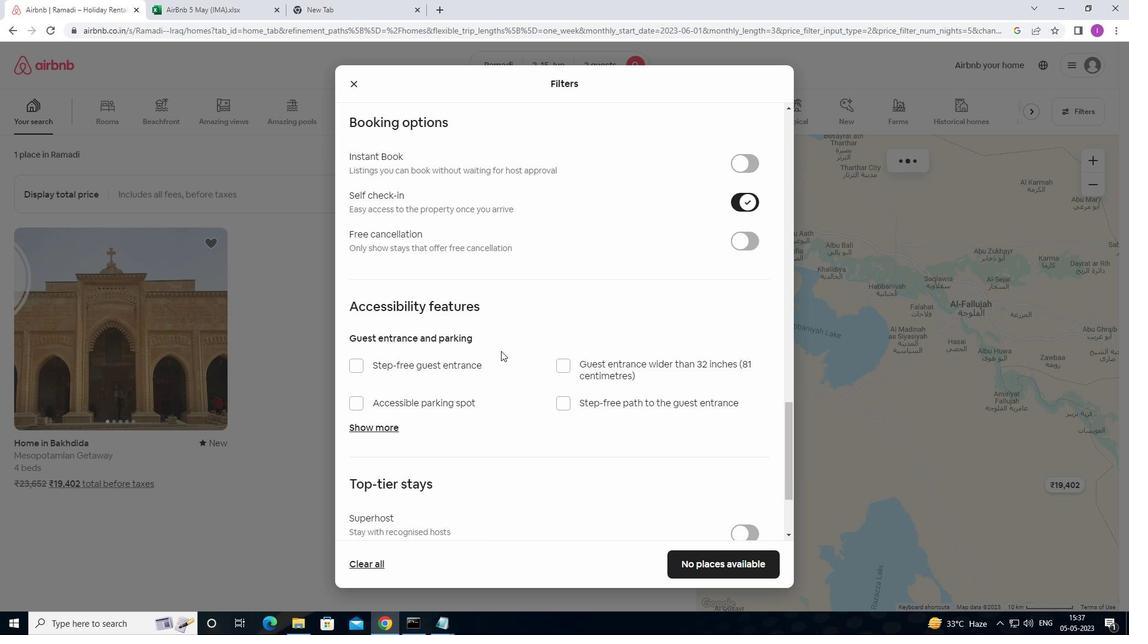 
Action: Mouse scrolled (424, 401) with delta (0, 0)
Screenshot: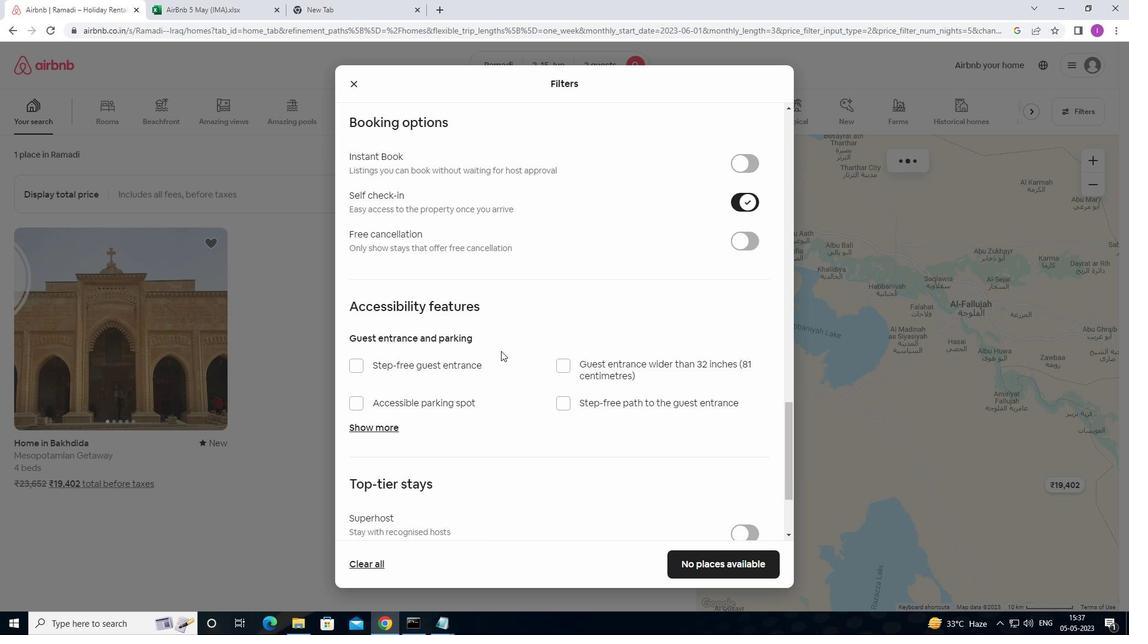 
Action: Mouse moved to (424, 403)
Screenshot: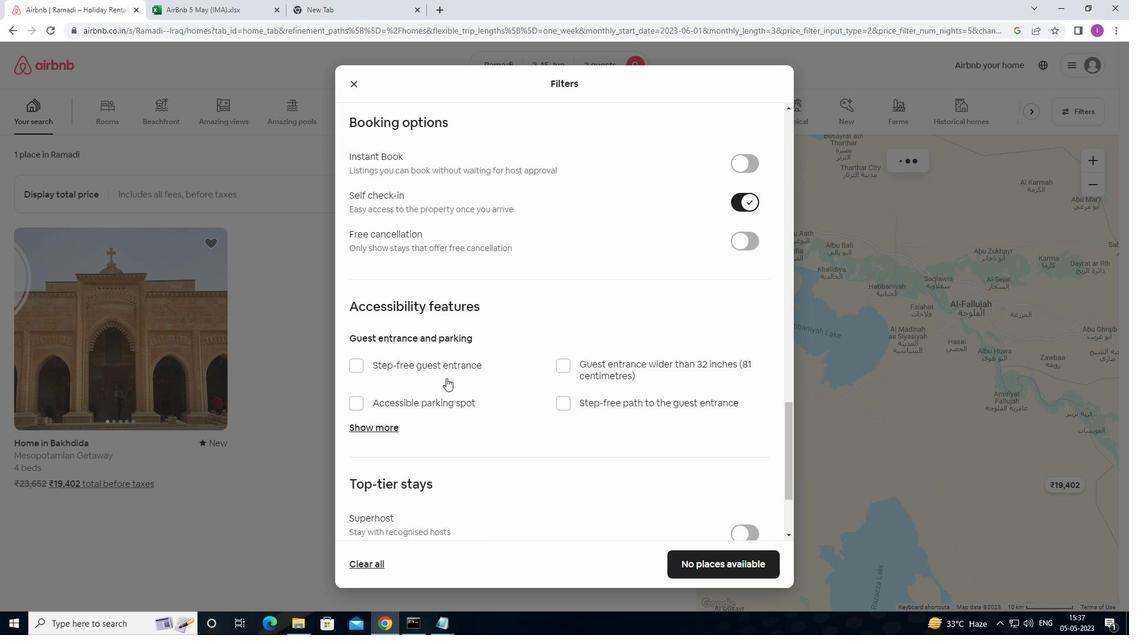 
Action: Mouse scrolled (424, 402) with delta (0, 0)
Screenshot: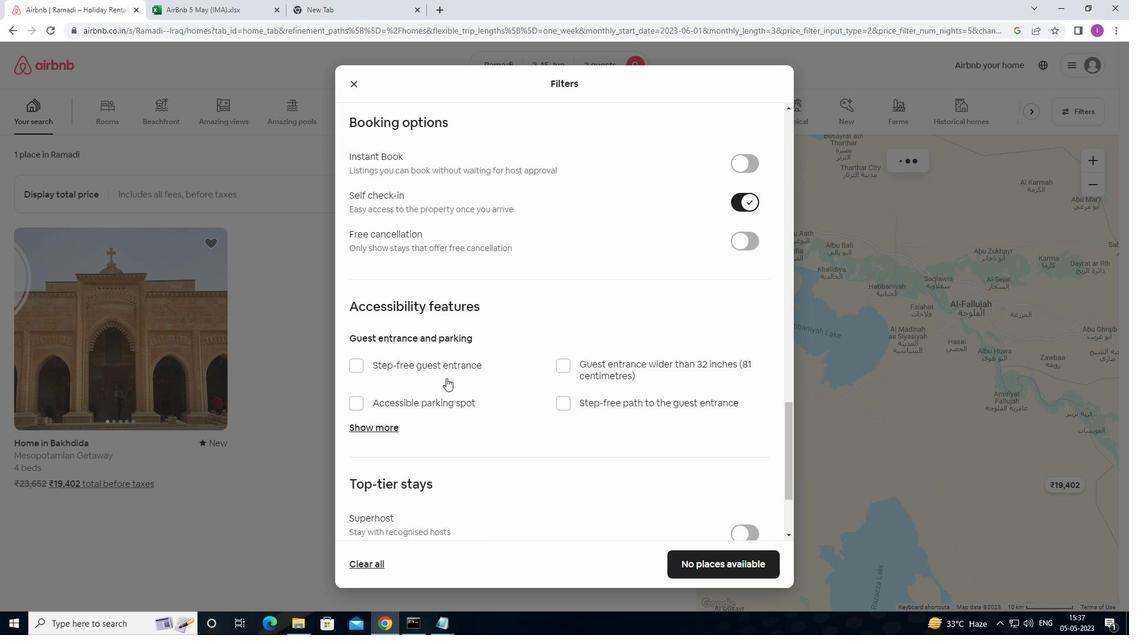 
Action: Mouse moved to (422, 416)
Screenshot: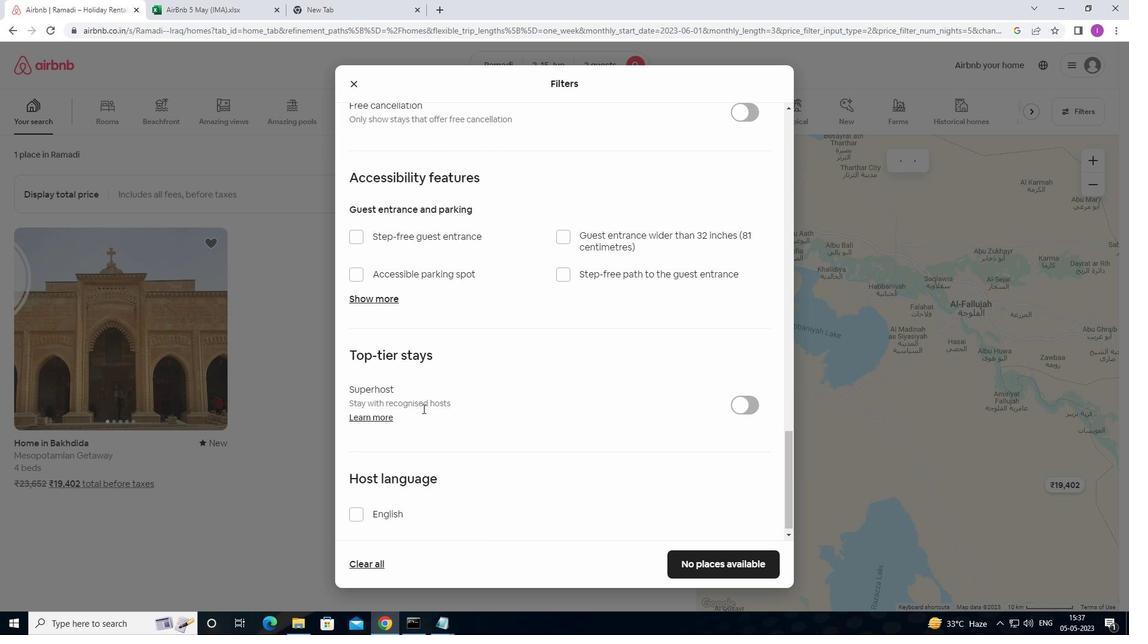 
Action: Mouse scrolled (422, 415) with delta (0, 0)
Screenshot: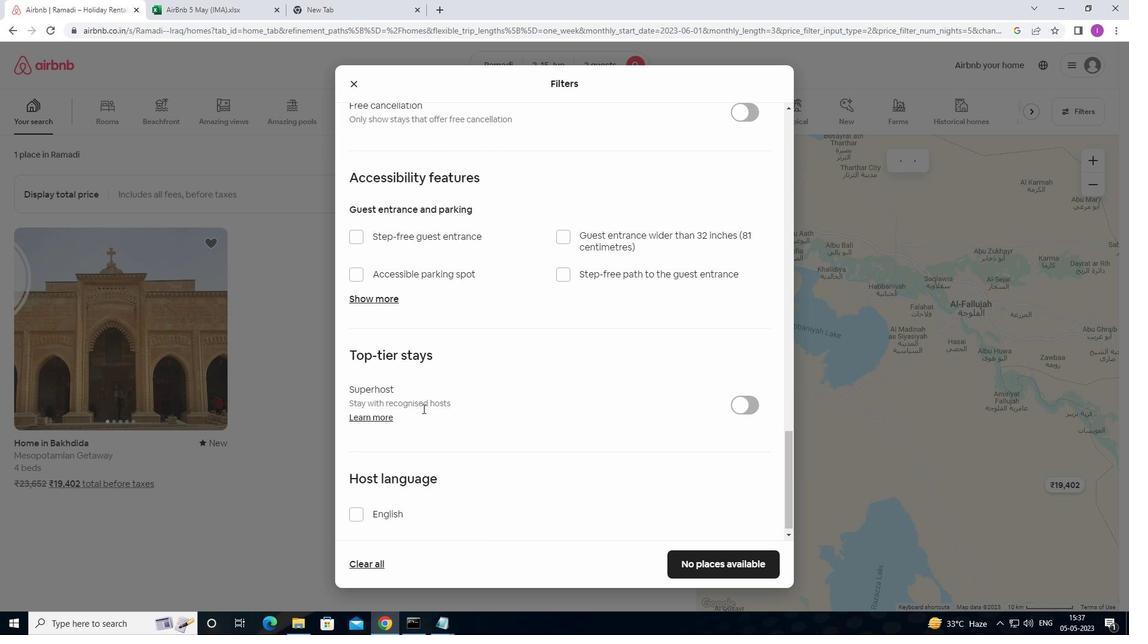 
Action: Mouse moved to (422, 417)
Screenshot: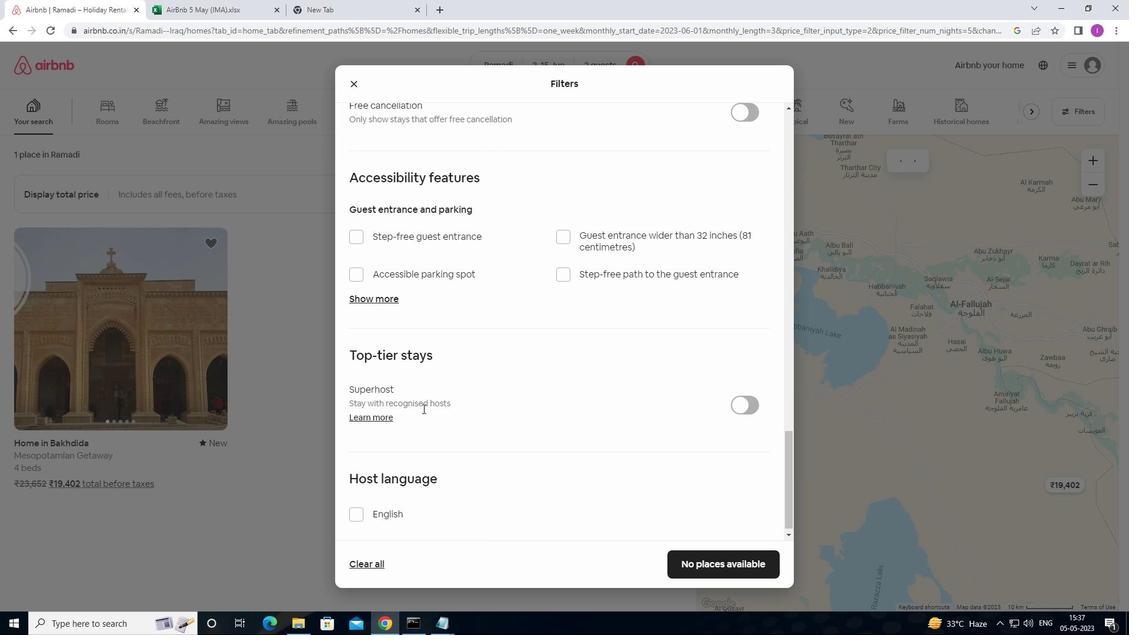 
Action: Mouse scrolled (422, 417) with delta (0, 0)
Screenshot: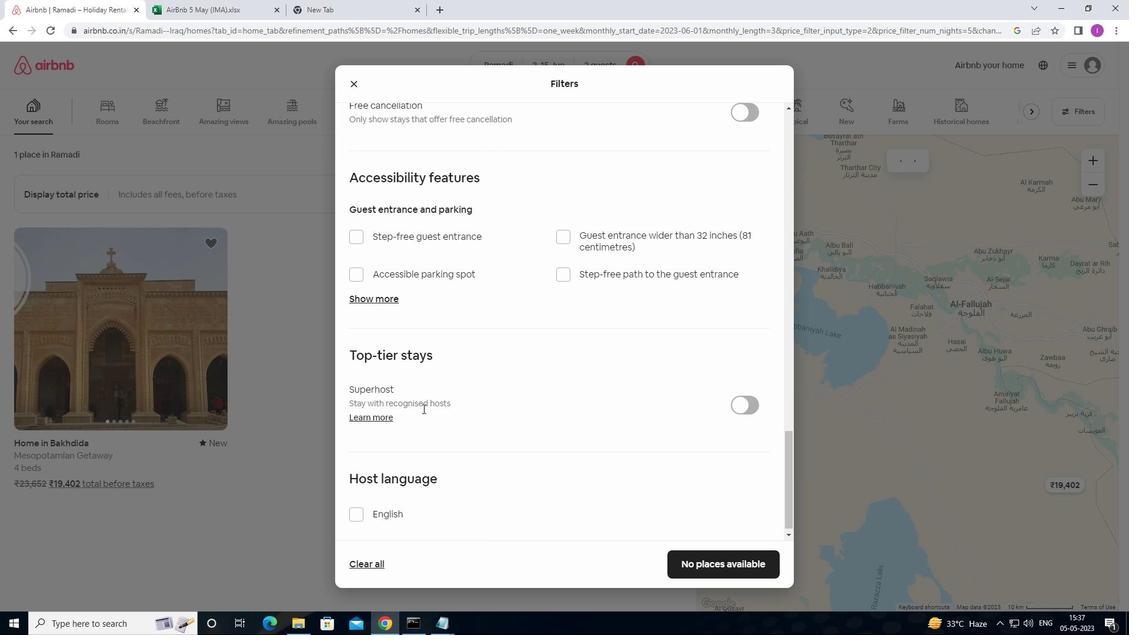 
Action: Mouse moved to (422, 418)
Screenshot: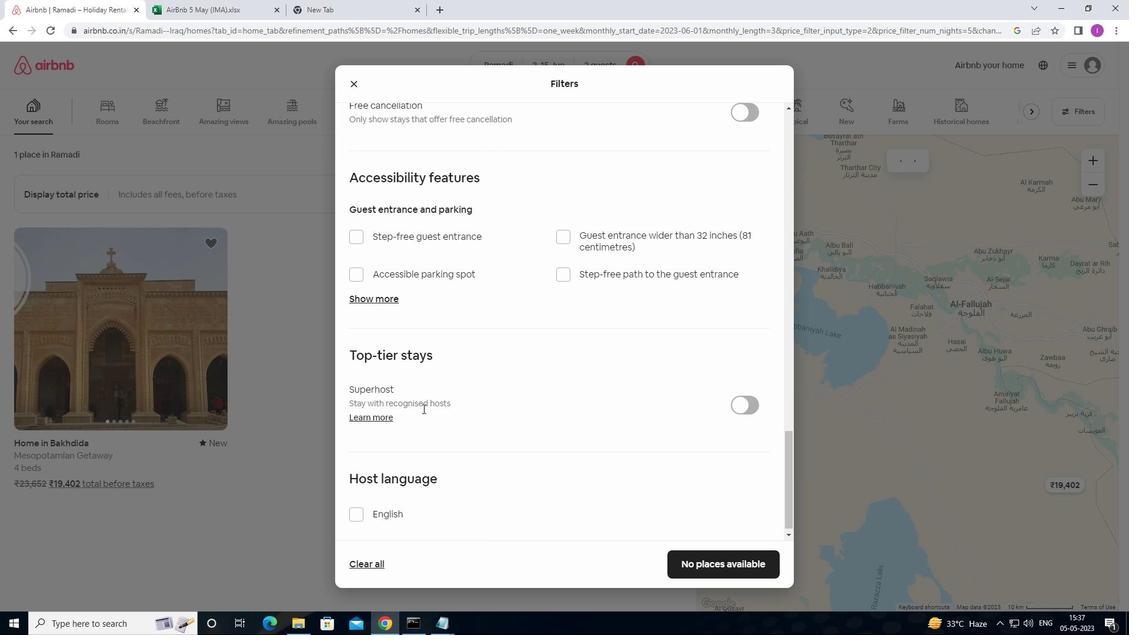 
Action: Mouse scrolled (422, 417) with delta (0, 0)
Screenshot: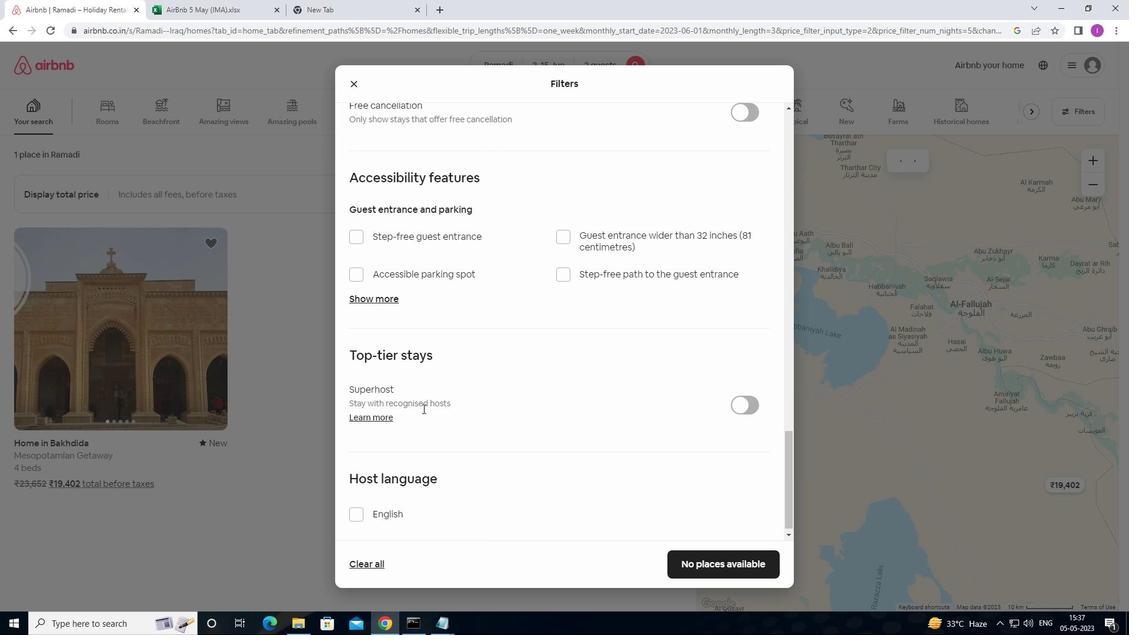 
Action: Mouse moved to (422, 418)
Screenshot: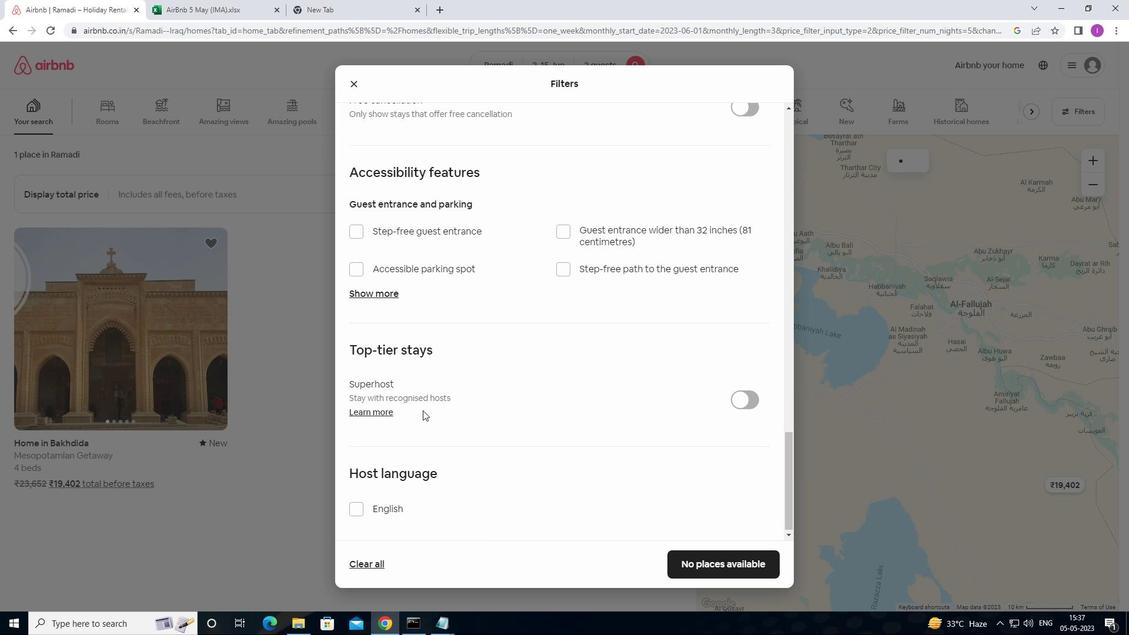 
Action: Mouse scrolled (422, 418) with delta (0, 0)
Screenshot: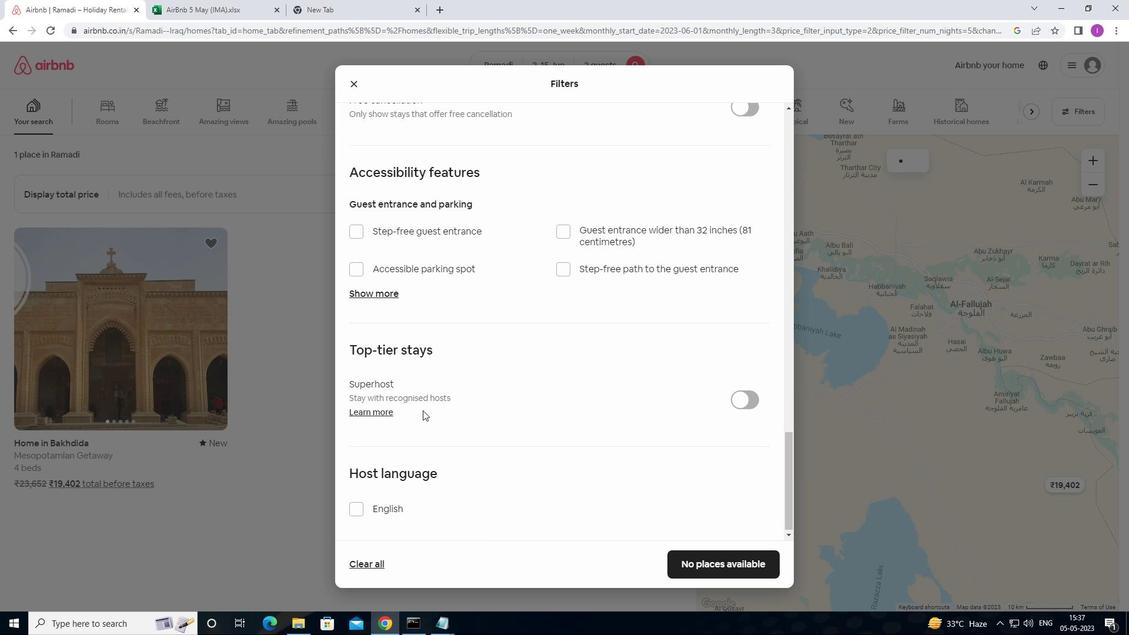 
Action: Mouse moved to (422, 419)
Screenshot: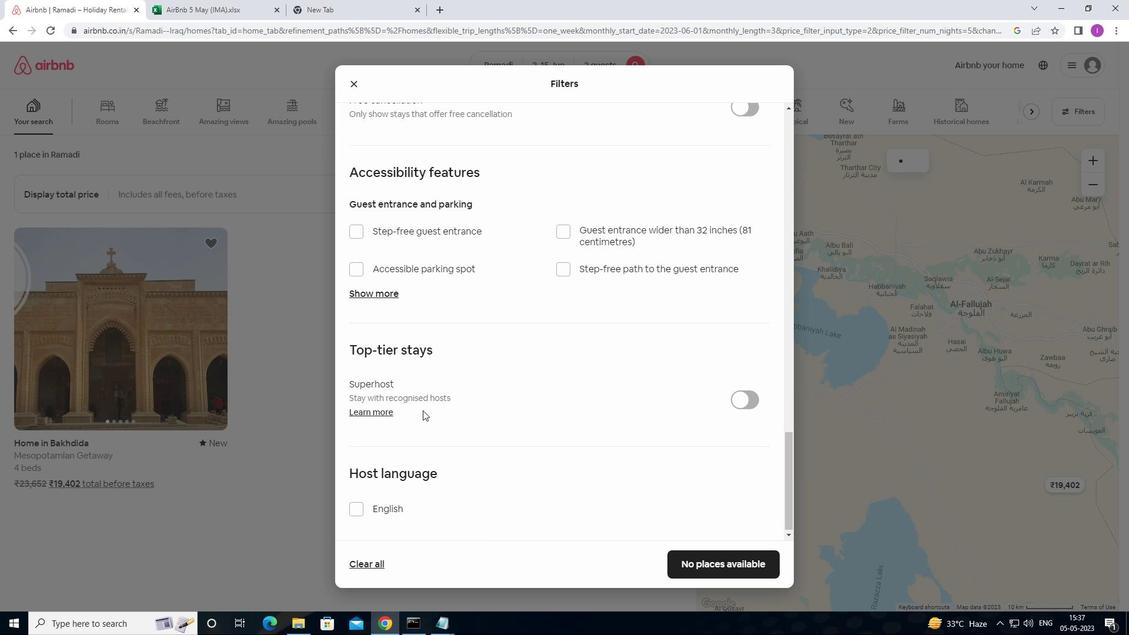 
Action: Mouse scrolled (422, 418) with delta (0, 0)
Screenshot: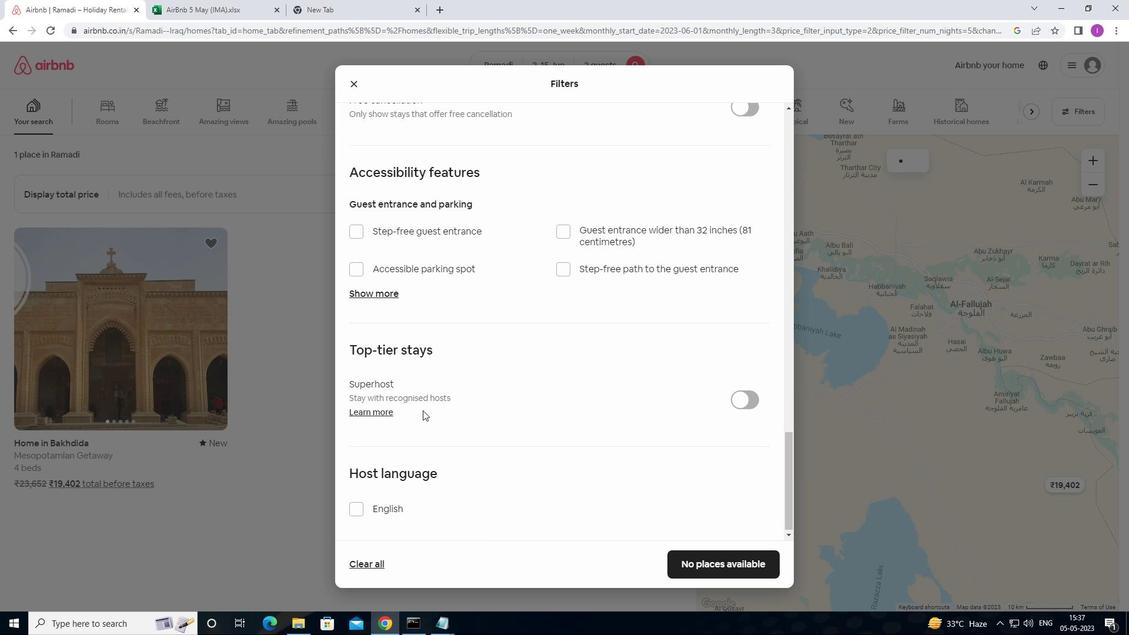 
Action: Mouse moved to (356, 503)
Screenshot: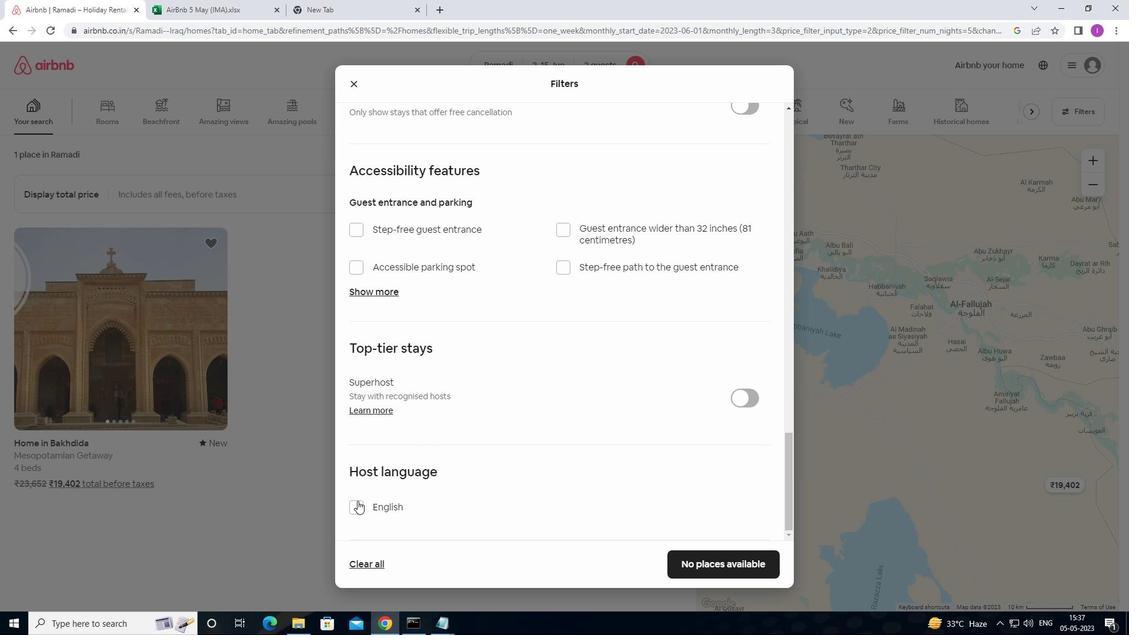 
Action: Mouse pressed left at (356, 503)
Screenshot: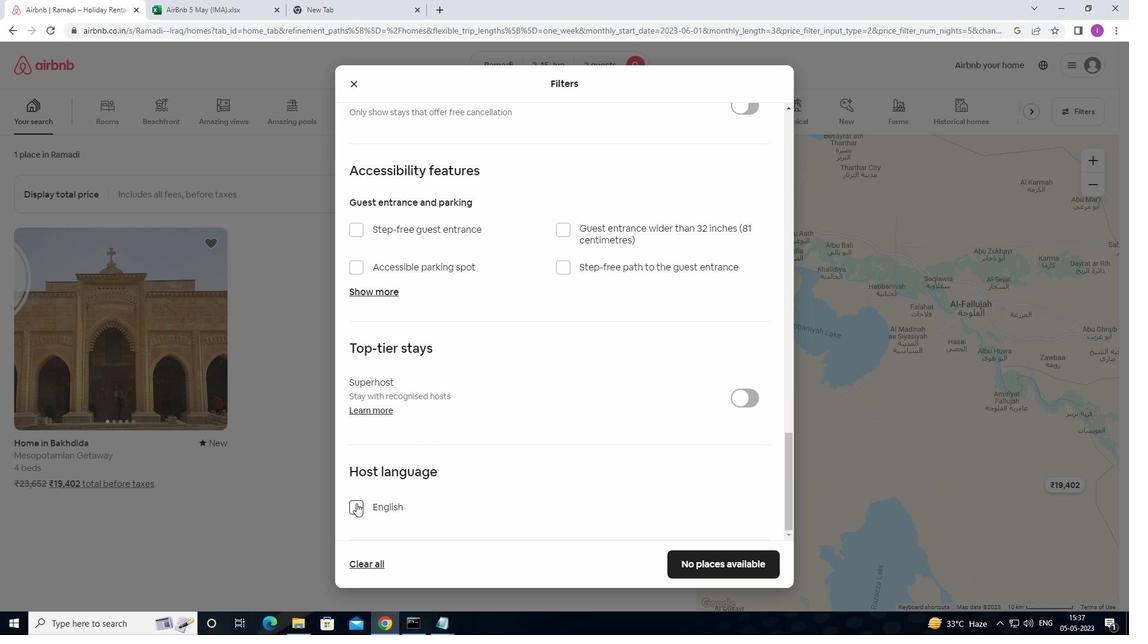 
Action: Mouse moved to (677, 564)
Screenshot: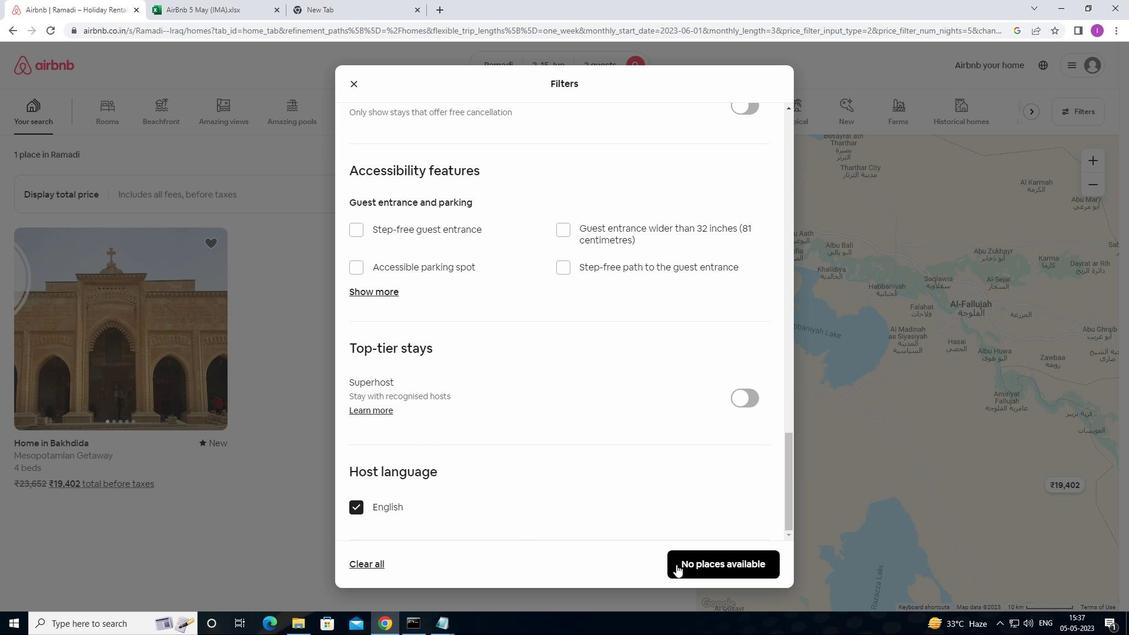 
Action: Mouse pressed left at (677, 564)
Screenshot: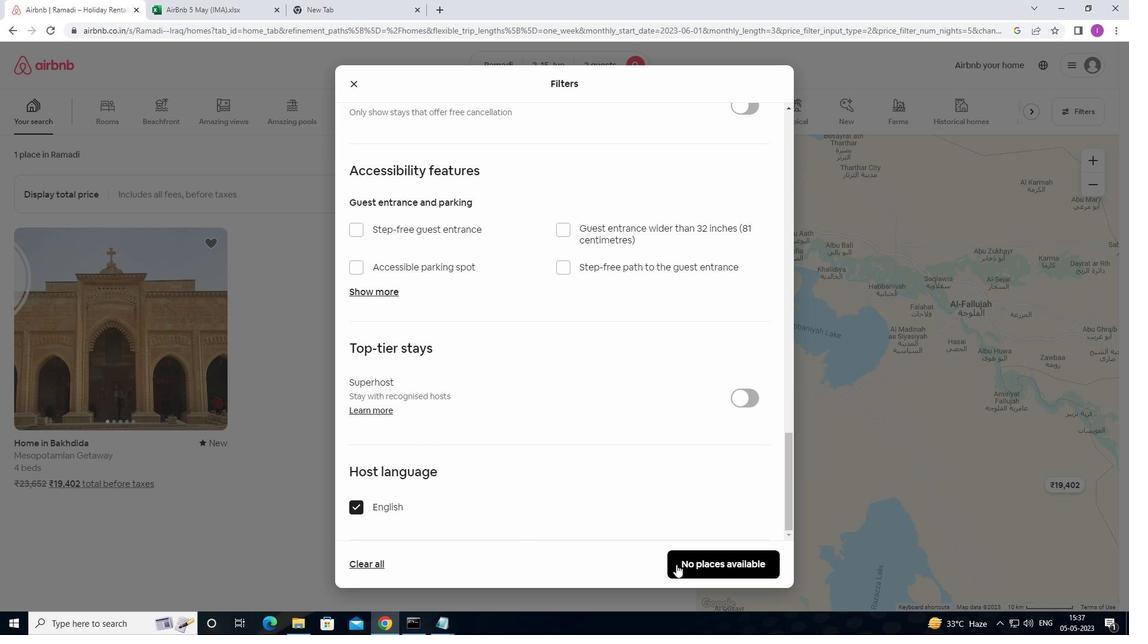 
Action: Mouse moved to (620, 530)
Screenshot: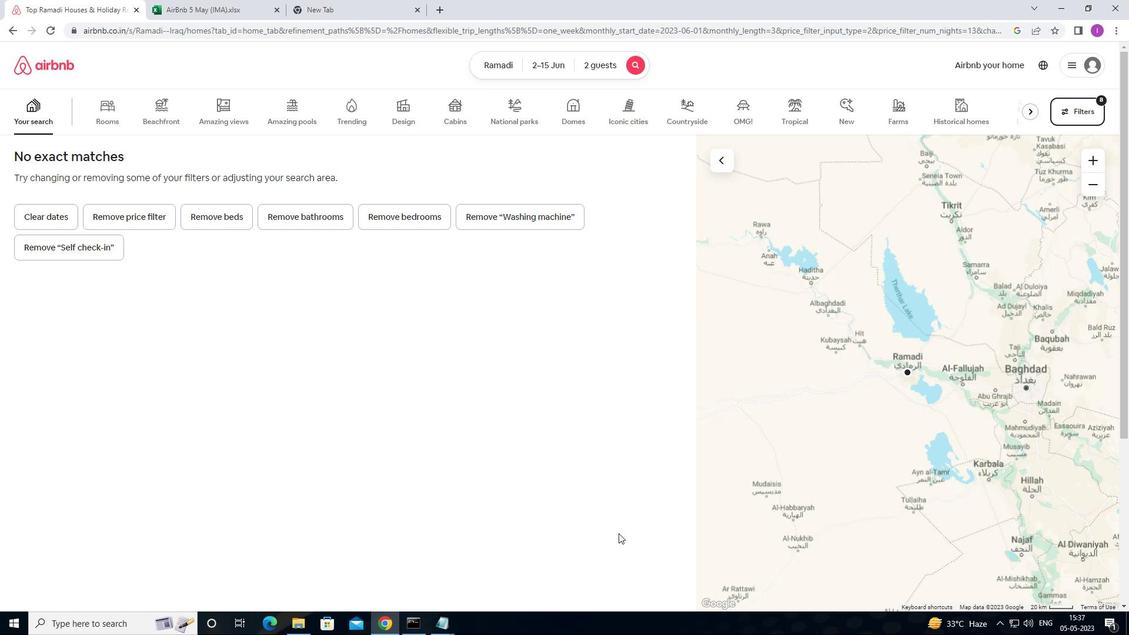 
